 Task: Create Records for custom objects in PrisonConnect Pro.
Action: Mouse moved to (13, 72)
Screenshot: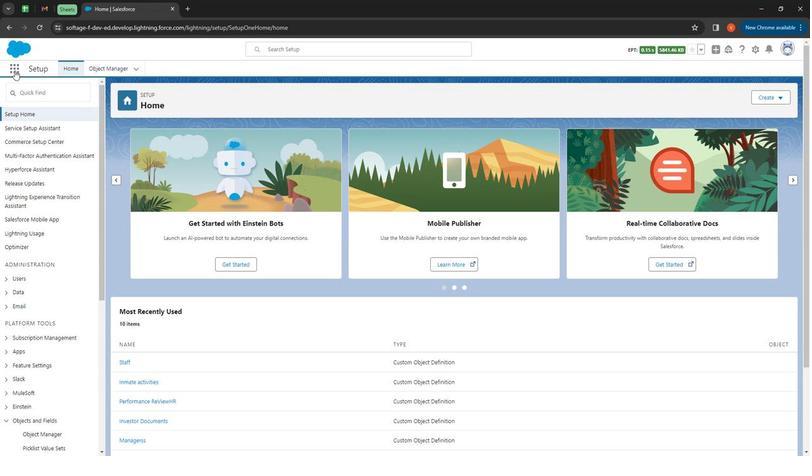 
Action: Mouse pressed left at (13, 72)
Screenshot: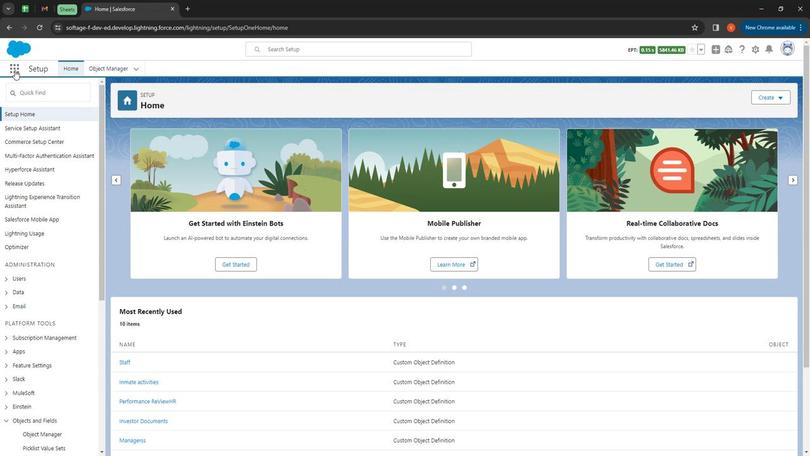 
Action: Mouse moved to (67, 103)
Screenshot: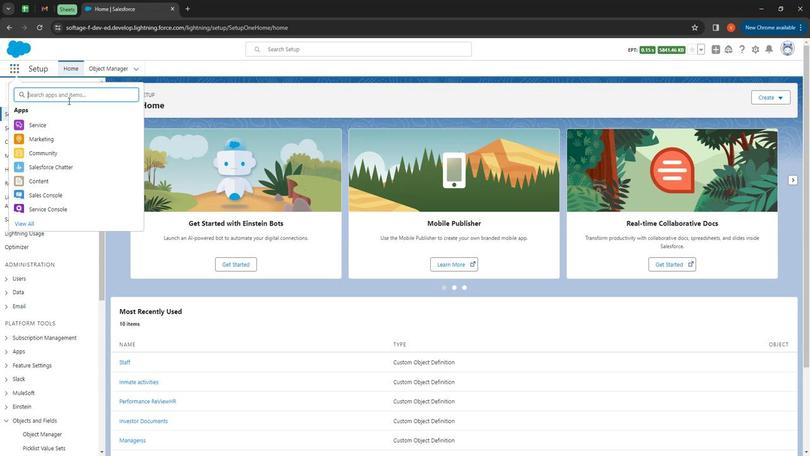 
Action: Key pressed <Key.shift>Inmates
Screenshot: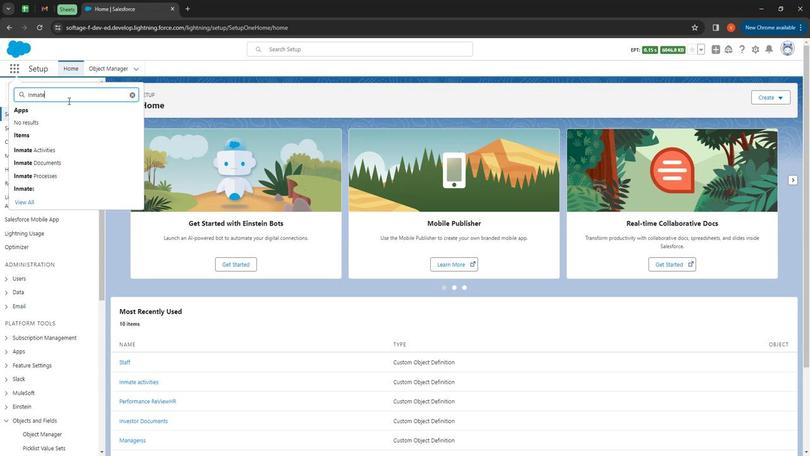 
Action: Mouse moved to (13, 155)
Screenshot: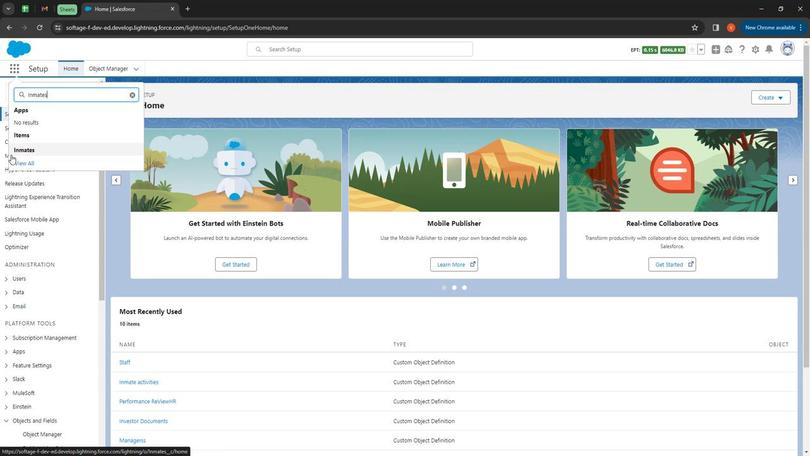 
Action: Mouse pressed left at (13, 155)
Screenshot: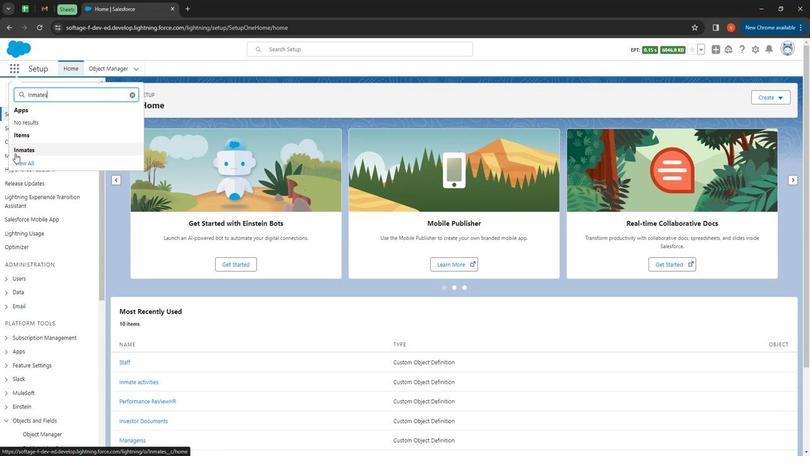 
Action: Mouse moved to (746, 98)
Screenshot: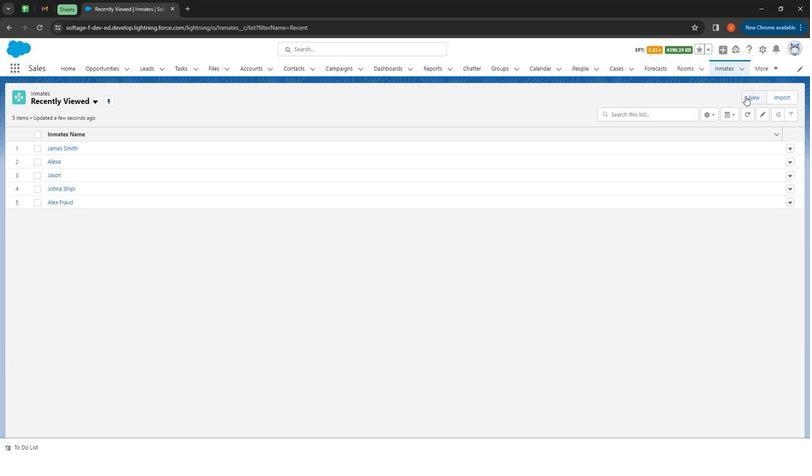 
Action: Mouse pressed left at (746, 98)
Screenshot: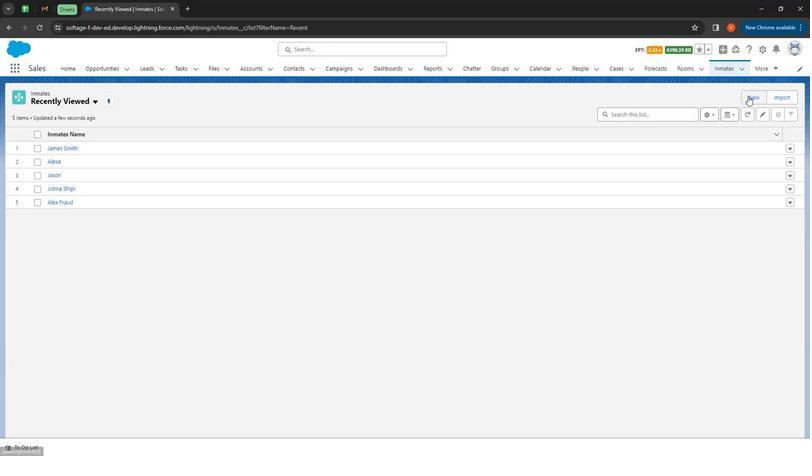 
Action: Mouse moved to (273, 143)
Screenshot: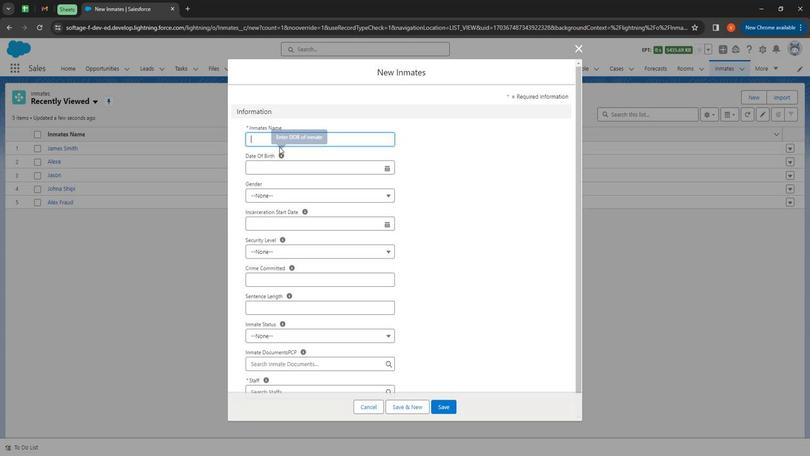 
Action: Mouse pressed left at (273, 143)
Screenshot: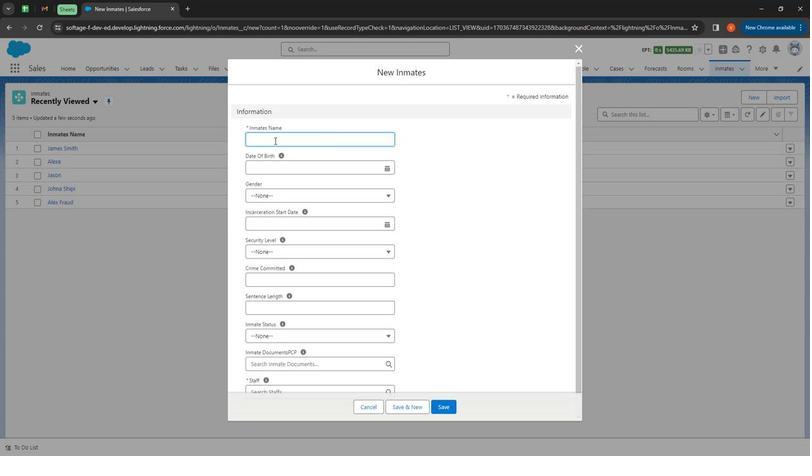 
Action: Key pressed <Key.shift><Key.shift><Key.shift><Key.shift><Key.shift><Key.shift><Key.shift><Key.shift>Benjamin
Screenshot: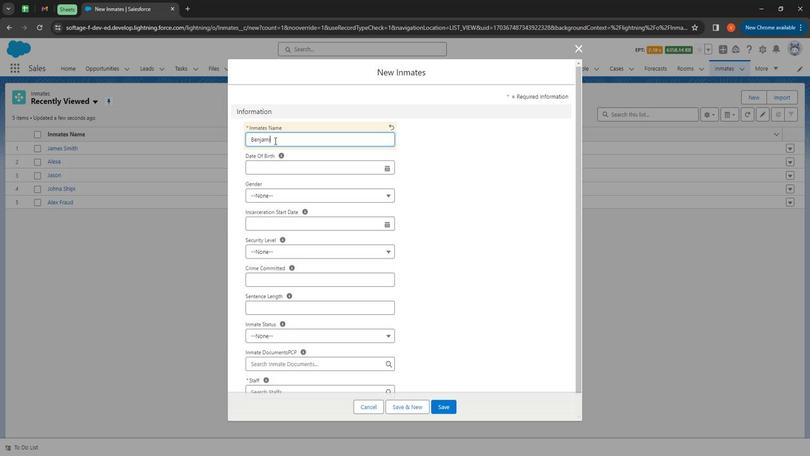 
Action: Mouse moved to (298, 172)
Screenshot: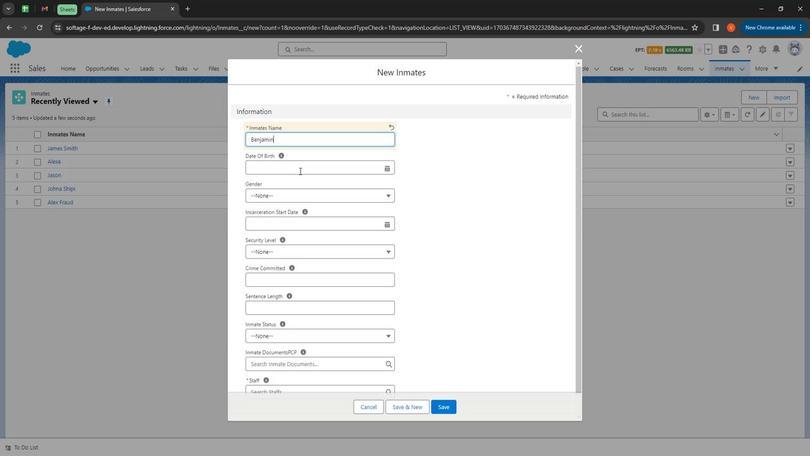 
Action: Mouse pressed left at (298, 172)
Screenshot: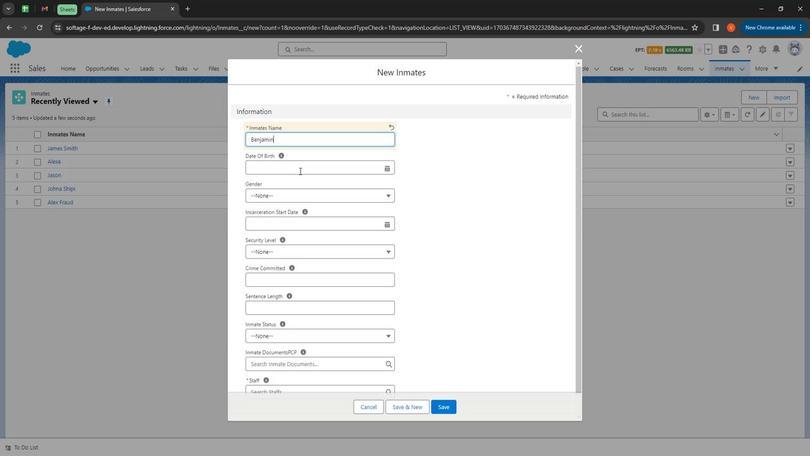 
Action: Mouse moved to (377, 187)
Screenshot: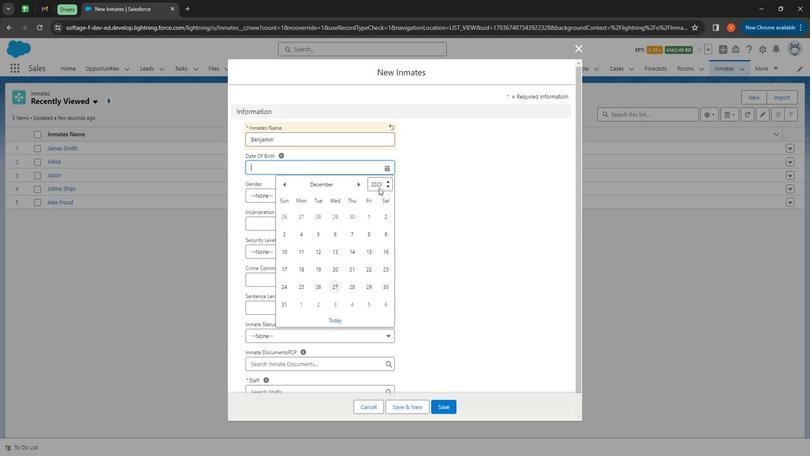 
Action: Mouse pressed left at (377, 187)
Screenshot: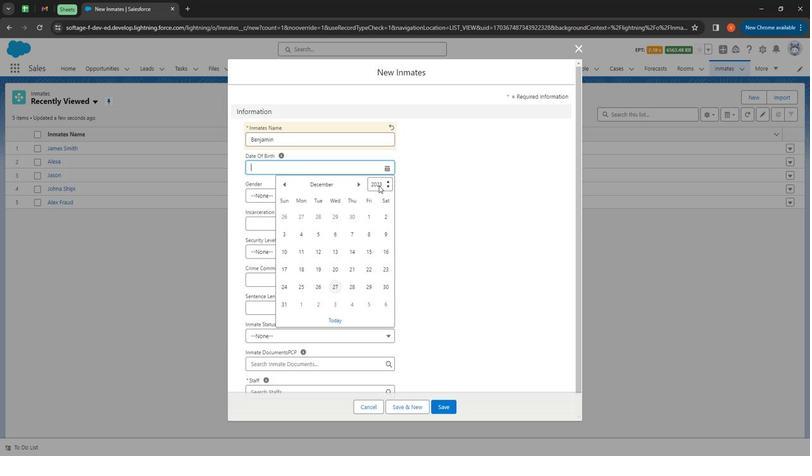 
Action: Mouse moved to (378, 247)
Screenshot: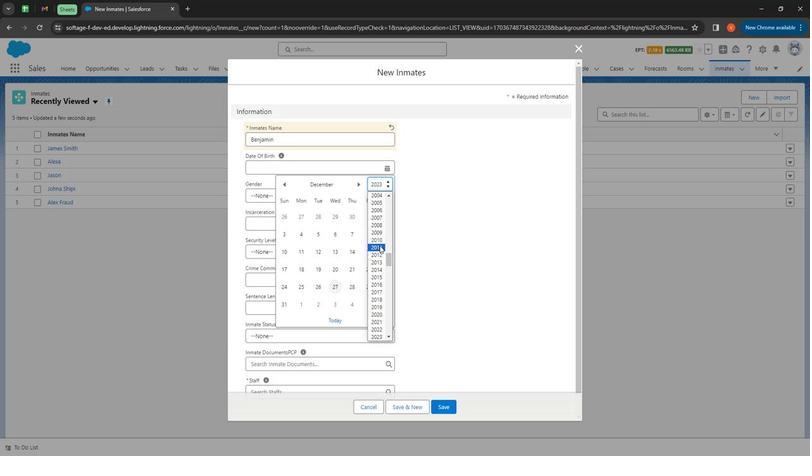 
Action: Mouse pressed left at (378, 247)
Screenshot: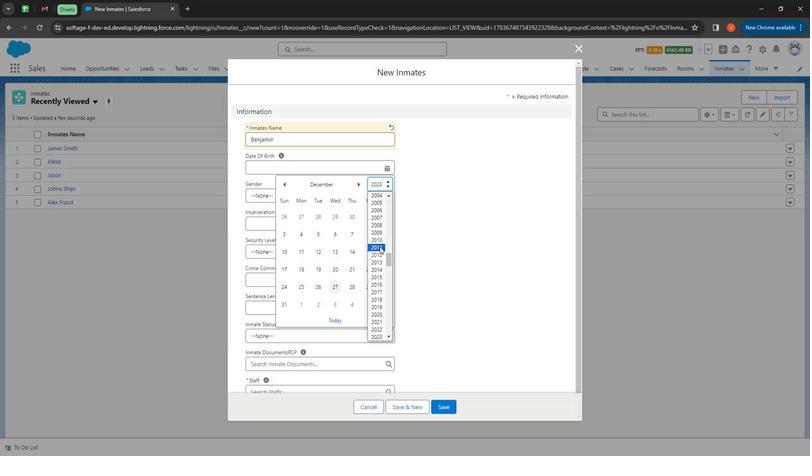
Action: Mouse moved to (286, 182)
Screenshot: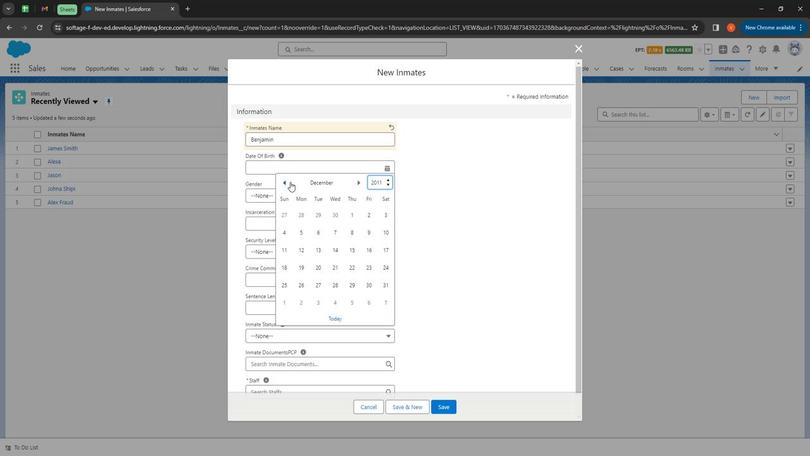 
Action: Mouse pressed left at (286, 182)
Screenshot: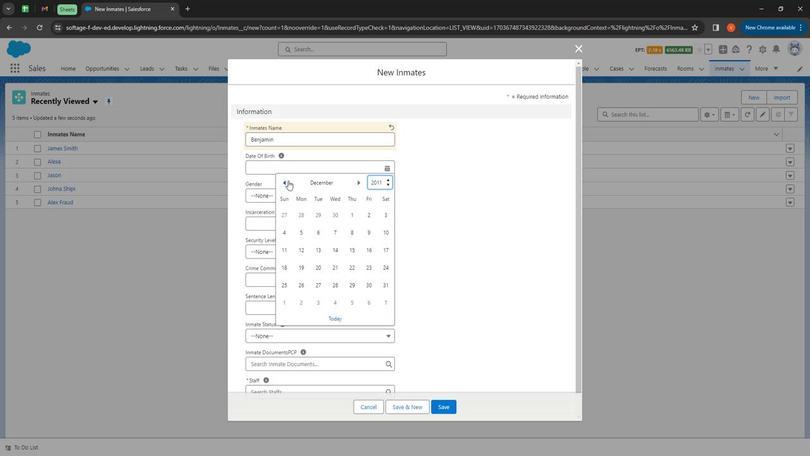 
Action: Mouse pressed left at (286, 182)
Screenshot: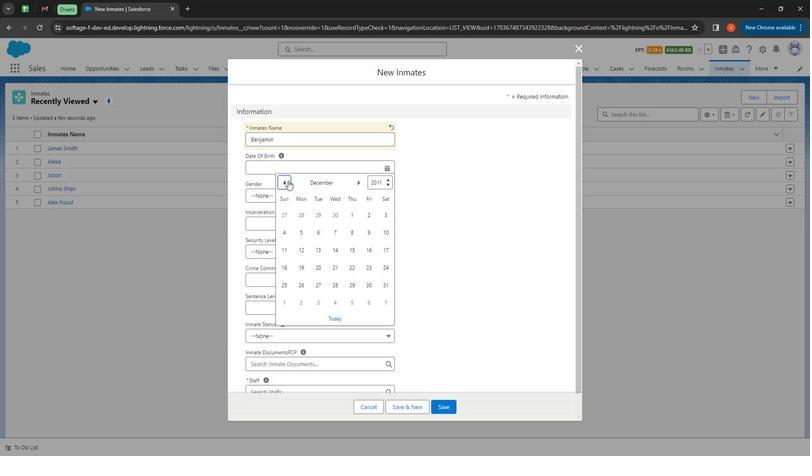 
Action: Mouse pressed left at (286, 182)
Screenshot: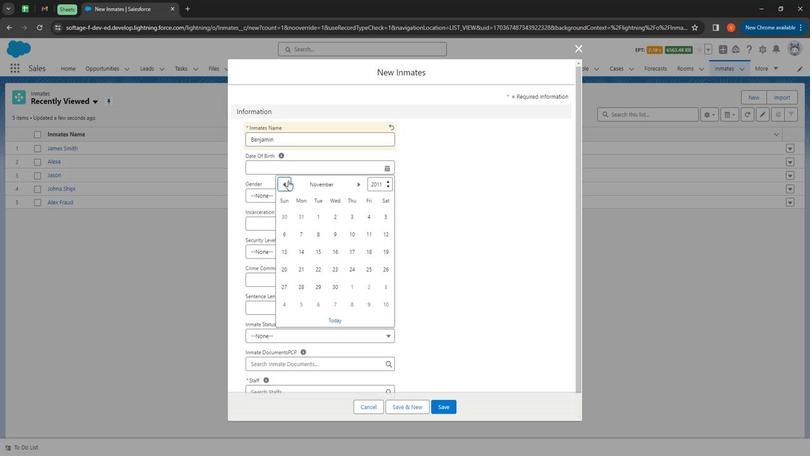
Action: Mouse pressed left at (286, 182)
Screenshot: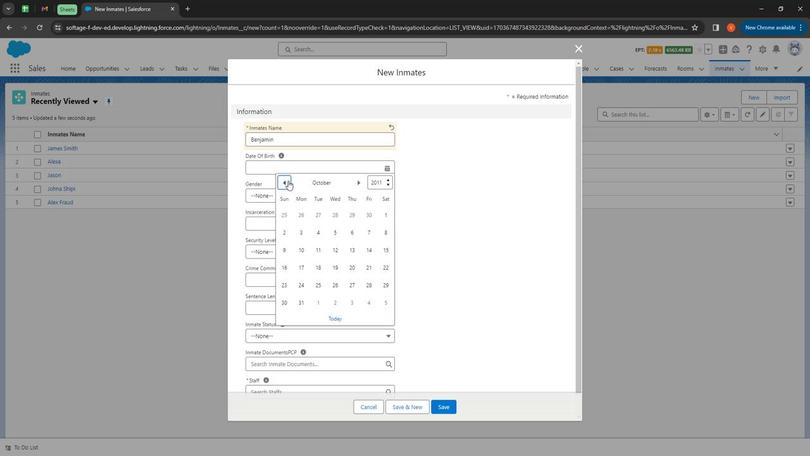 
Action: Mouse moved to (338, 231)
Screenshot: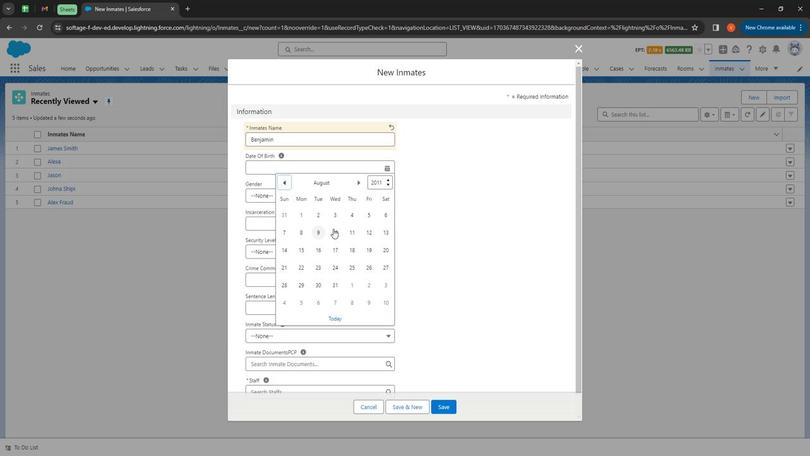 
Action: Mouse pressed left at (338, 231)
Screenshot: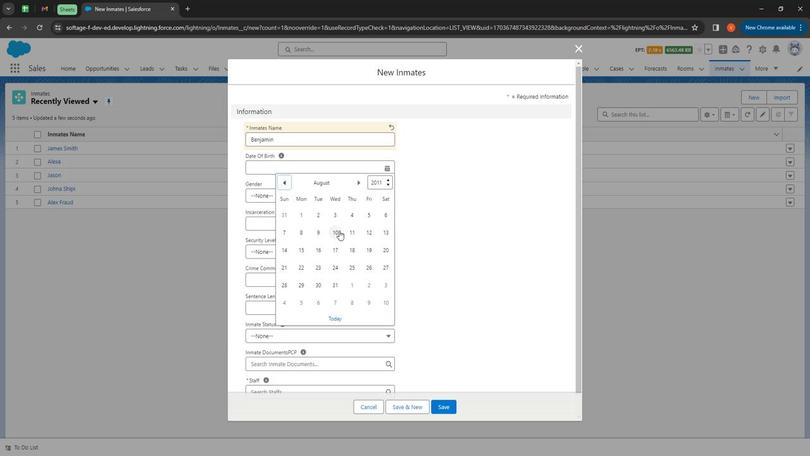 
Action: Mouse moved to (264, 198)
Screenshot: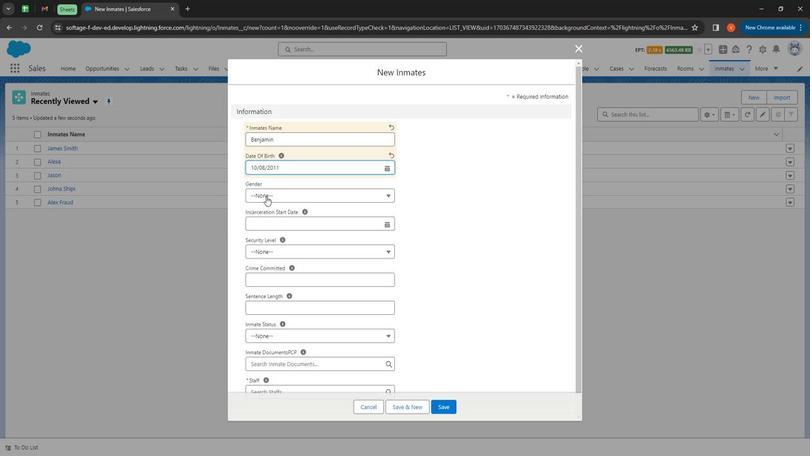 
Action: Mouse pressed left at (264, 198)
Screenshot: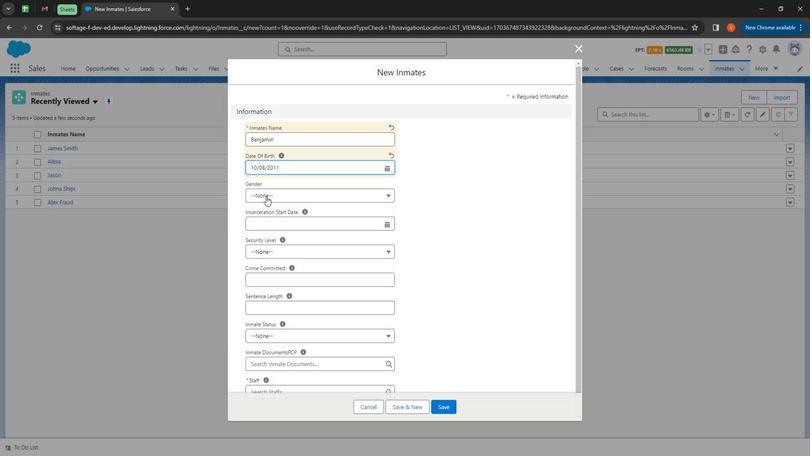 
Action: Mouse moved to (279, 229)
Screenshot: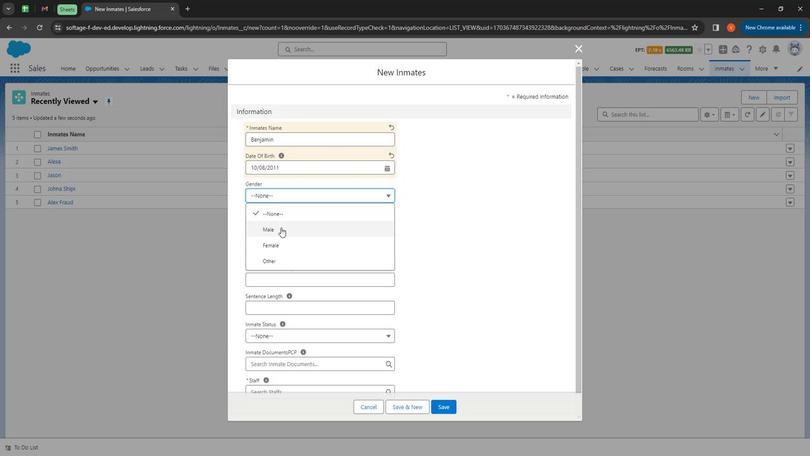 
Action: Mouse pressed left at (279, 229)
Screenshot: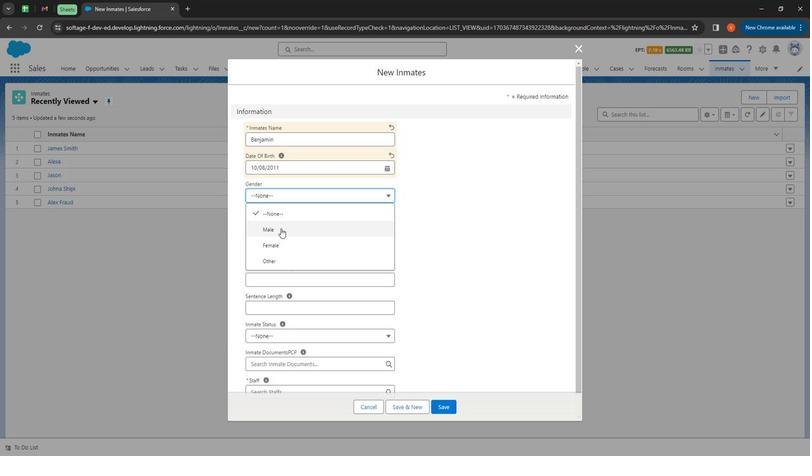 
Action: Mouse moved to (274, 226)
Screenshot: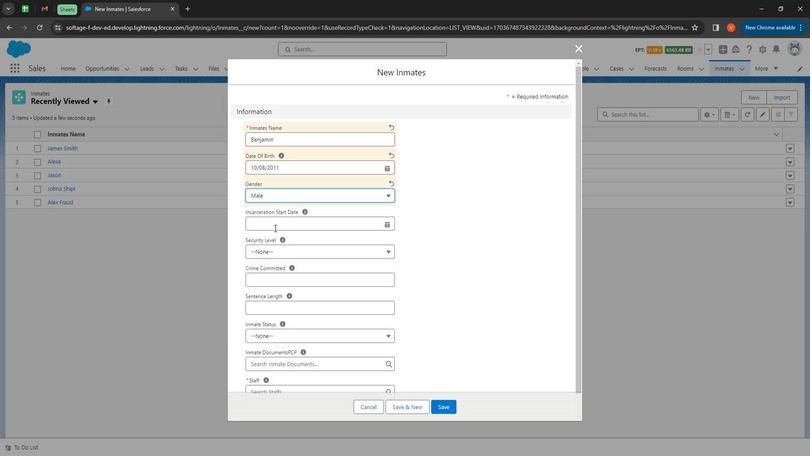 
Action: Mouse pressed left at (274, 226)
Screenshot: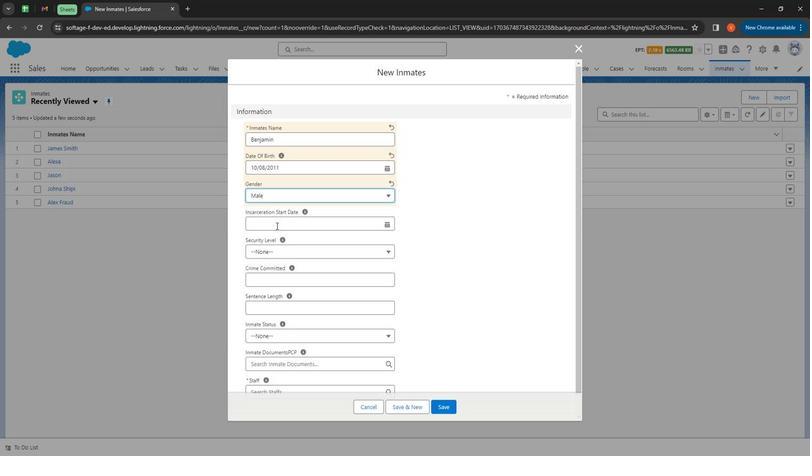 
Action: Mouse moved to (366, 295)
Screenshot: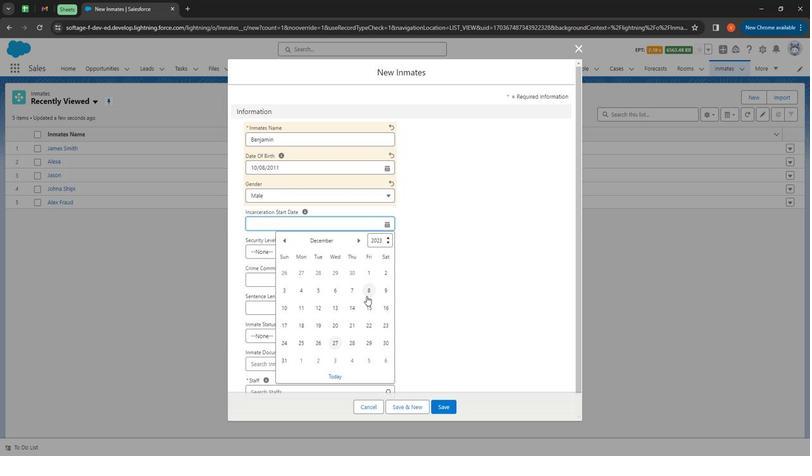 
Action: Mouse pressed left at (366, 295)
Screenshot: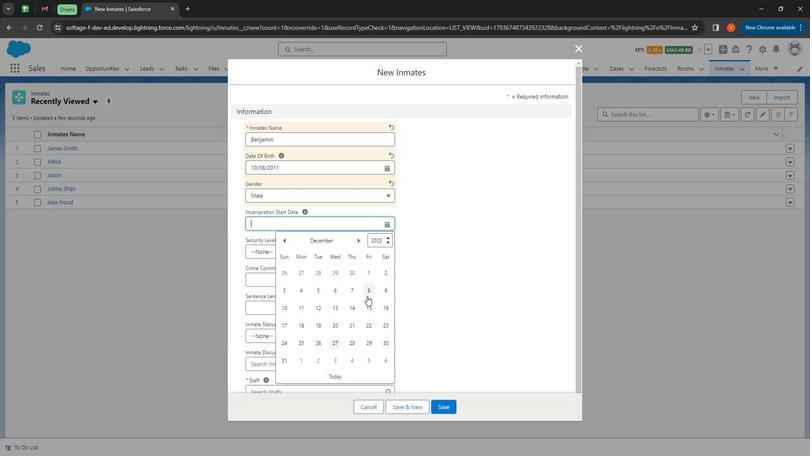 
Action: Mouse moved to (268, 253)
Screenshot: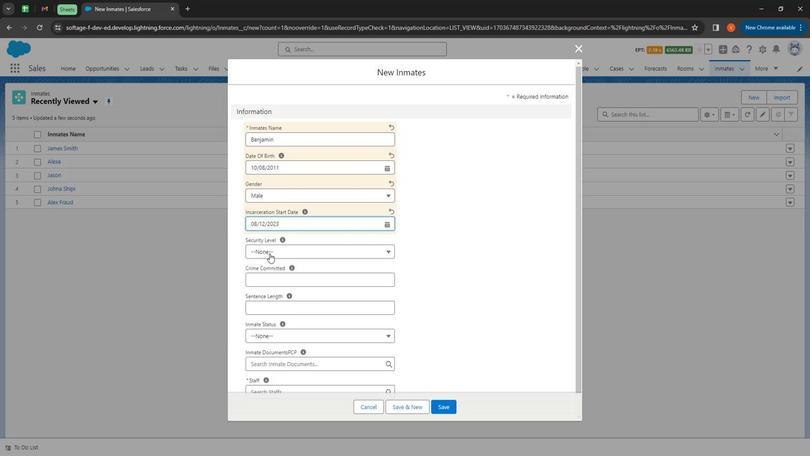 
Action: Mouse pressed left at (268, 253)
Screenshot: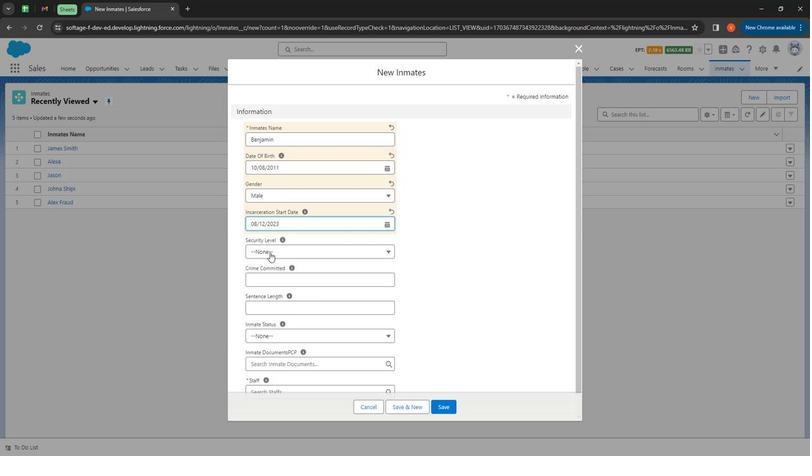 
Action: Mouse moved to (277, 297)
Screenshot: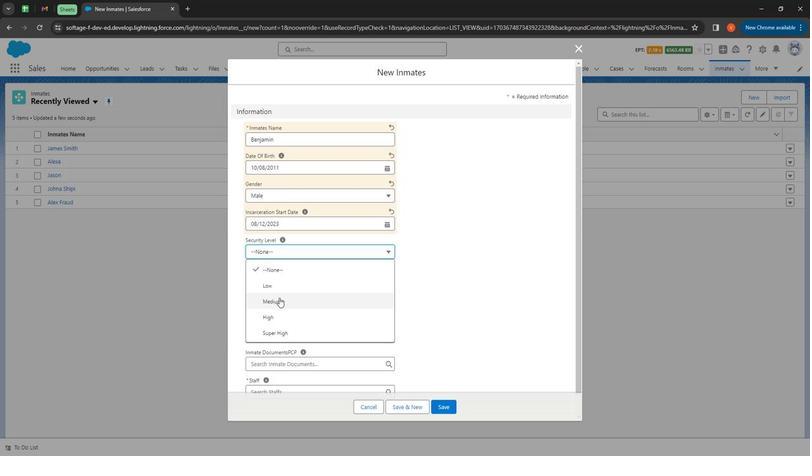 
Action: Mouse pressed left at (277, 297)
Screenshot: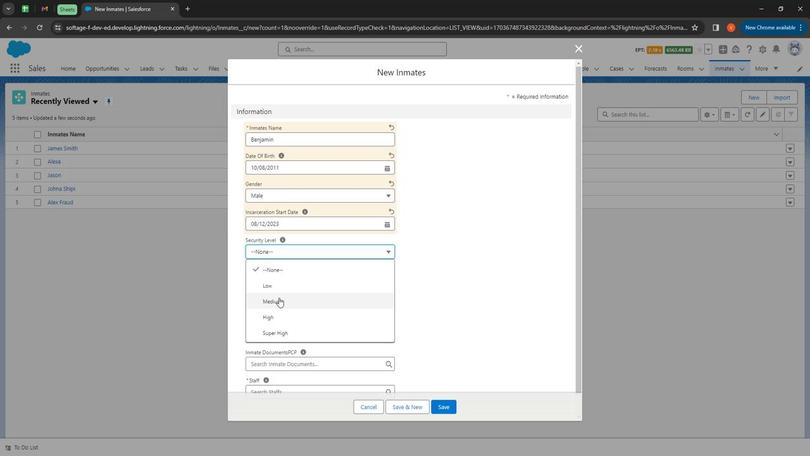 
Action: Mouse moved to (262, 279)
Screenshot: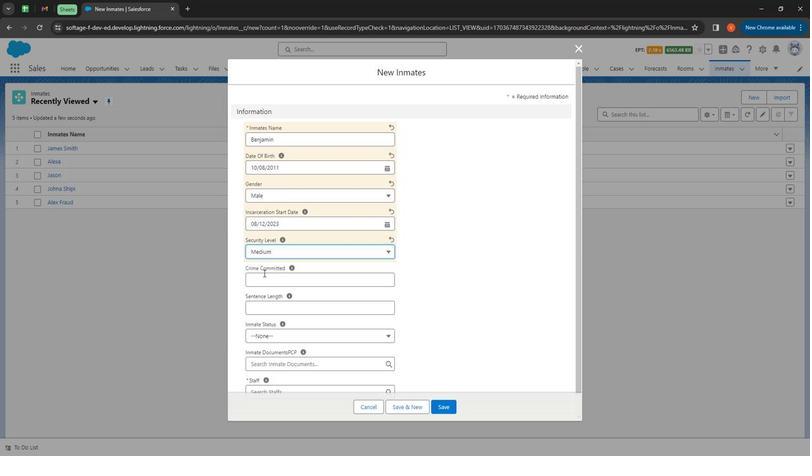
Action: Mouse pressed left at (262, 279)
Screenshot: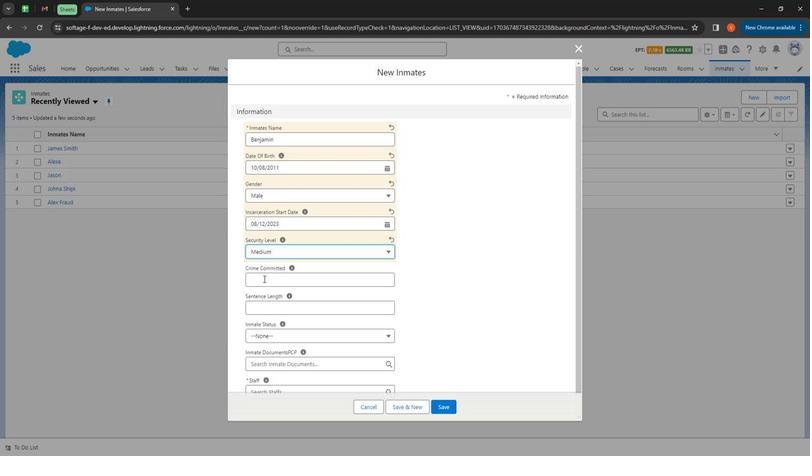 
Action: Mouse moved to (266, 280)
Screenshot: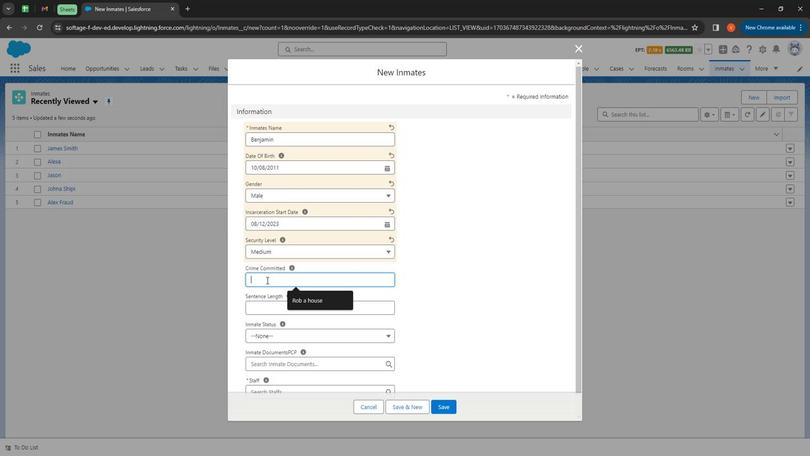 
Action: Key pressed rob<Key.space>a<Key.space>bycycle
Screenshot: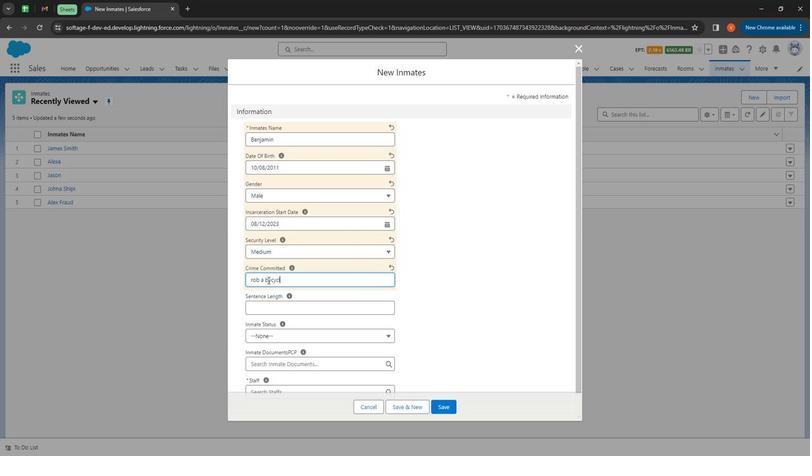 
Action: Mouse moved to (271, 280)
Screenshot: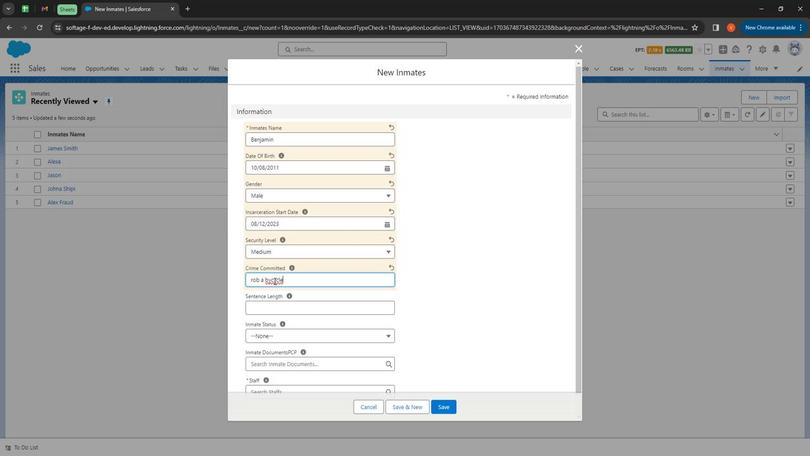 
Action: Mouse pressed right at (271, 280)
Screenshot: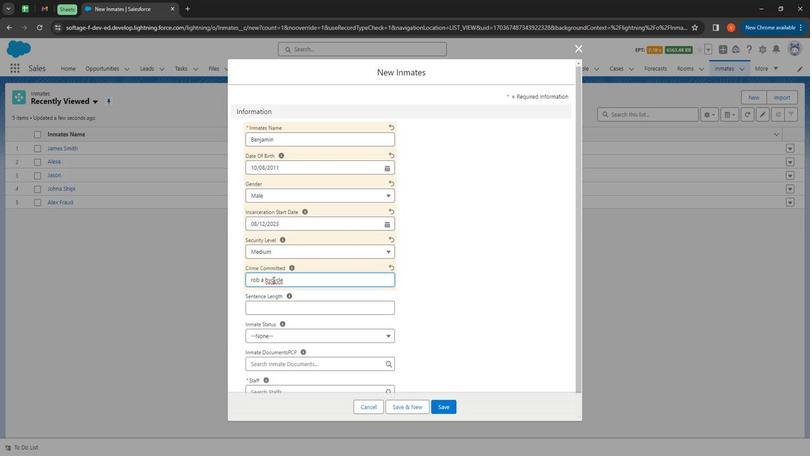 
Action: Mouse moved to (307, 114)
Screenshot: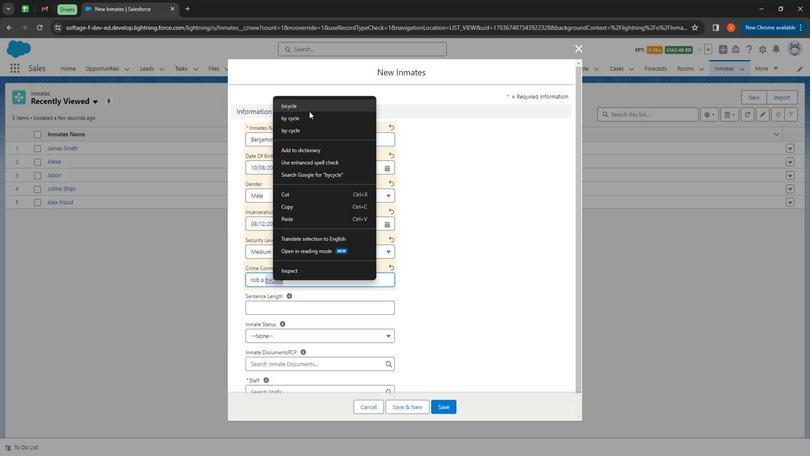 
Action: Mouse pressed left at (307, 114)
Screenshot: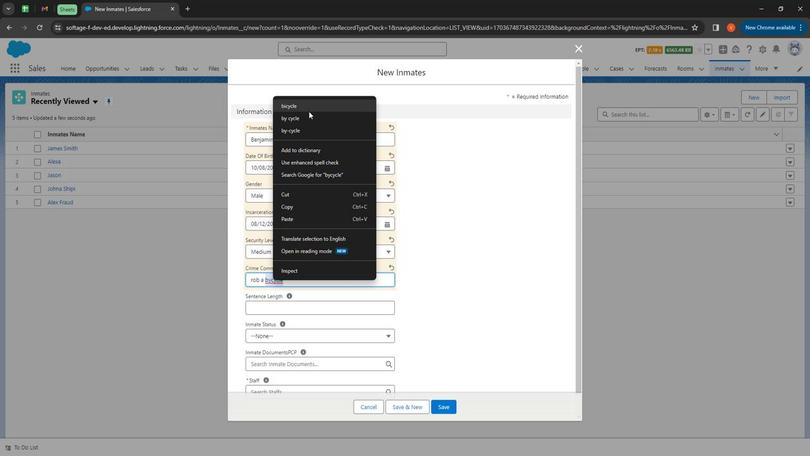 
Action: Mouse moved to (301, 308)
Screenshot: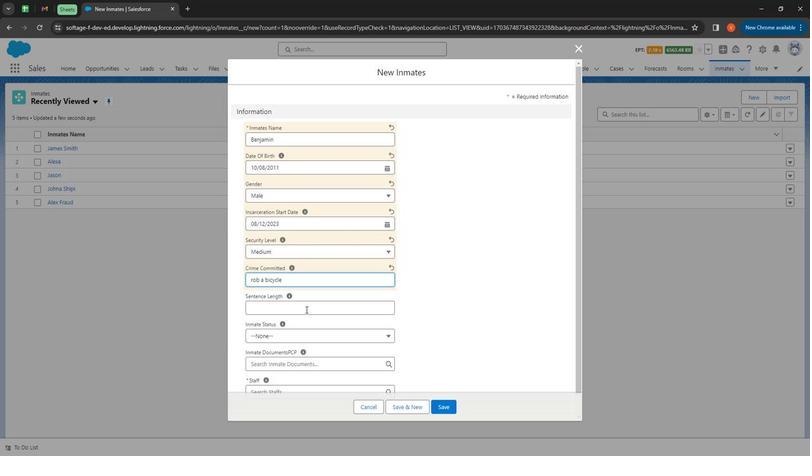 
Action: Mouse pressed left at (301, 308)
Screenshot: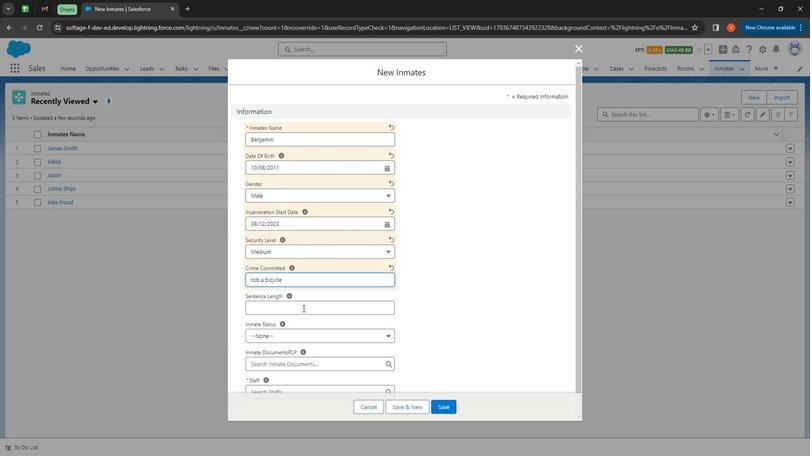
Action: Mouse moved to (307, 314)
Screenshot: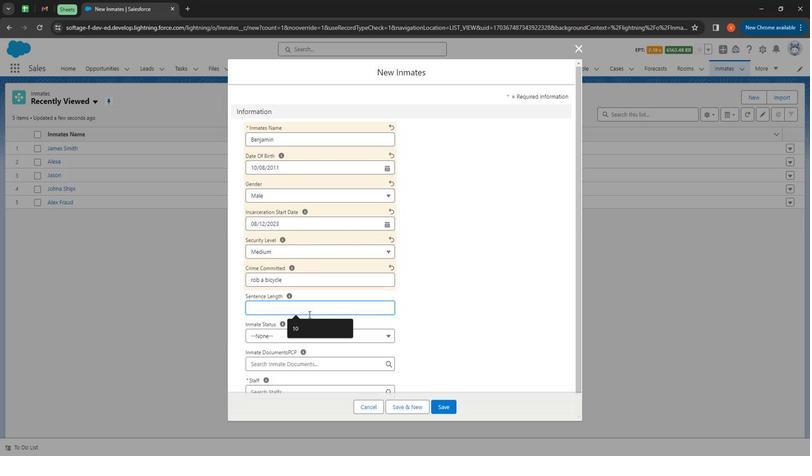 
Action: Key pressed 2
Screenshot: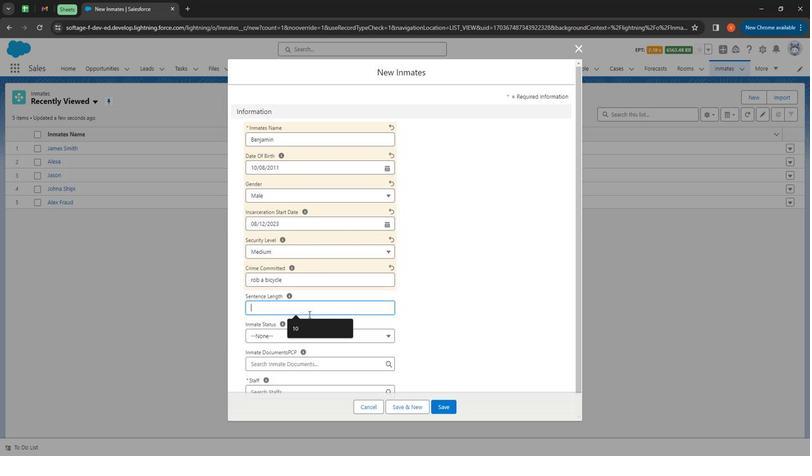 
Action: Mouse moved to (288, 336)
Screenshot: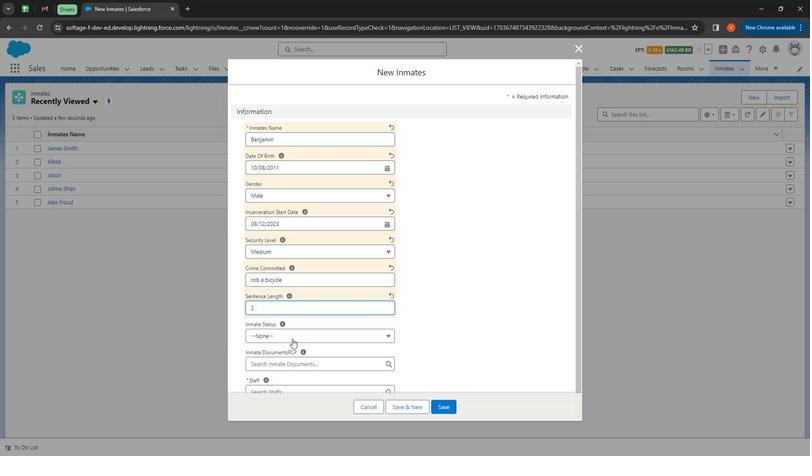 
Action: Mouse pressed left at (288, 336)
Screenshot: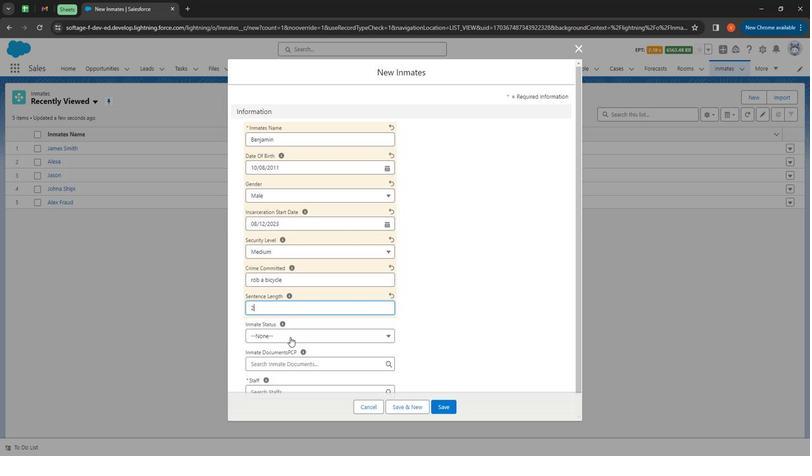 
Action: Mouse moved to (290, 383)
Screenshot: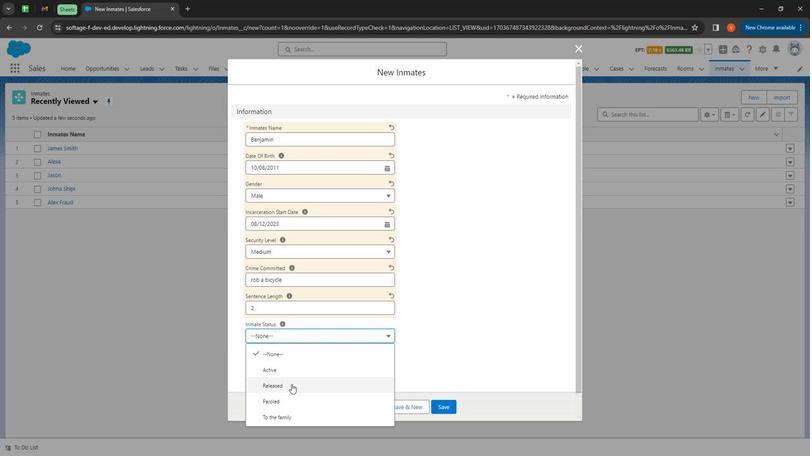 
Action: Mouse pressed left at (290, 383)
Screenshot: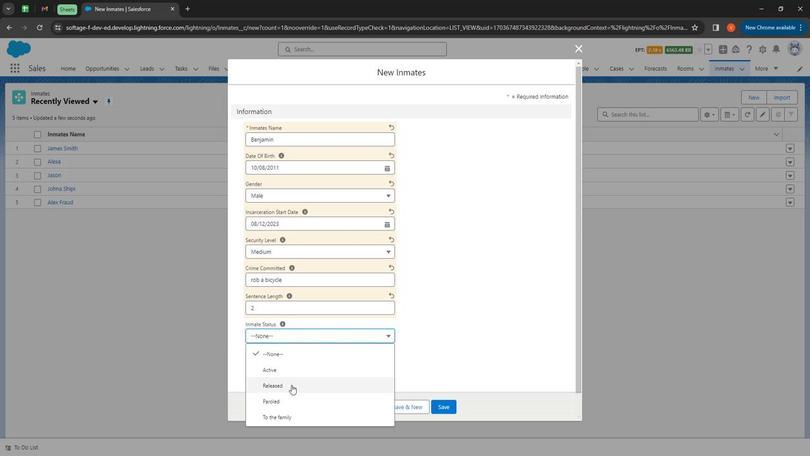 
Action: Mouse moved to (278, 363)
Screenshot: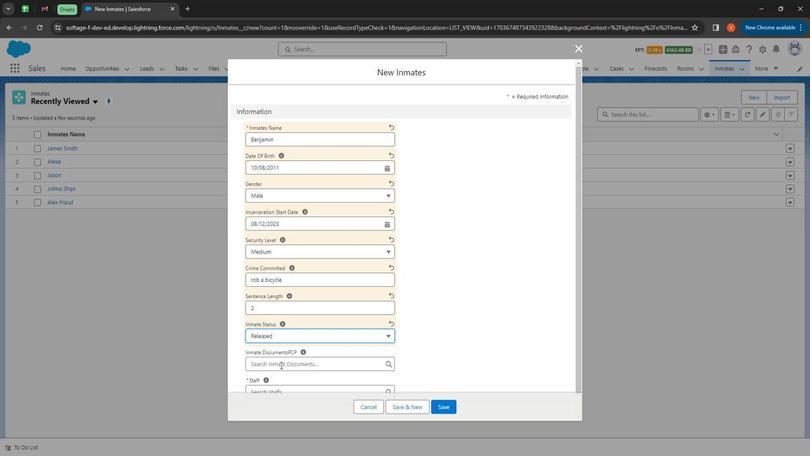
Action: Mouse pressed left at (278, 363)
Screenshot: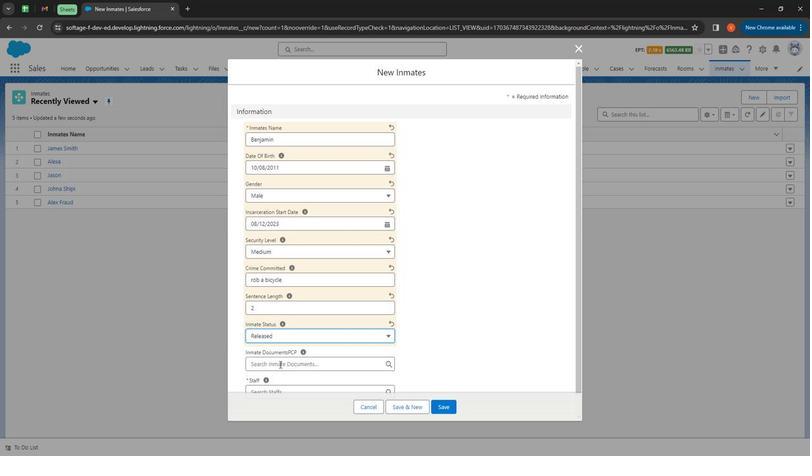 
Action: Mouse moved to (296, 321)
Screenshot: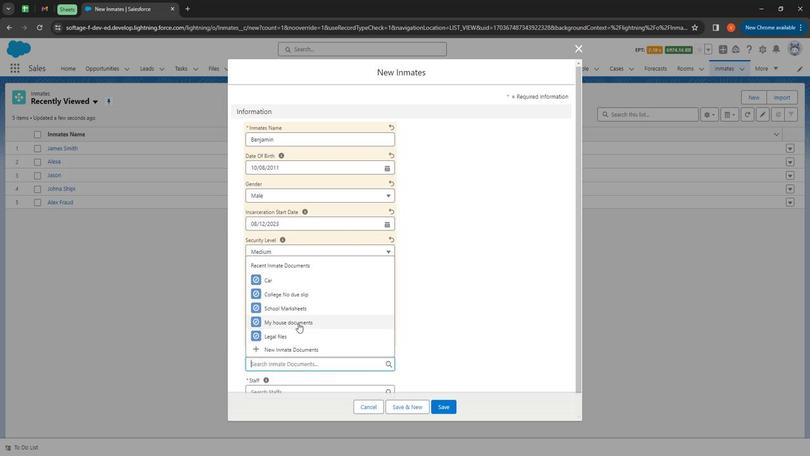 
Action: Mouse pressed left at (296, 321)
Screenshot: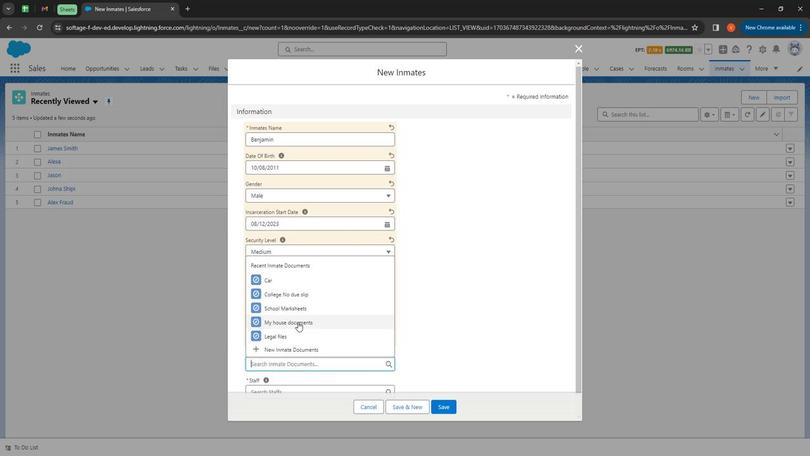 
Action: Mouse moved to (309, 340)
Screenshot: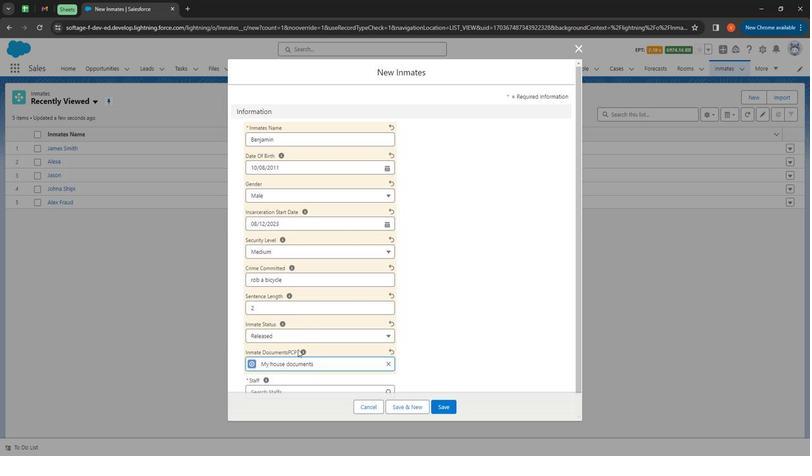 
Action: Mouse scrolled (309, 340) with delta (0, 0)
Screenshot: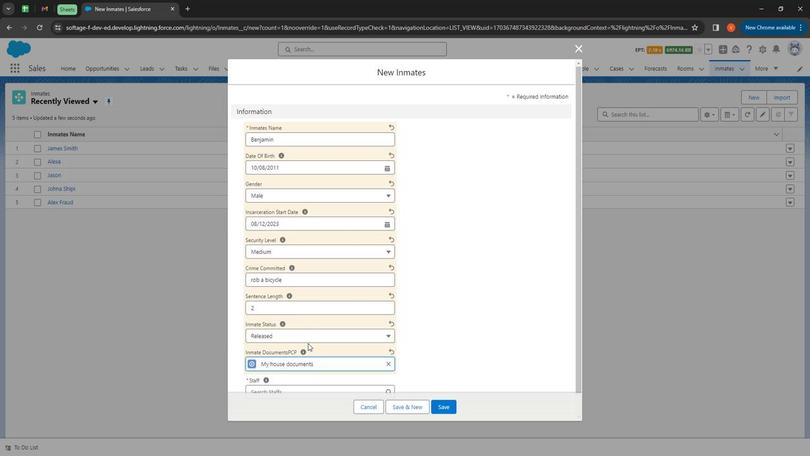 
Action: Mouse scrolled (309, 340) with delta (0, 0)
Screenshot: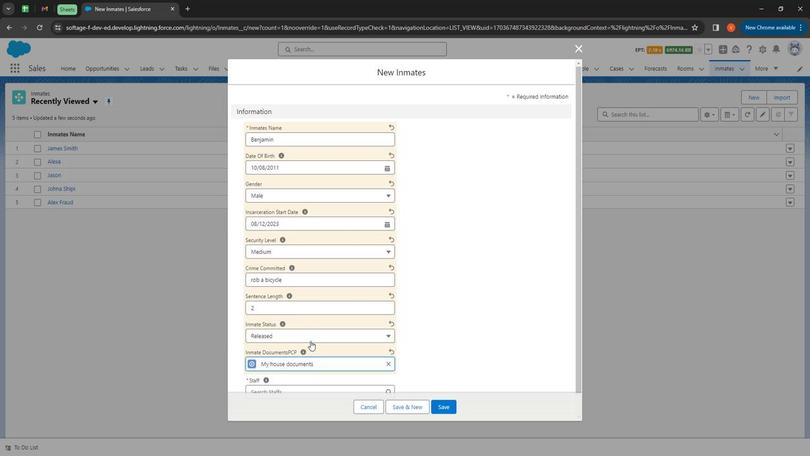 
Action: Mouse moved to (315, 340)
Screenshot: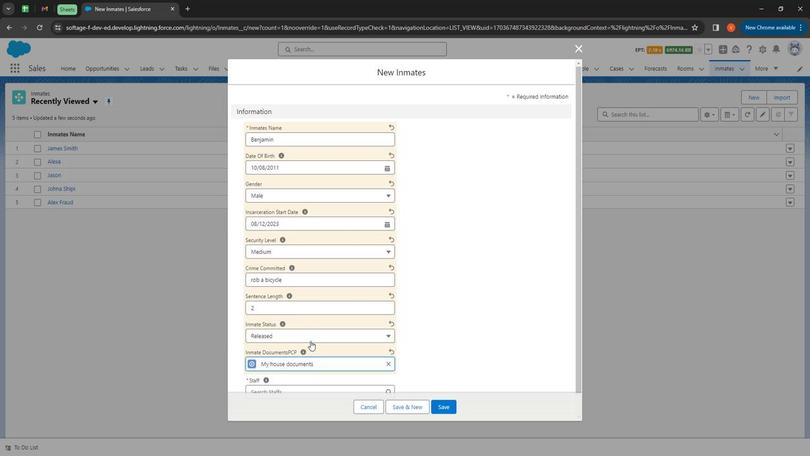 
Action: Mouse scrolled (315, 339) with delta (0, 0)
Screenshot: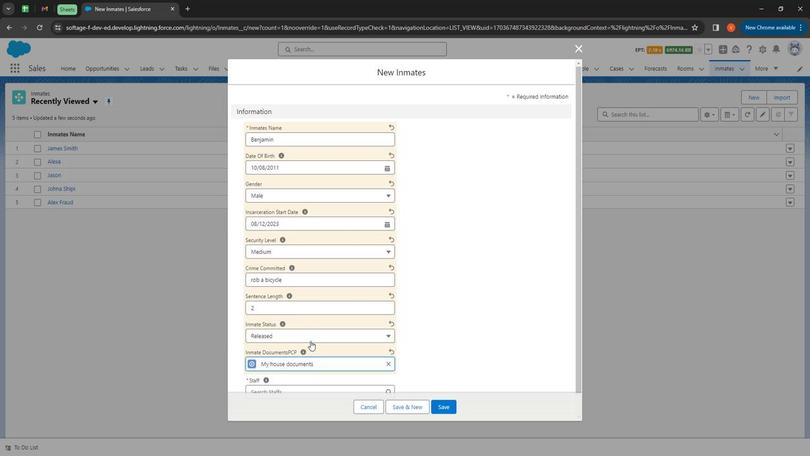 
Action: Mouse moved to (323, 337)
Screenshot: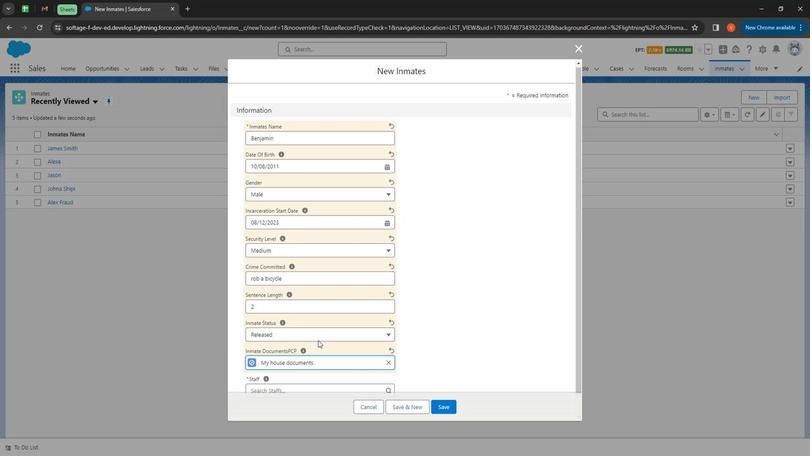 
Action: Mouse scrolled (323, 336) with delta (0, 0)
Screenshot: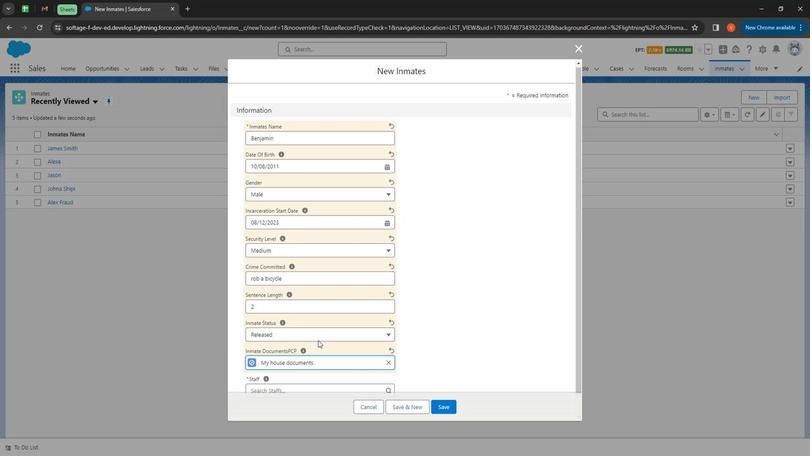 
Action: Mouse moved to (302, 372)
Screenshot: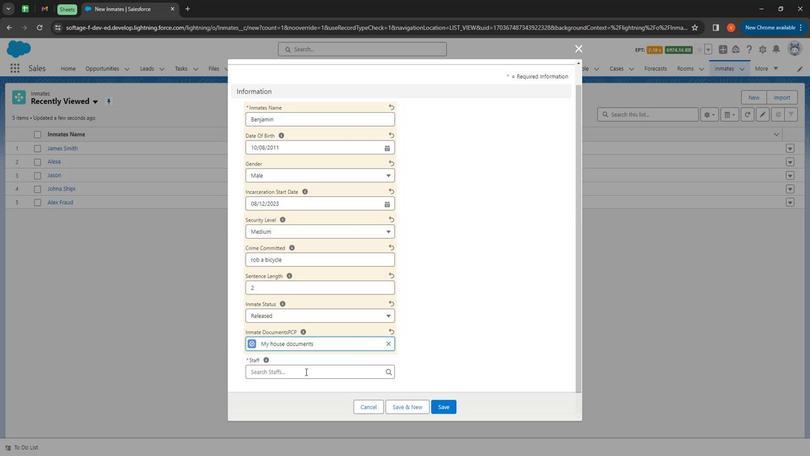 
Action: Mouse pressed left at (302, 372)
Screenshot: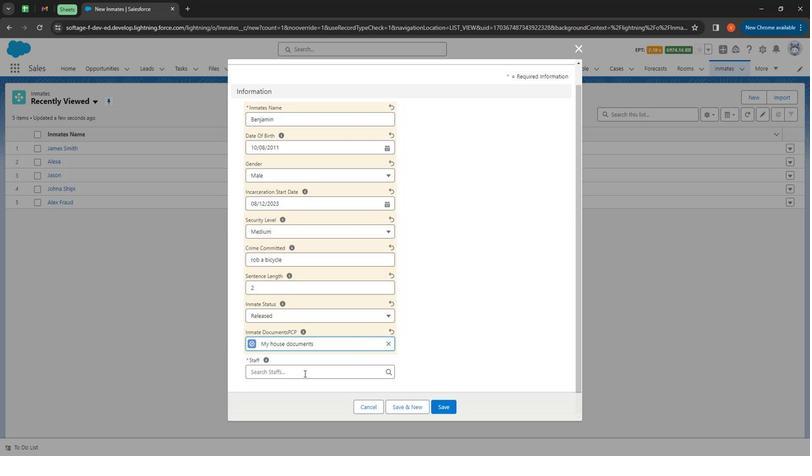 
Action: Mouse moved to (272, 290)
Screenshot: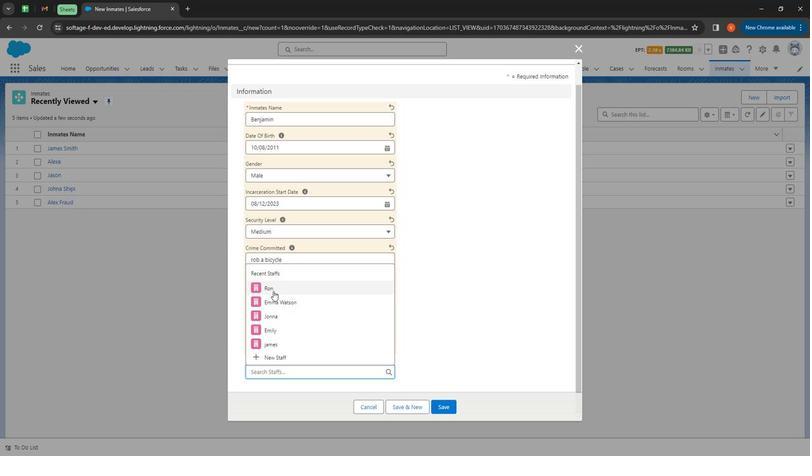 
Action: Mouse pressed left at (272, 290)
Screenshot: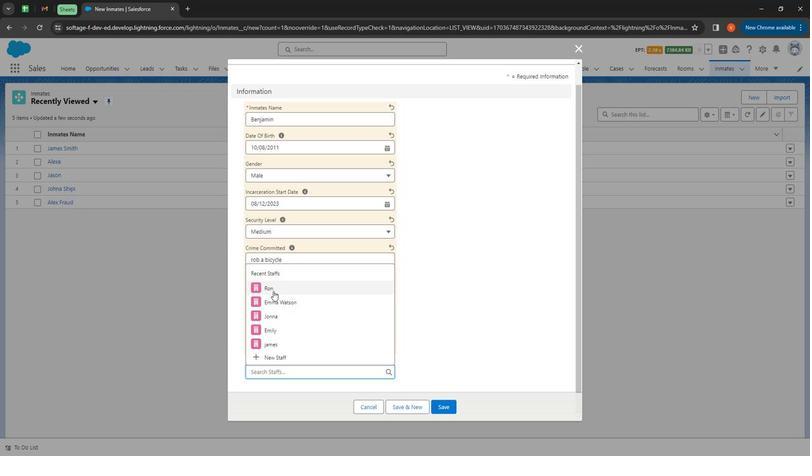 
Action: Mouse moved to (442, 404)
Screenshot: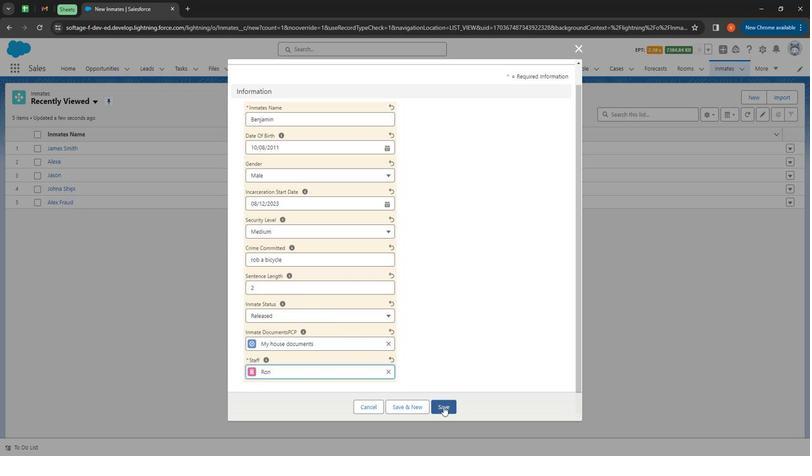 
Action: Mouse pressed left at (442, 404)
Screenshot: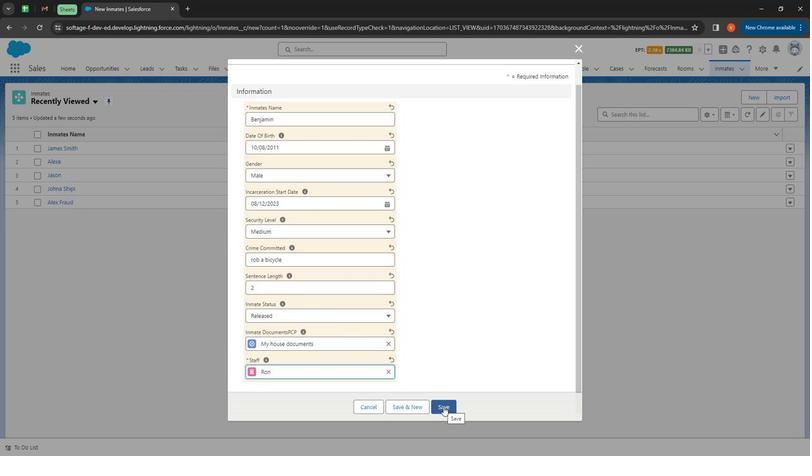 
Action: Mouse moved to (719, 69)
Screenshot: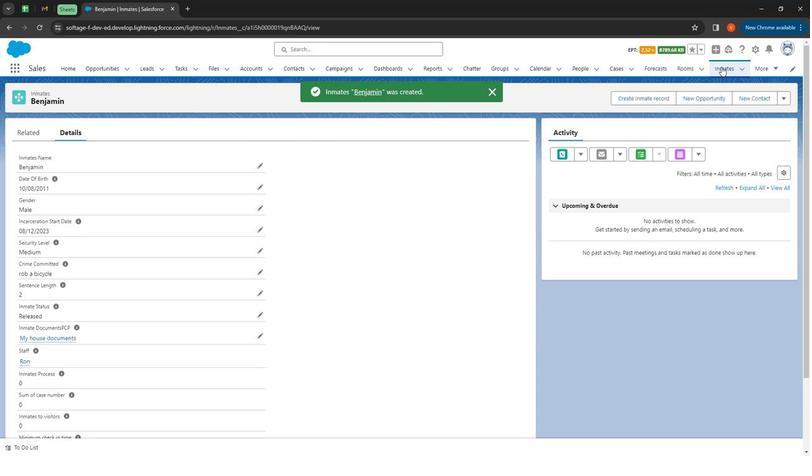 
Action: Mouse pressed left at (719, 69)
Screenshot: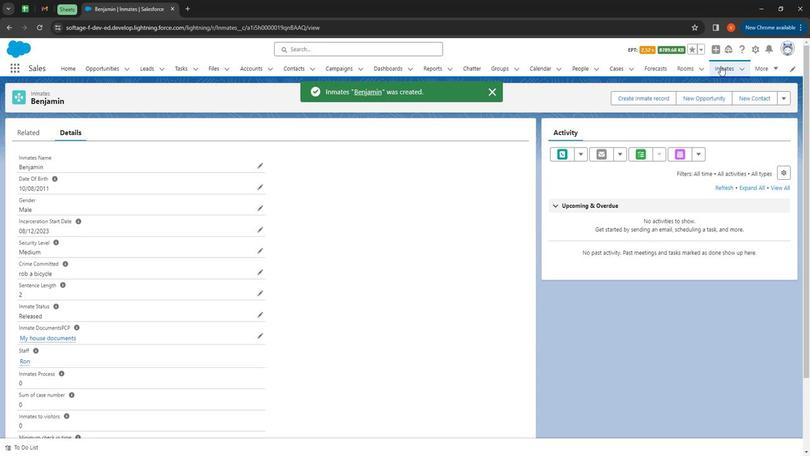 
Action: Mouse moved to (749, 100)
Screenshot: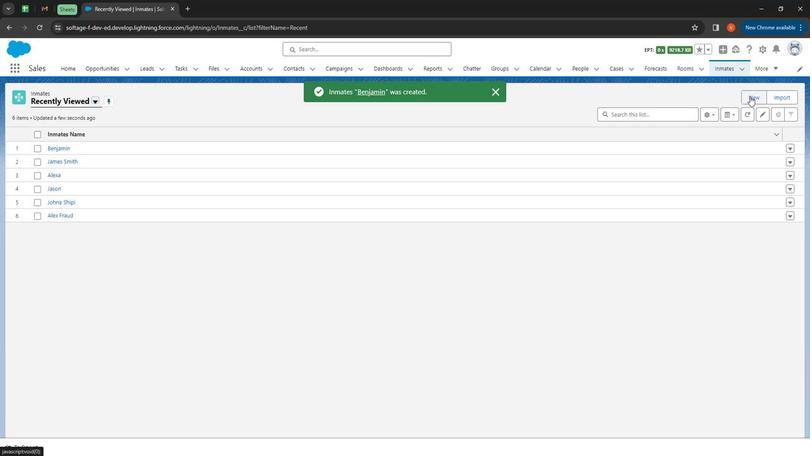
Action: Mouse pressed left at (749, 100)
Screenshot: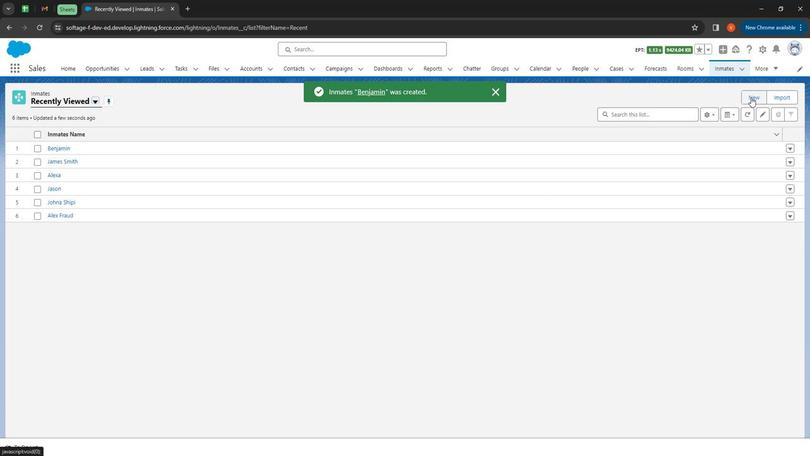 
Action: Mouse moved to (314, 138)
Screenshot: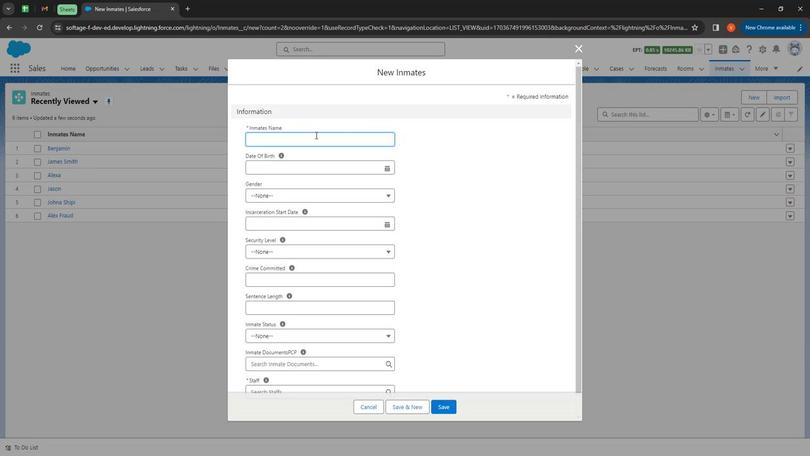 
Action: Mouse pressed left at (314, 138)
Screenshot: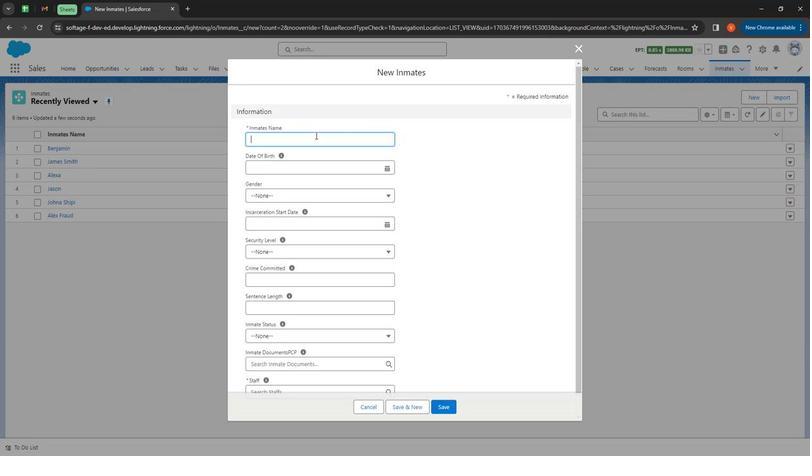 
Action: Mouse moved to (314, 138)
Screenshot: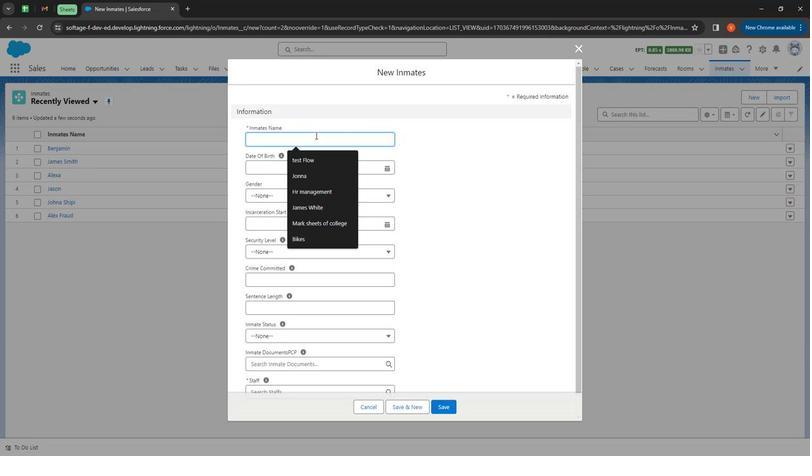 
Action: Key pressed <Key.shift><Key.shift><Key.shift><Key.shift><Key.shift><Key.shift><Key.shift><Key.shift><Key.shift><Key.shift>Olivia
Screenshot: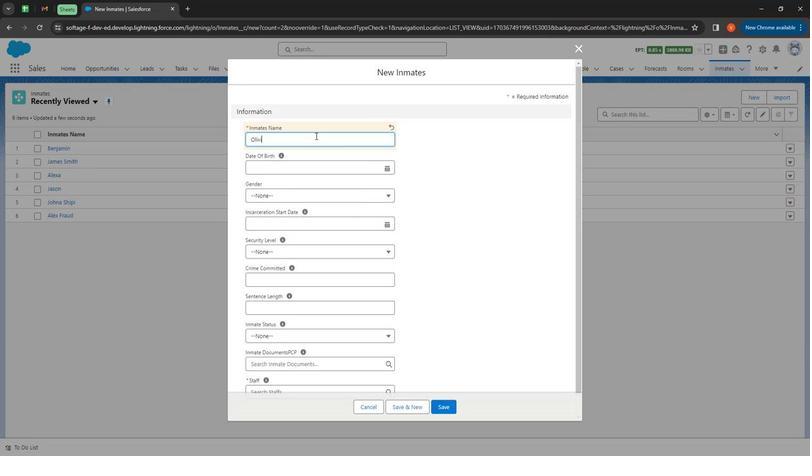 
Action: Mouse moved to (324, 169)
Screenshot: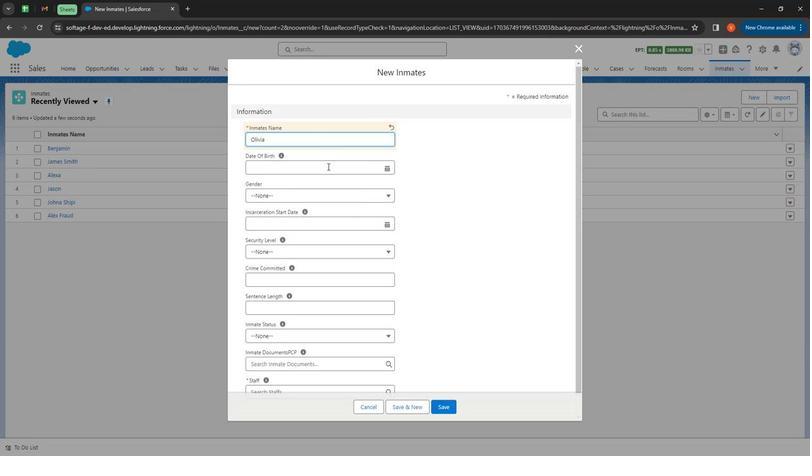 
Action: Mouse pressed left at (324, 169)
Screenshot: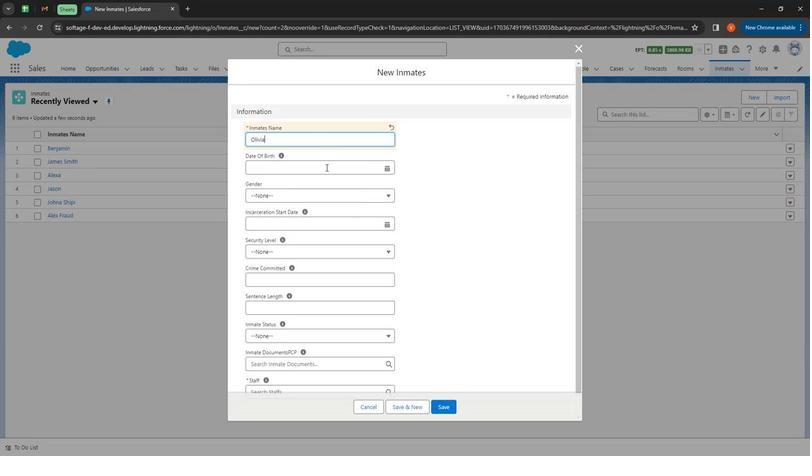 
Action: Mouse moved to (382, 186)
Screenshot: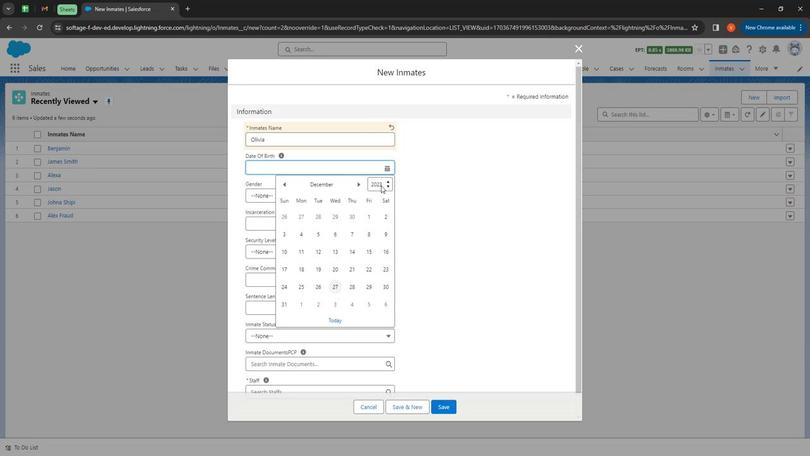 
Action: Mouse pressed left at (382, 186)
Screenshot: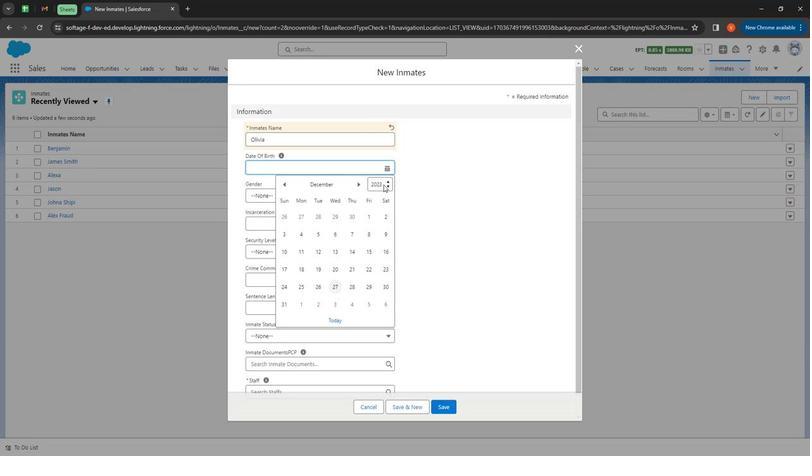 
Action: Mouse moved to (378, 220)
Screenshot: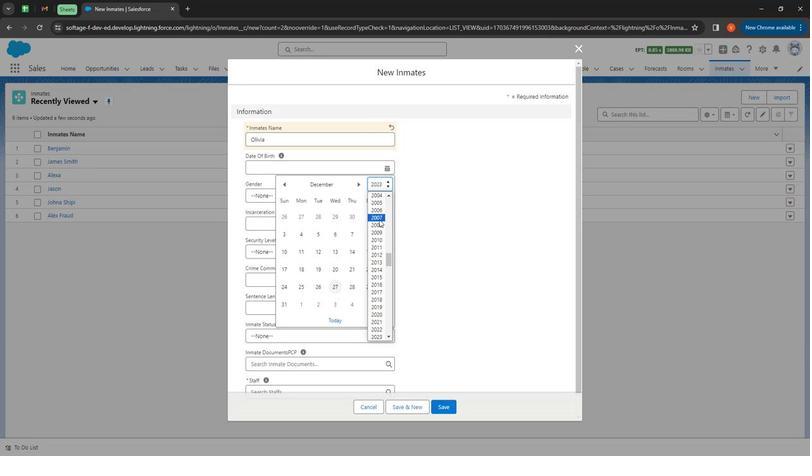 
Action: Mouse scrolled (378, 221) with delta (0, 0)
Screenshot: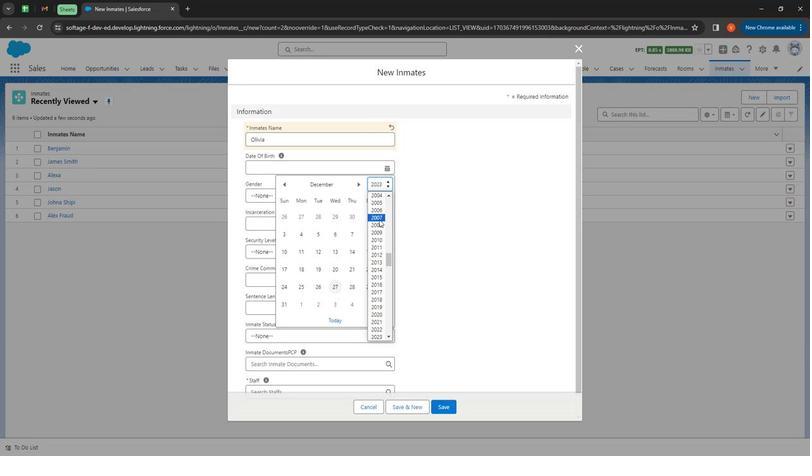 
Action: Mouse moved to (378, 221)
Screenshot: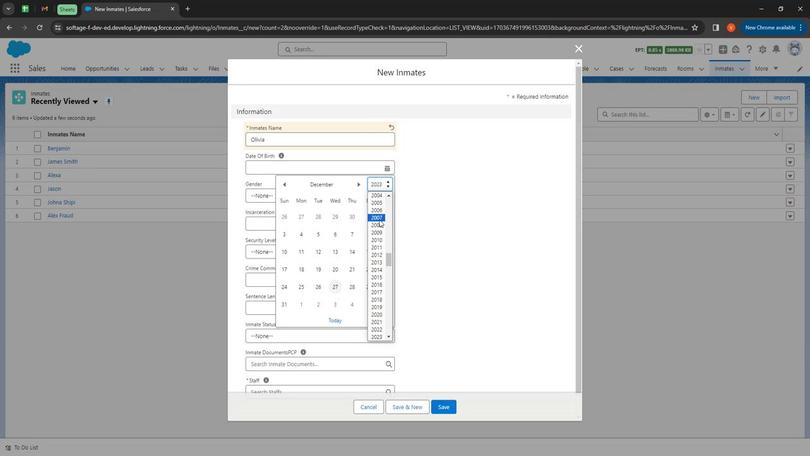 
Action: Mouse scrolled (378, 221) with delta (0, 0)
Screenshot: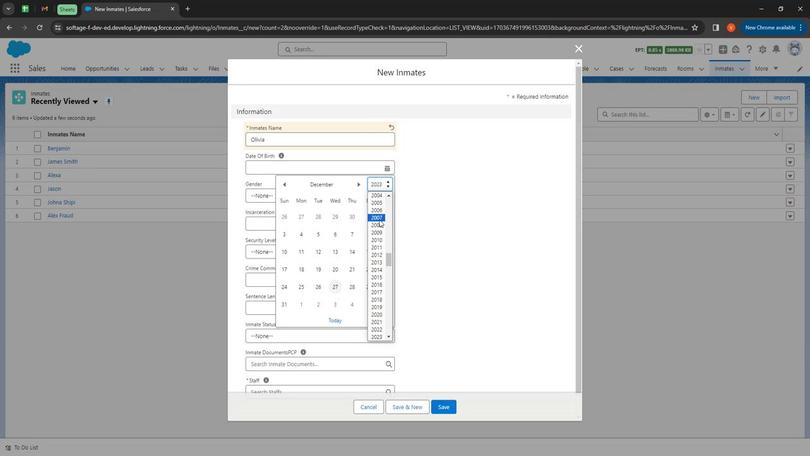 
Action: Mouse moved to (378, 226)
Screenshot: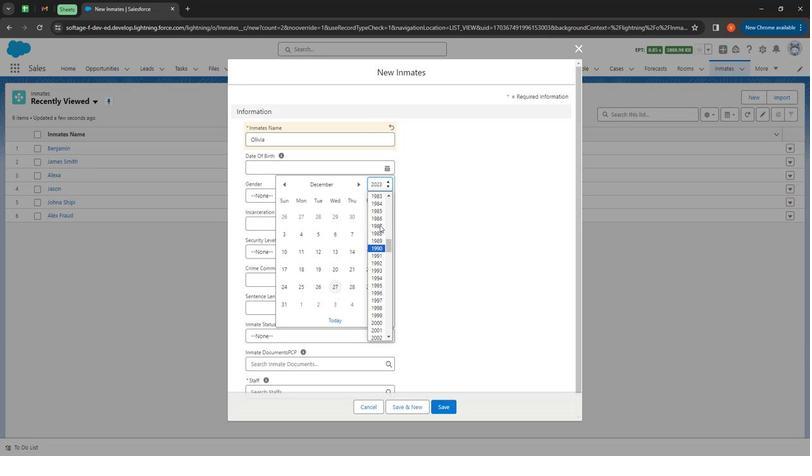 
Action: Mouse pressed left at (378, 226)
Screenshot: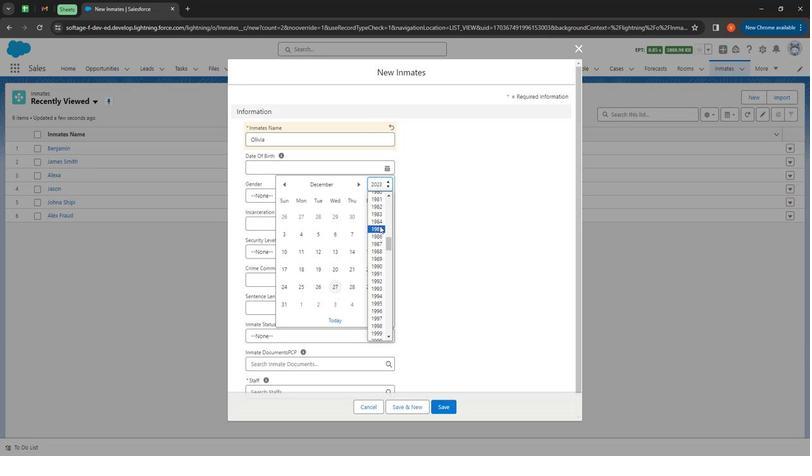 
Action: Mouse moved to (319, 259)
Screenshot: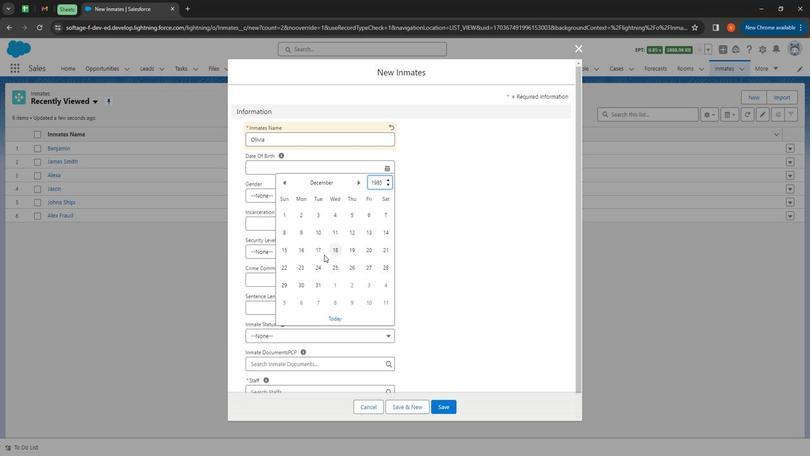 
Action: Mouse pressed left at (319, 259)
Screenshot: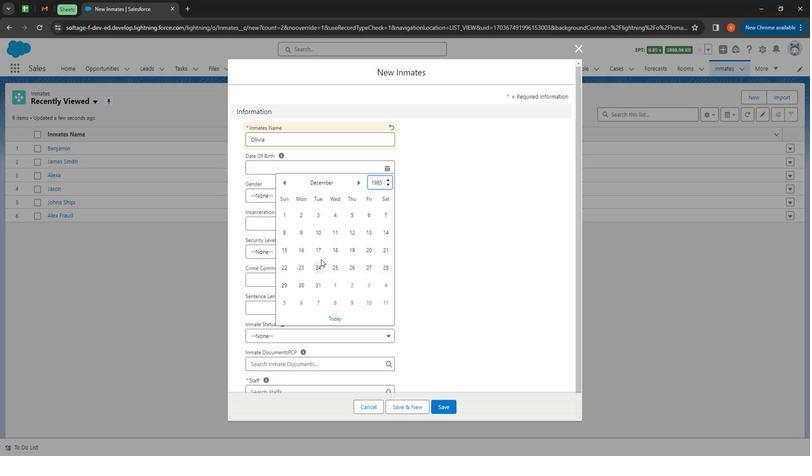 
Action: Mouse moved to (316, 264)
Screenshot: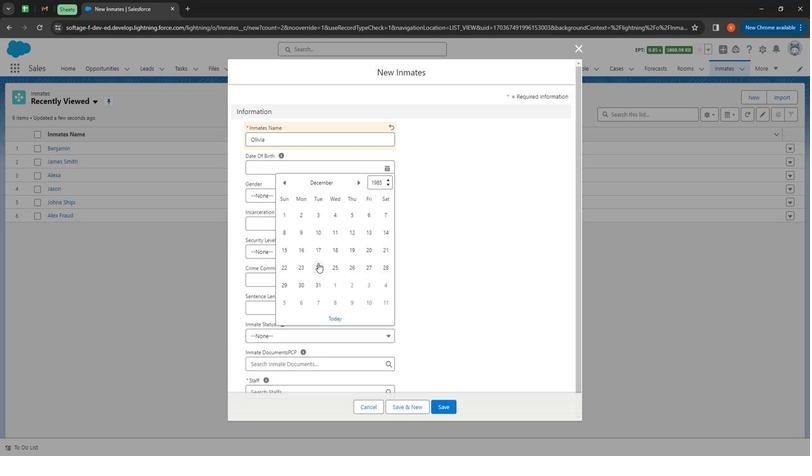 
Action: Mouse pressed left at (316, 264)
Screenshot: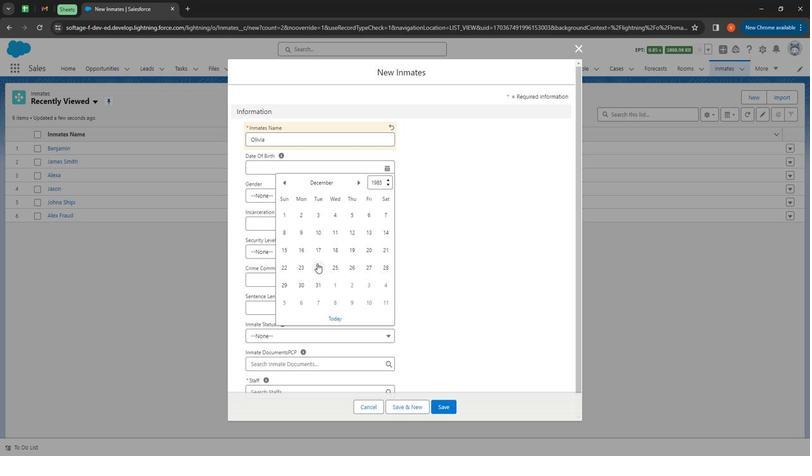 
Action: Mouse moved to (267, 193)
Screenshot: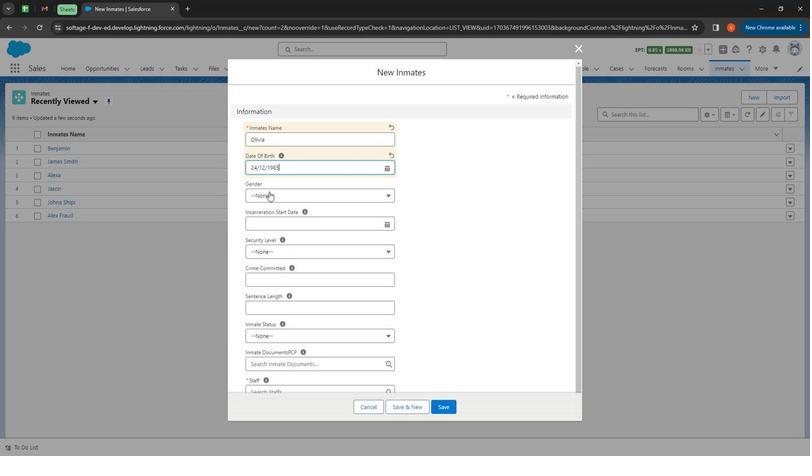 
Action: Mouse pressed left at (267, 193)
Screenshot: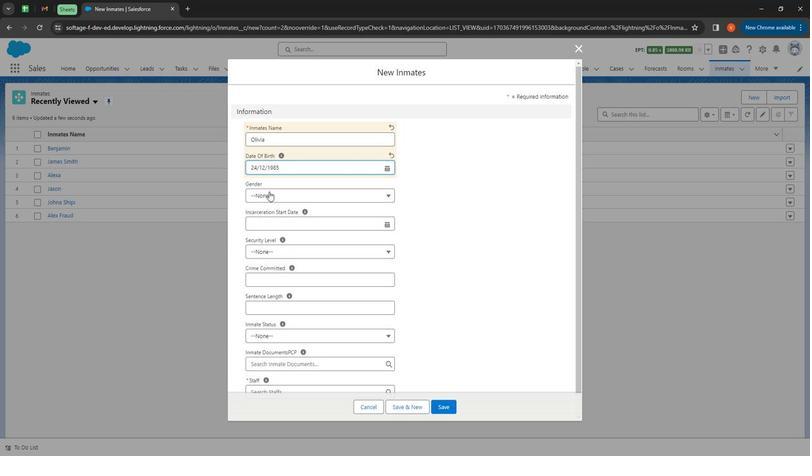 
Action: Mouse moved to (275, 247)
Screenshot: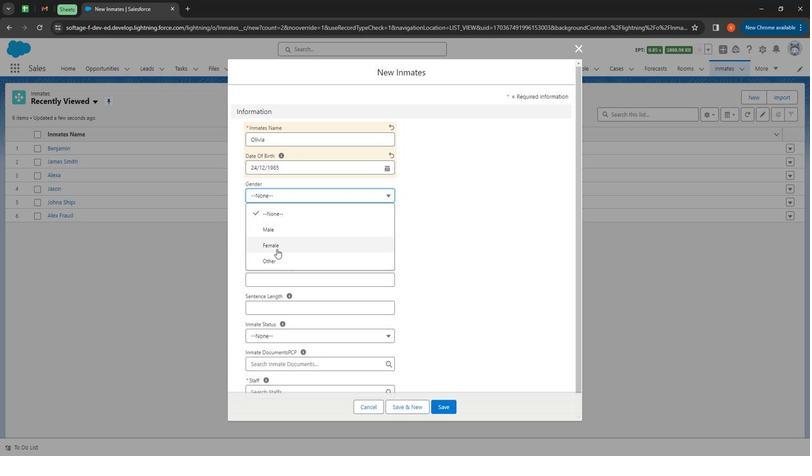 
Action: Mouse pressed left at (275, 247)
Screenshot: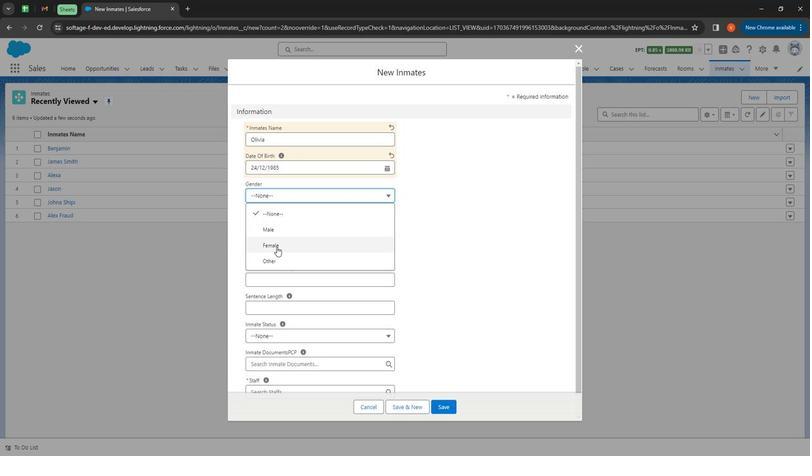 
Action: Mouse moved to (297, 225)
Screenshot: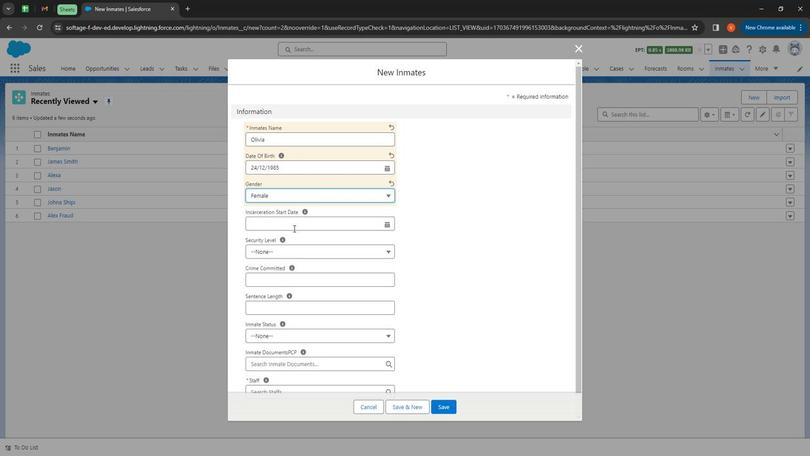 
Action: Mouse pressed left at (297, 225)
Screenshot: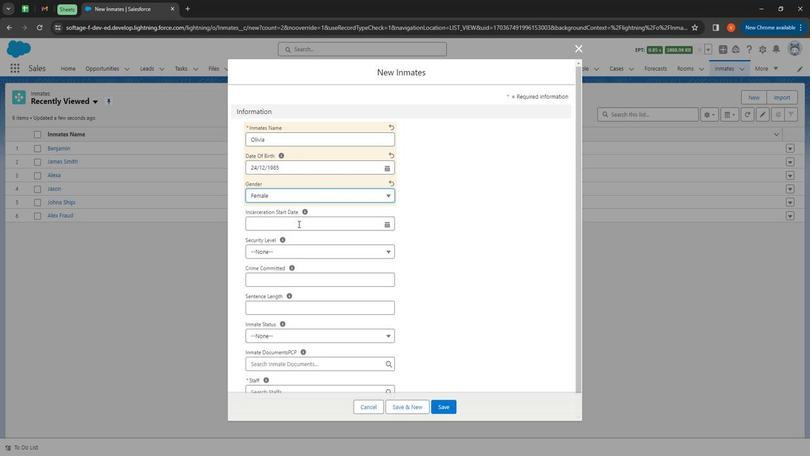
Action: Mouse moved to (378, 239)
Screenshot: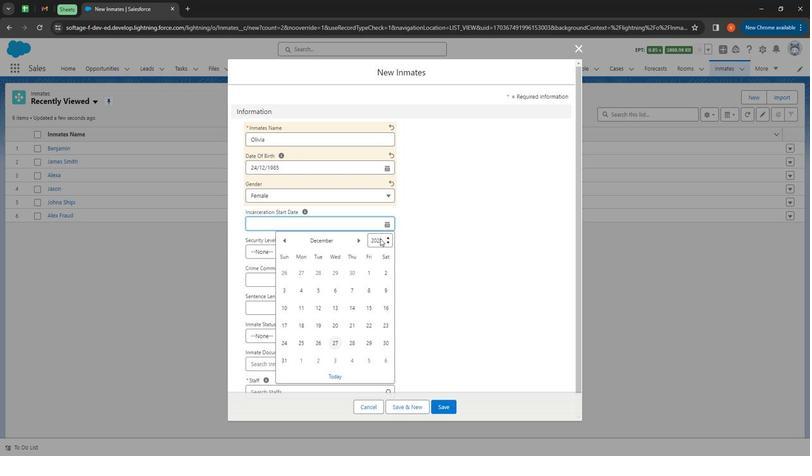 
Action: Mouse pressed left at (378, 239)
Screenshot: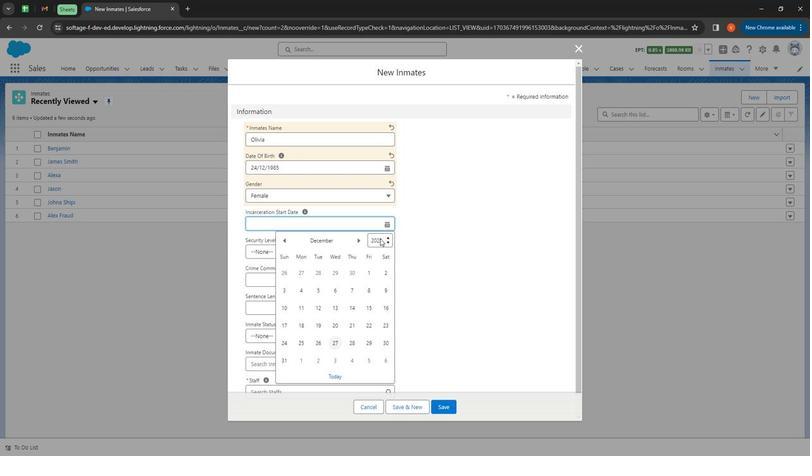 
Action: Mouse moved to (381, 339)
Screenshot: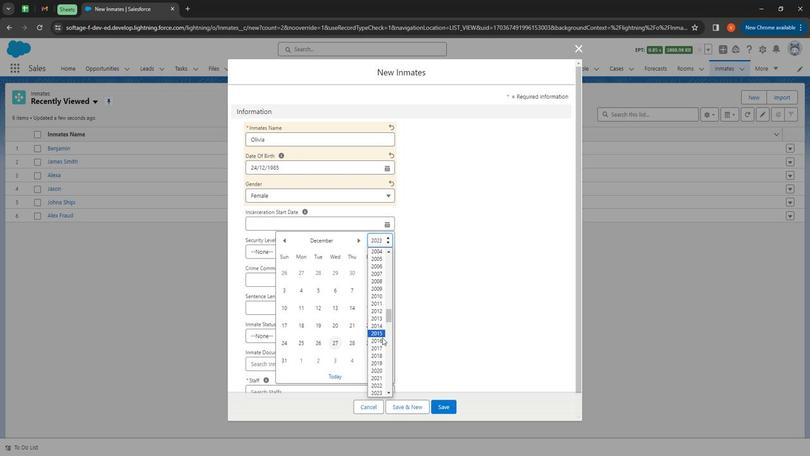 
Action: Mouse pressed left at (381, 339)
Screenshot: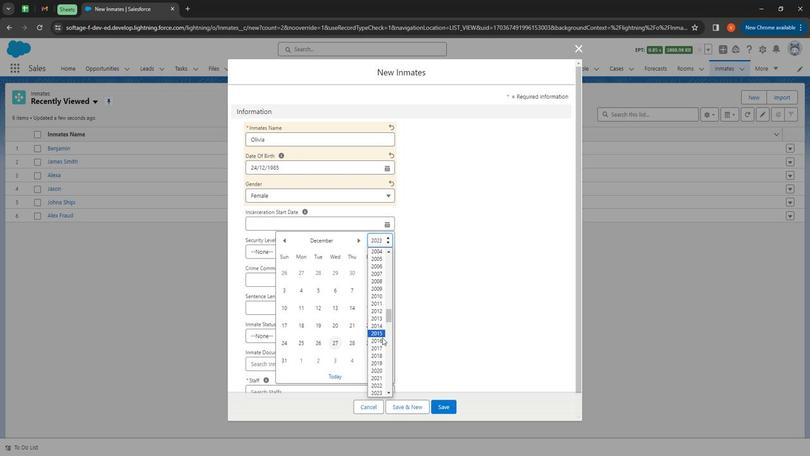 
Action: Mouse moved to (317, 273)
Screenshot: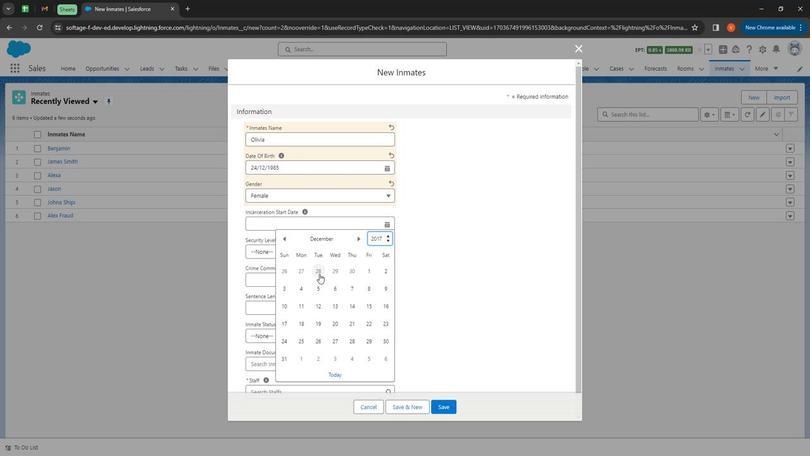 
Action: Mouse pressed left at (317, 273)
Screenshot: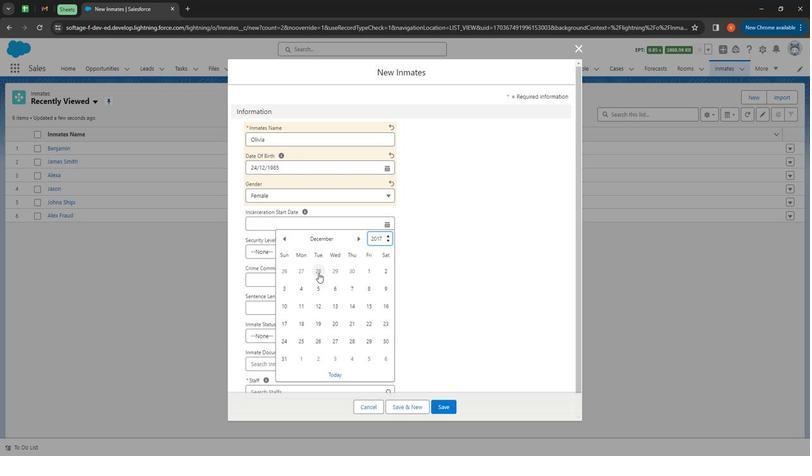 
Action: Mouse moved to (264, 250)
Screenshot: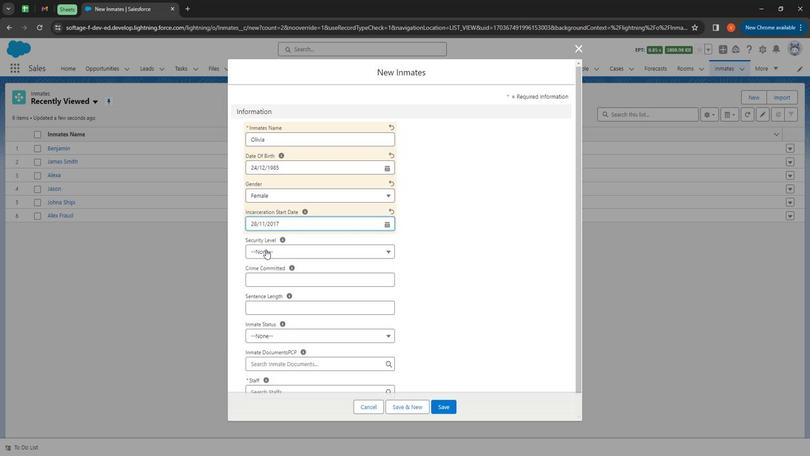 
Action: Mouse pressed left at (264, 250)
Screenshot: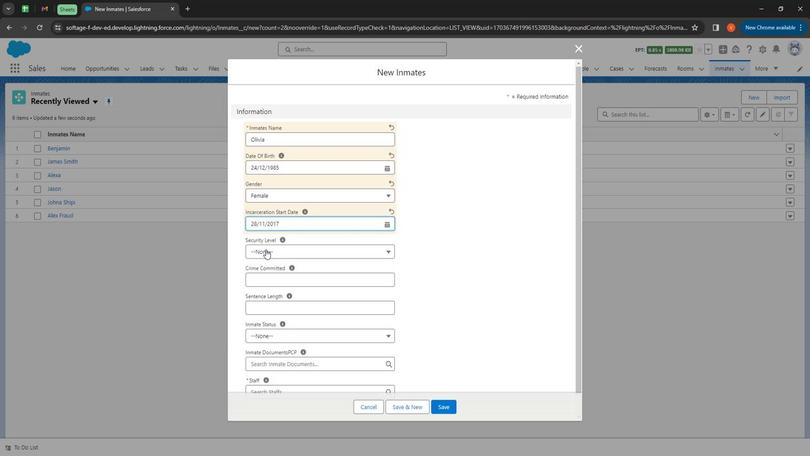 
Action: Mouse moved to (285, 314)
Screenshot: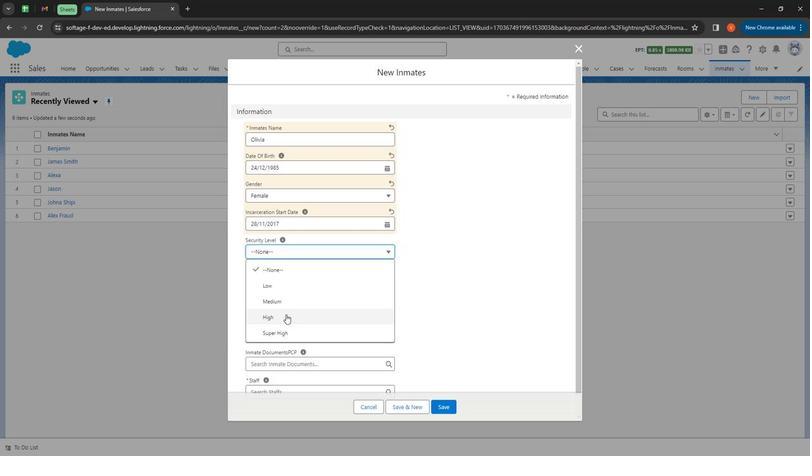 
Action: Mouse pressed left at (285, 314)
Screenshot: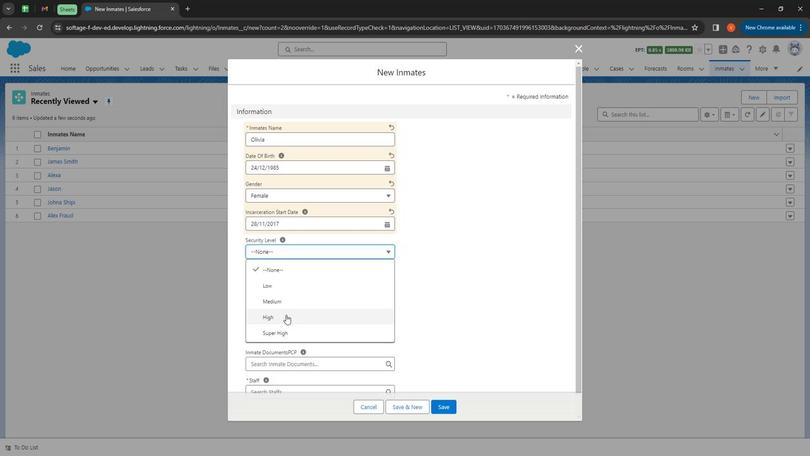 
Action: Mouse moved to (279, 281)
Screenshot: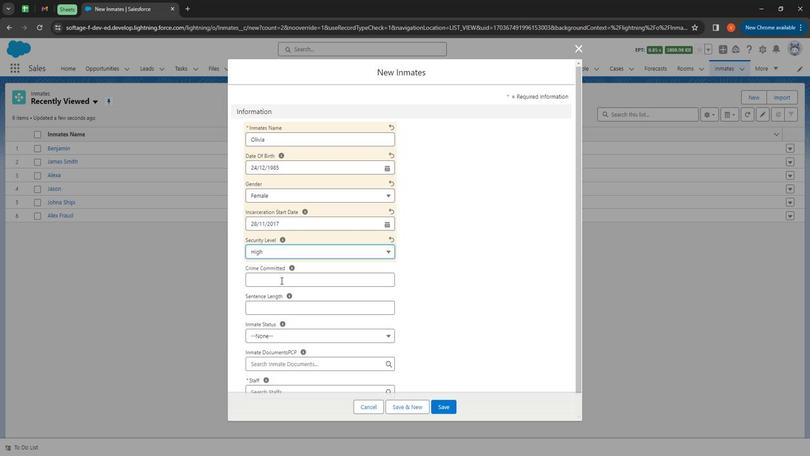 
Action: Mouse pressed left at (279, 281)
Screenshot: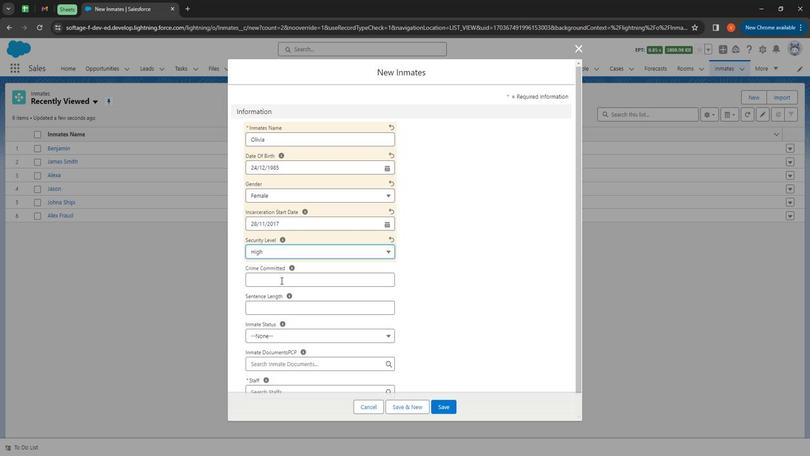 
Action: Mouse moved to (364, 279)
Screenshot: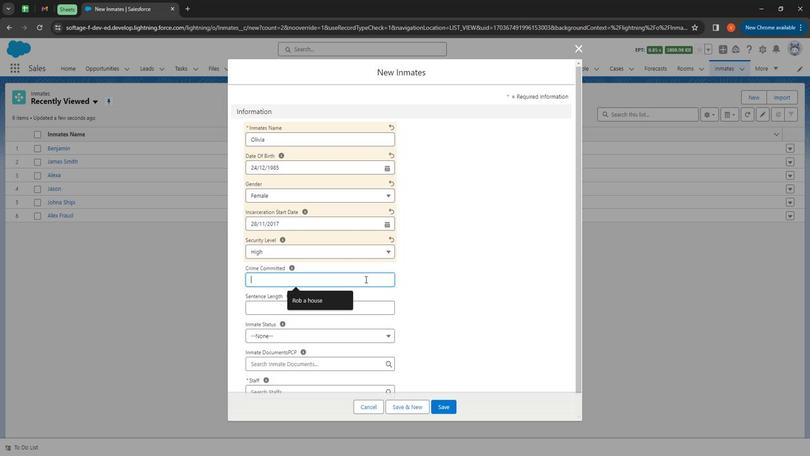 
Action: Key pressed <Key.shift>Rob<Key.space><Key.shift><Key.shift><Key.shift><Key.shift><Key.shift><Key.shift><Key.shift><Key.shift><Key.shift><Key.shift><Key.shift><Key.shift><Key.shift><Key.shift><Key.shift><Key.shift><Key.shift><Key.shift><Key.shift><Key.shift><Key.shift><Key.shift><Key.shift><Key.shift><Key.shift><Key.shift><Key.shift><Key.shift><Key.shift><Key.shift><Key.shift><Key.shift><Key.shift><Key.shift><Key.shift><Key.shift><Key.shift>A<Key.space>bank
Screenshot: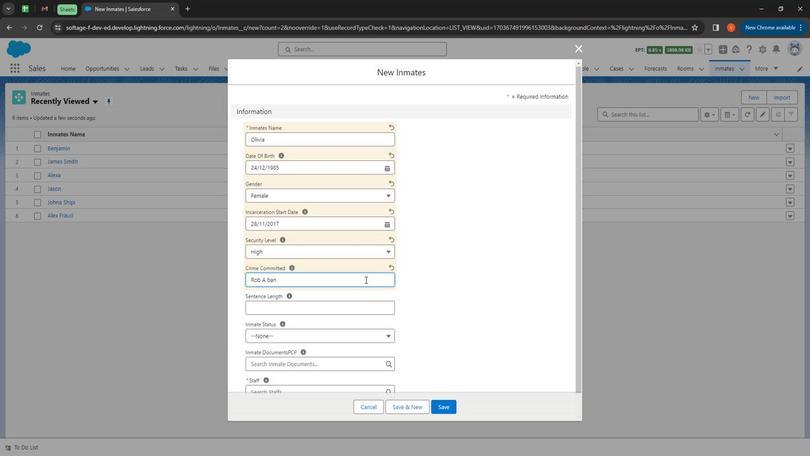 
Action: Mouse moved to (335, 305)
Screenshot: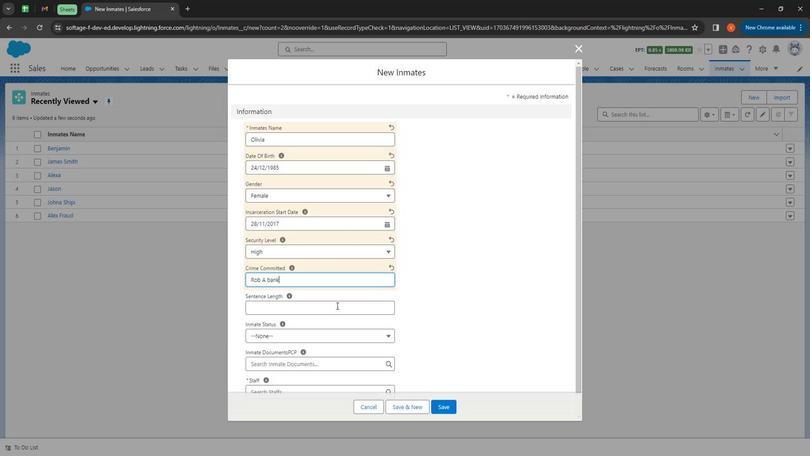 
Action: Mouse pressed left at (335, 305)
Screenshot: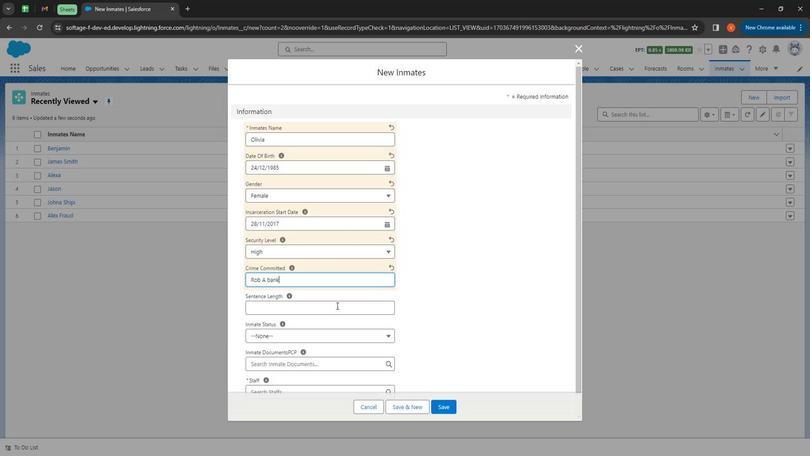 
Action: Mouse moved to (376, 305)
Screenshot: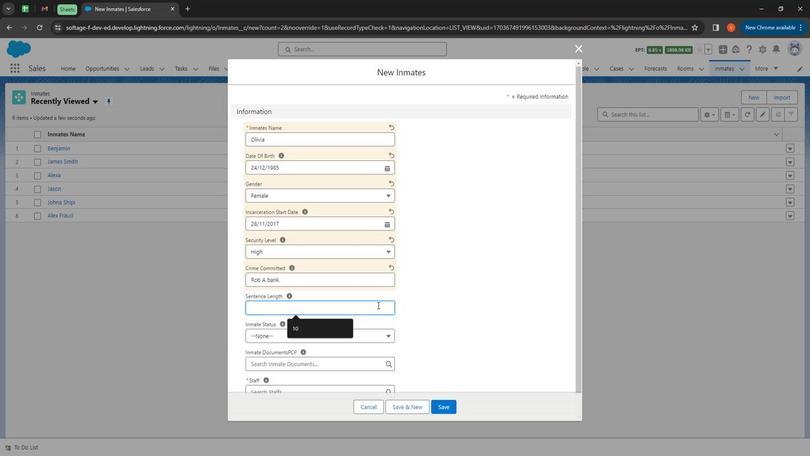 
Action: Key pressed 4
Screenshot: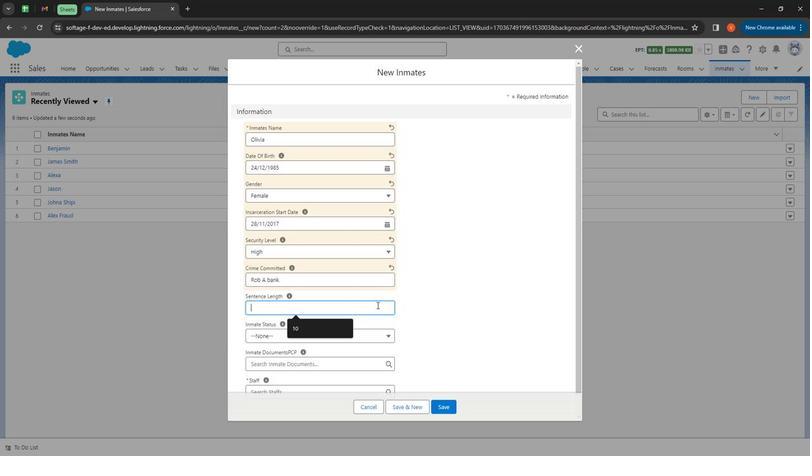 
Action: Mouse moved to (358, 335)
Screenshot: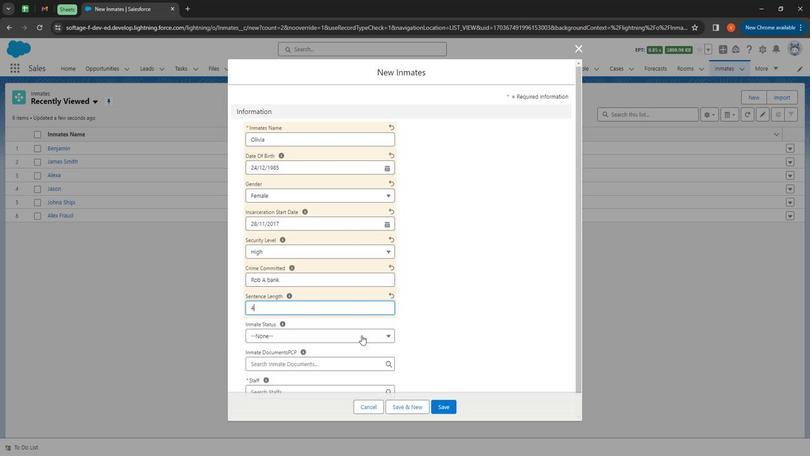 
Action: Mouse pressed left at (358, 335)
Screenshot: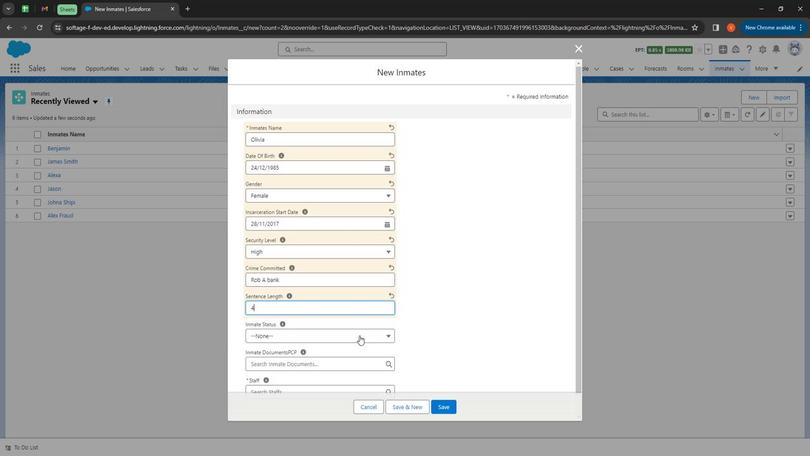 
Action: Mouse moved to (302, 412)
Screenshot: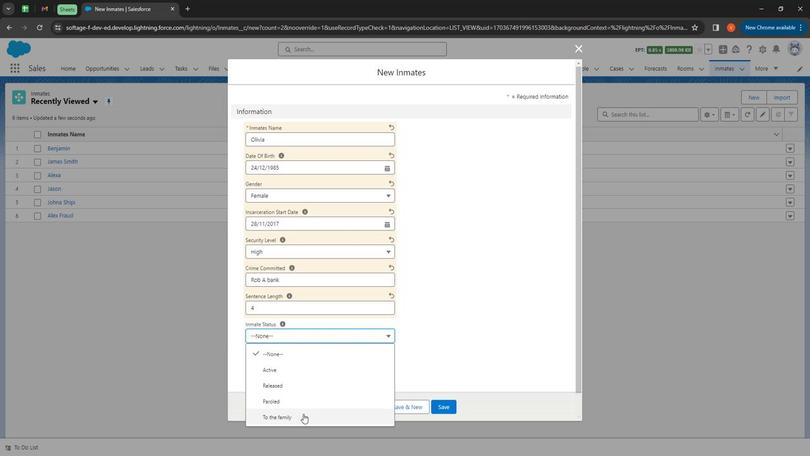 
Action: Mouse pressed left at (302, 412)
Screenshot: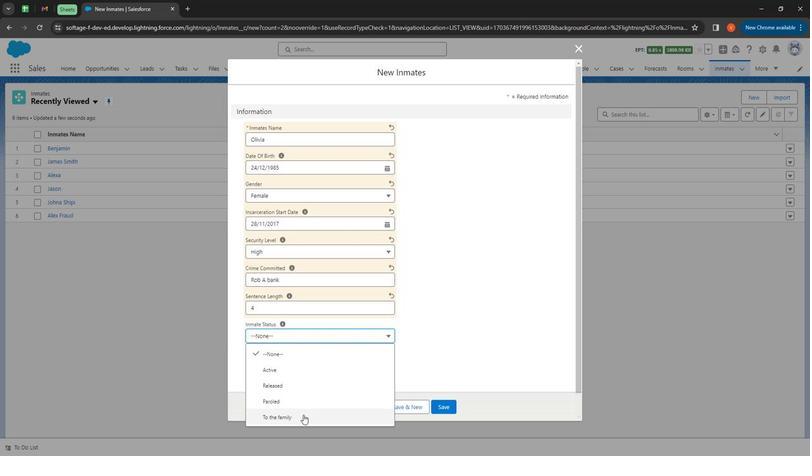 
Action: Mouse moved to (469, 308)
Screenshot: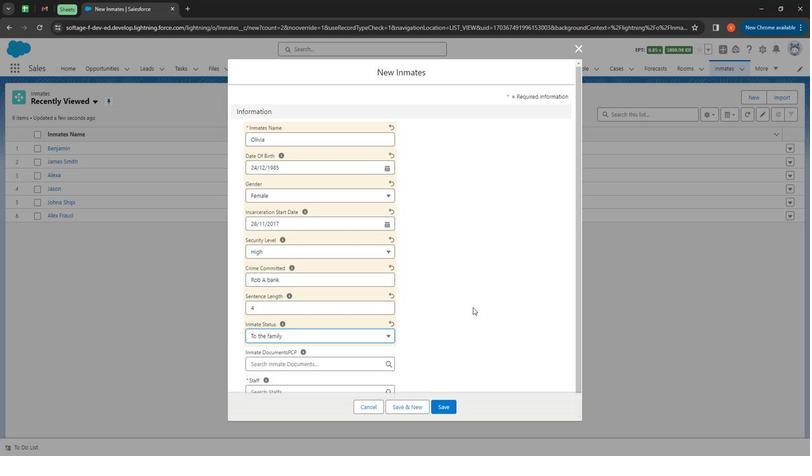 
Action: Mouse pressed left at (469, 308)
Screenshot: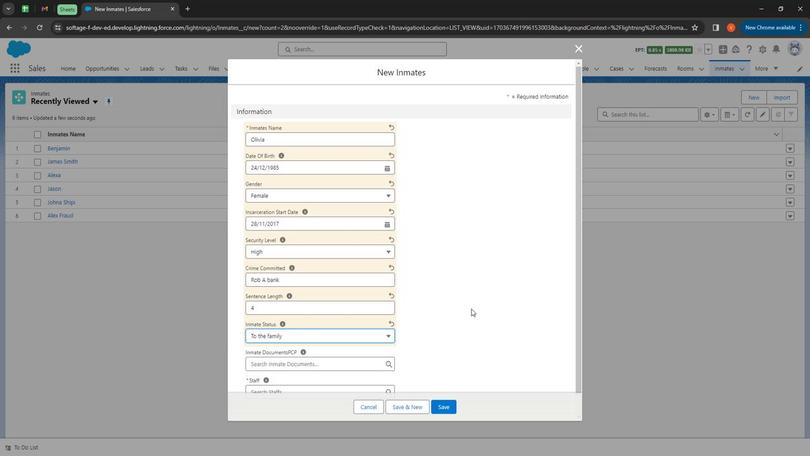 
Action: Mouse moved to (470, 310)
Screenshot: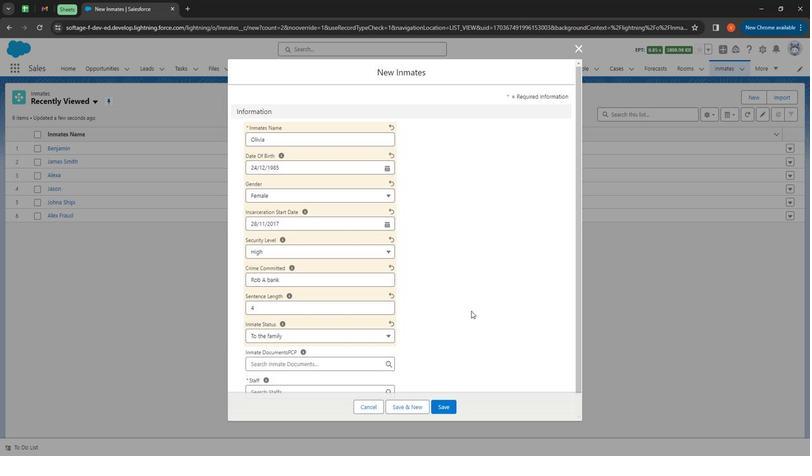 
Action: Mouse scrolled (470, 310) with delta (0, 0)
Screenshot: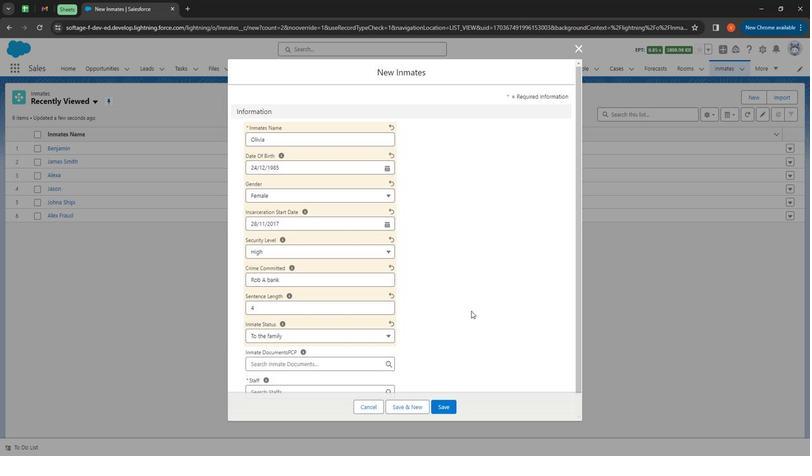 
Action: Mouse scrolled (470, 310) with delta (0, 0)
Screenshot: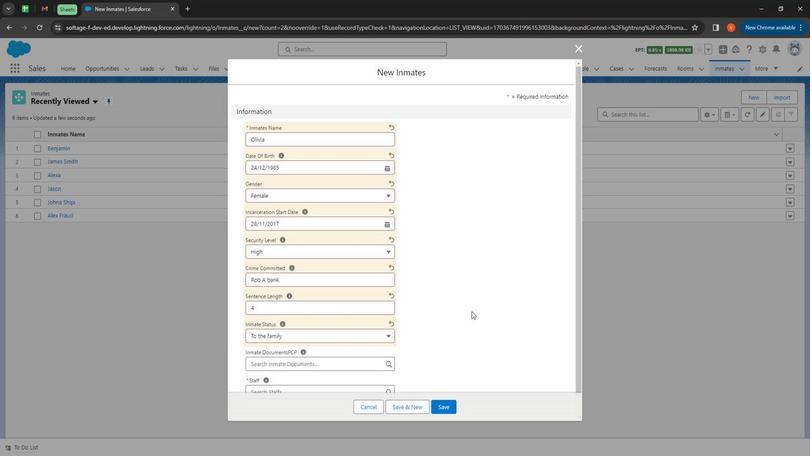 
Action: Mouse scrolled (470, 310) with delta (0, 0)
Screenshot: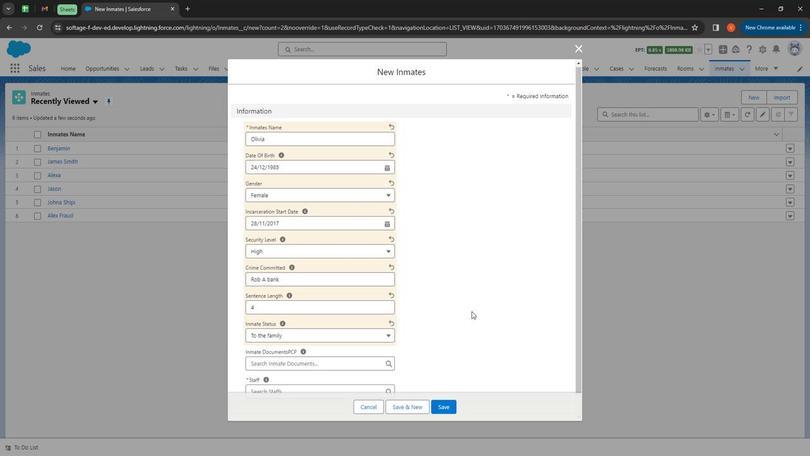 
Action: Mouse scrolled (470, 310) with delta (0, 0)
Screenshot: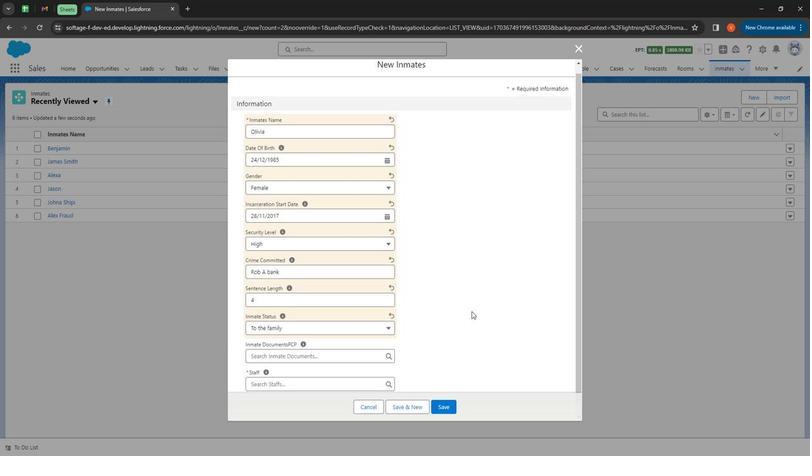 
Action: Mouse moved to (305, 340)
Screenshot: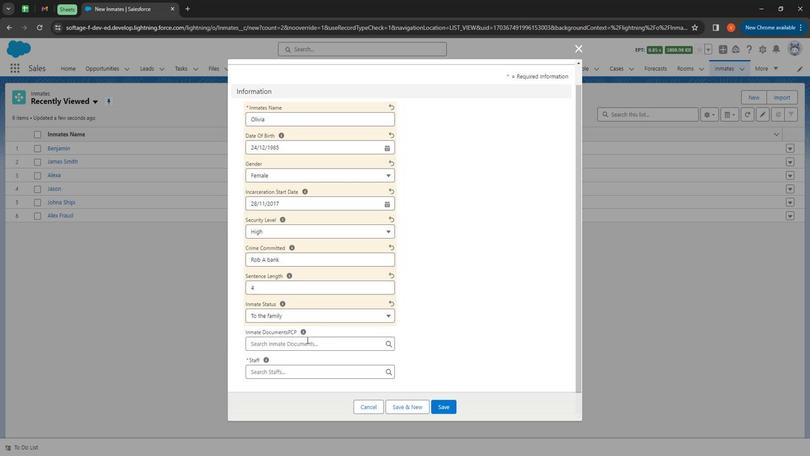 
Action: Mouse pressed left at (305, 340)
Screenshot: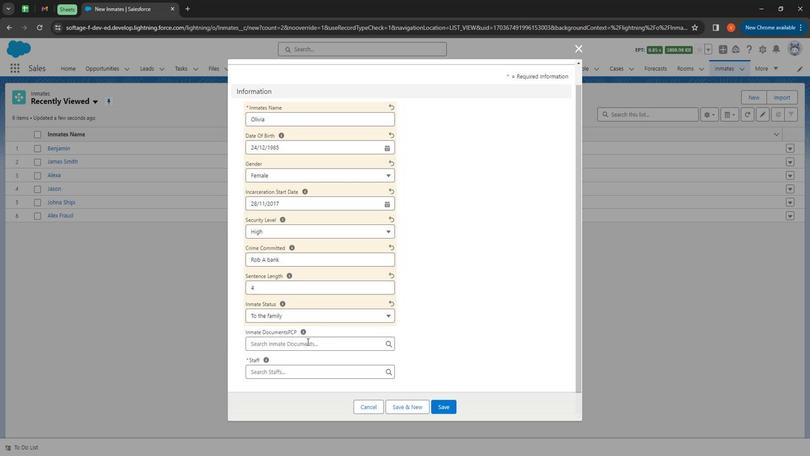
Action: Mouse moved to (291, 370)
Screenshot: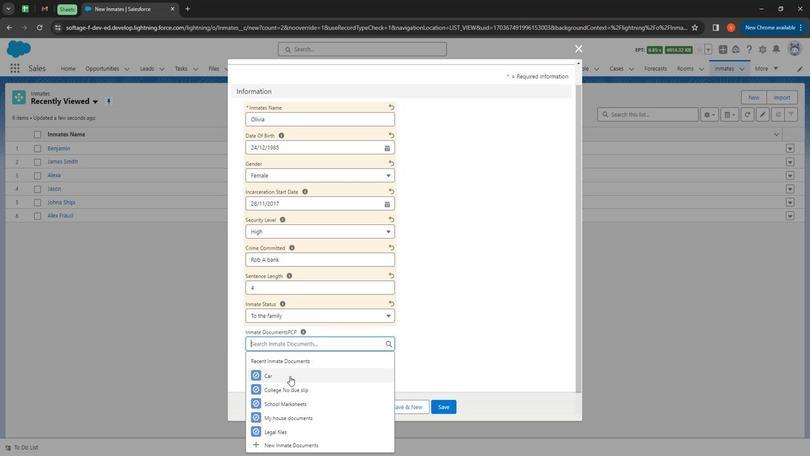 
Action: Mouse pressed left at (291, 370)
Screenshot: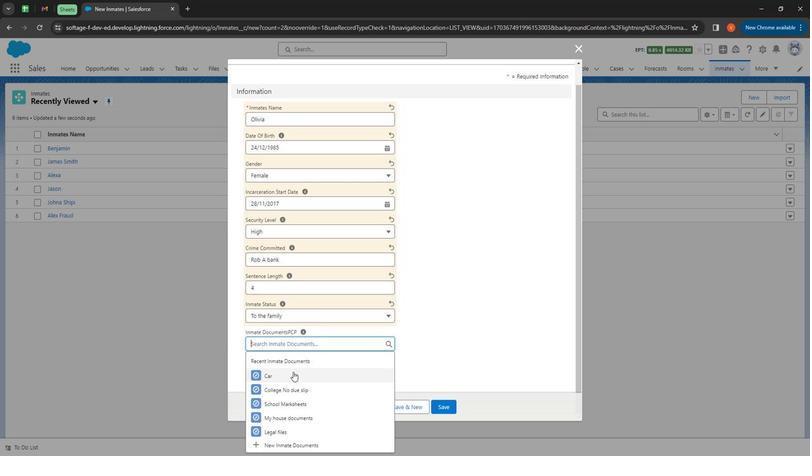 
Action: Mouse moved to (290, 370)
Screenshot: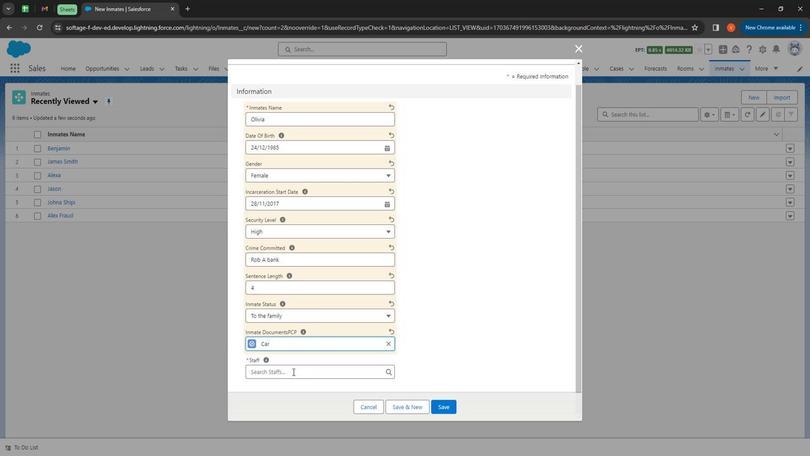 
Action: Mouse pressed left at (290, 370)
Screenshot: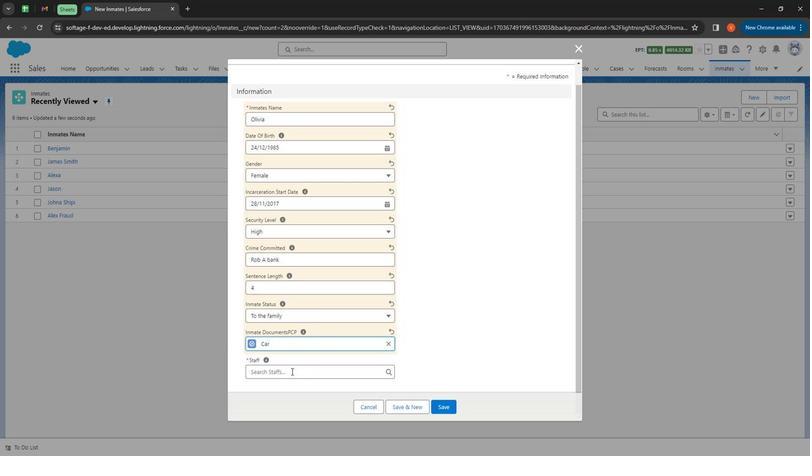 
Action: Mouse moved to (297, 328)
Screenshot: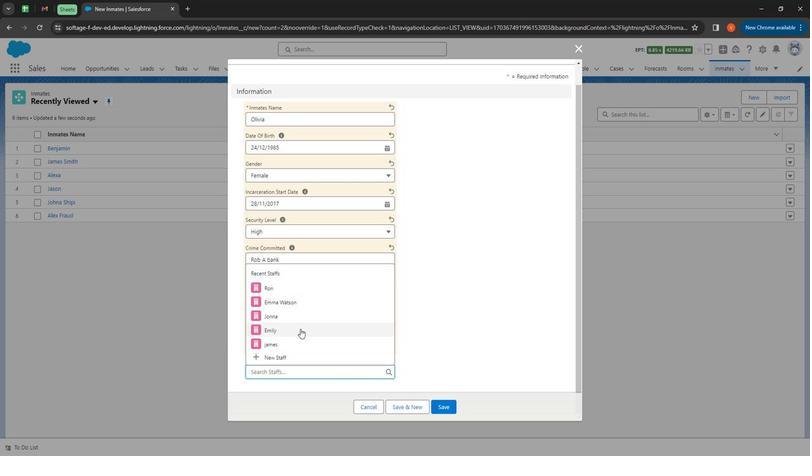 
Action: Mouse pressed left at (297, 328)
Screenshot: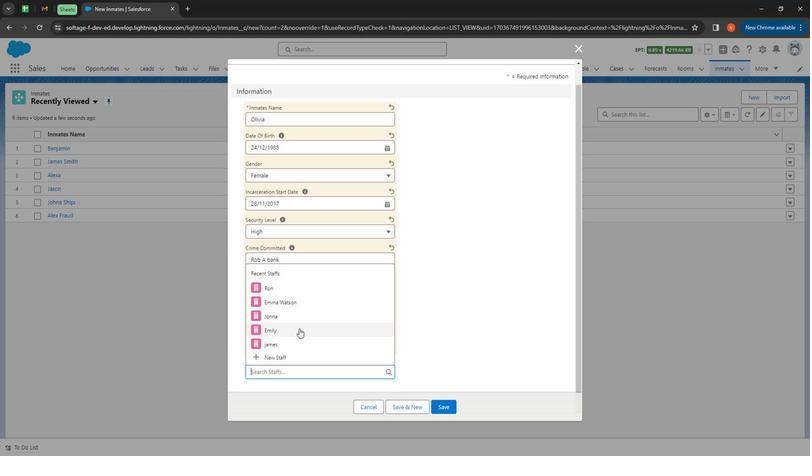 
Action: Mouse moved to (450, 402)
Screenshot: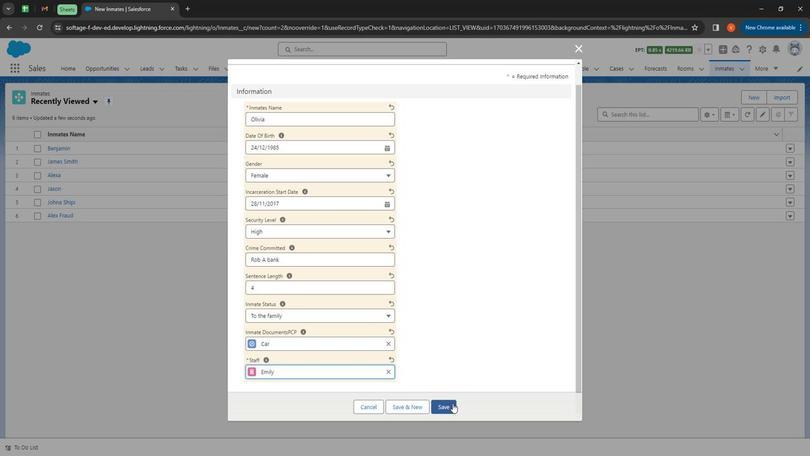 
Action: Mouse pressed left at (450, 402)
Screenshot: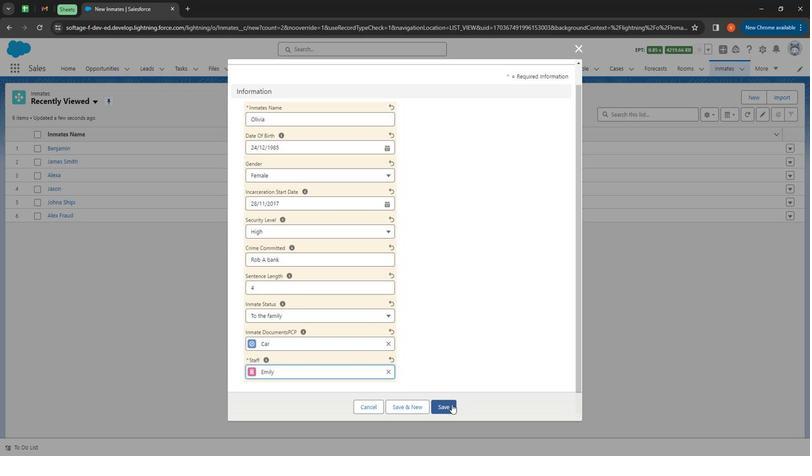 
Action: Mouse moved to (724, 72)
Screenshot: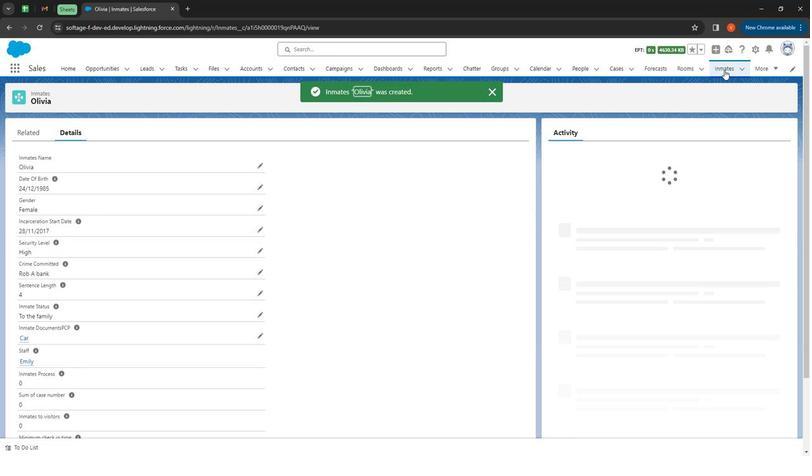 
Action: Mouse pressed left at (724, 72)
Screenshot: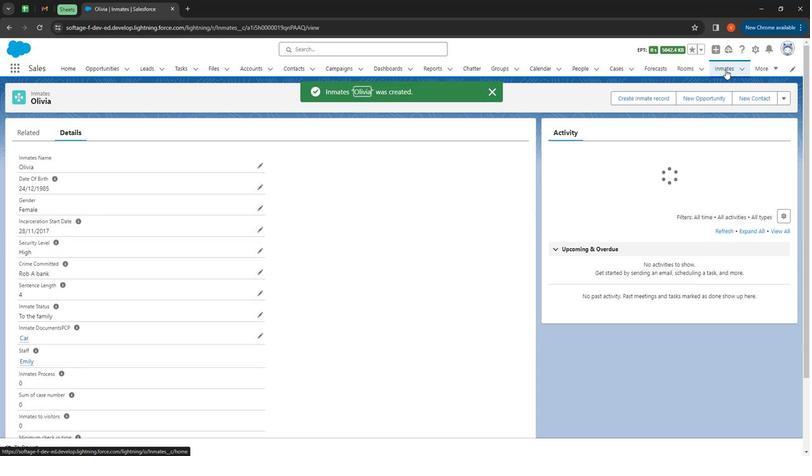 
Action: Mouse moved to (760, 100)
Screenshot: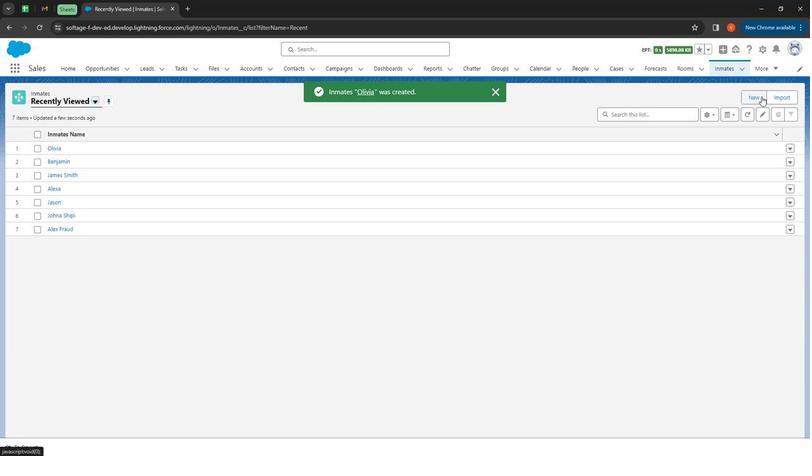 
Action: Mouse pressed left at (760, 100)
Screenshot: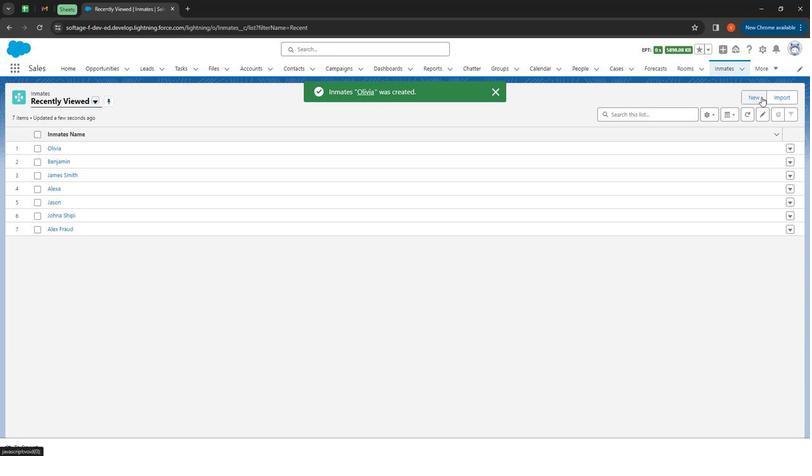 
Action: Mouse moved to (760, 98)
Screenshot: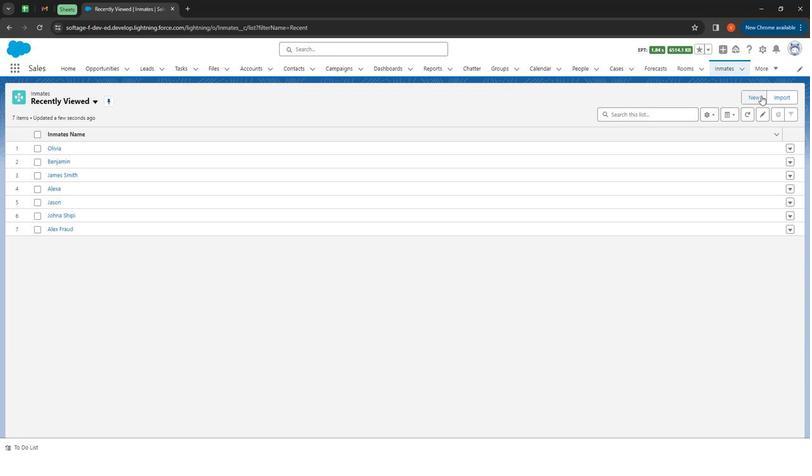 
Action: Mouse pressed left at (760, 98)
Screenshot: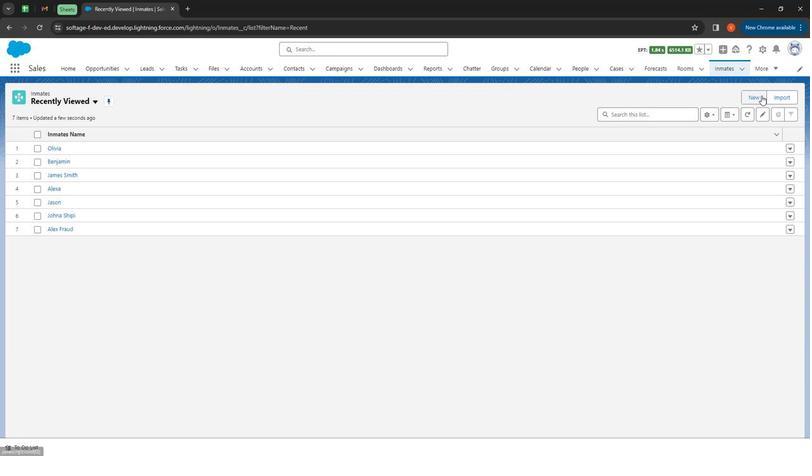 
Action: Mouse moved to (279, 141)
Screenshot: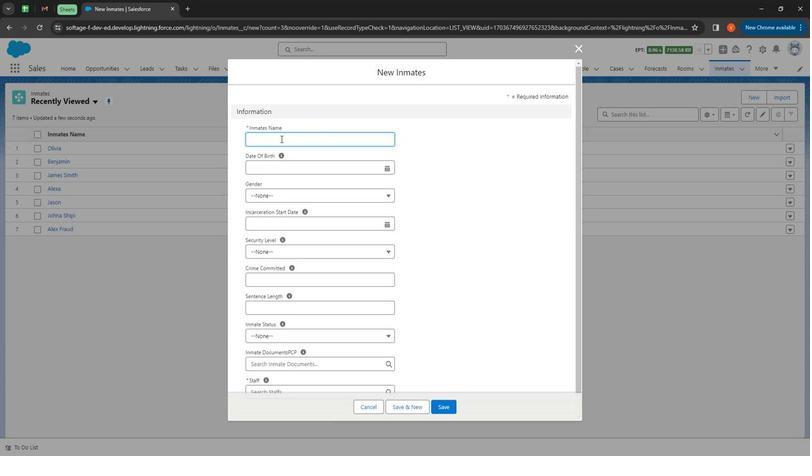 
Action: Mouse pressed left at (279, 141)
Screenshot: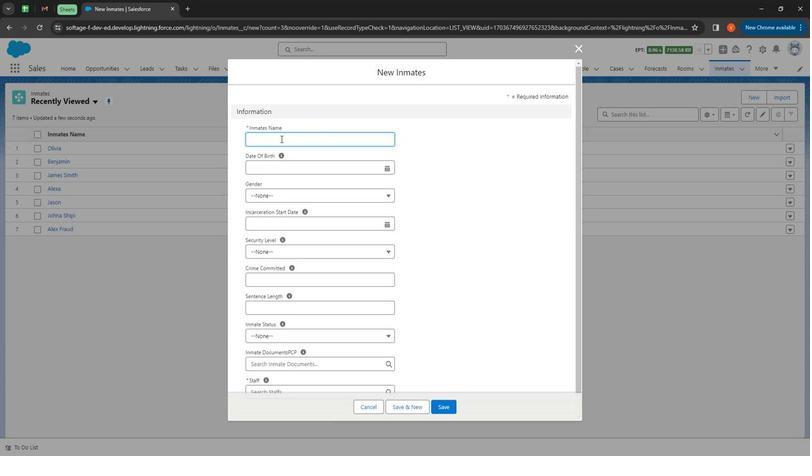 
Action: Mouse moved to (279, 141)
Screenshot: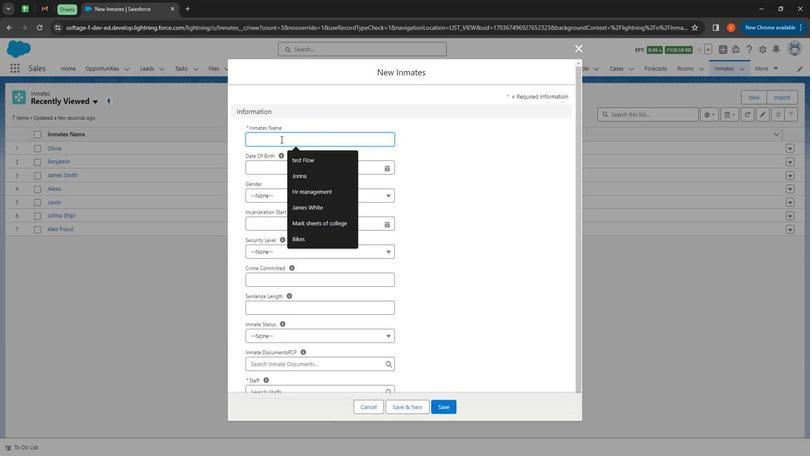 
Action: Key pressed <Key.shift><Key.shift><Key.shift><Key.shift><Key.shift><Key.shift><Key.shift><Key.shift><Key.shift><Key.shift><Key.shift>Mia
Screenshot: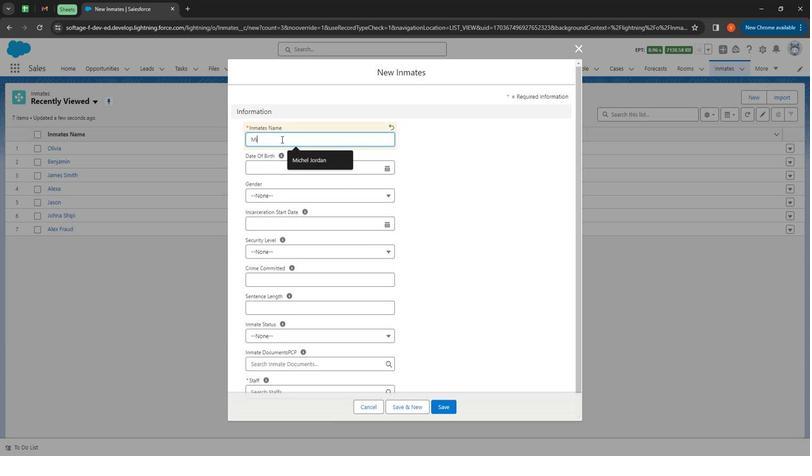 
Action: Mouse moved to (283, 171)
Screenshot: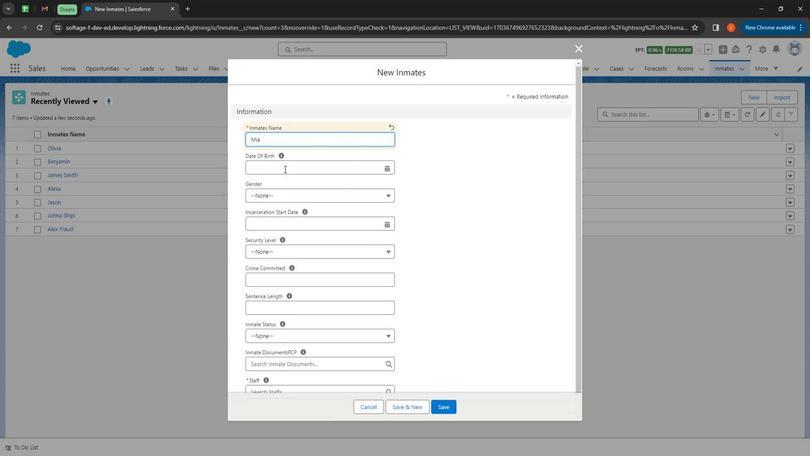 
Action: Mouse pressed left at (283, 171)
Screenshot: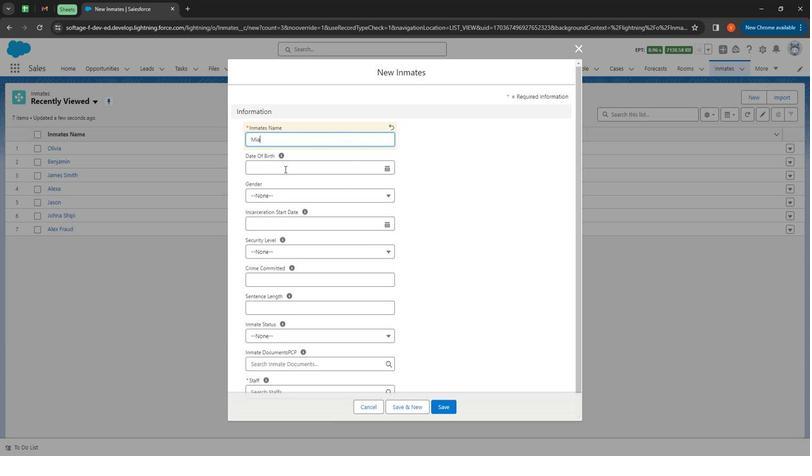 
Action: Mouse moved to (368, 231)
Screenshot: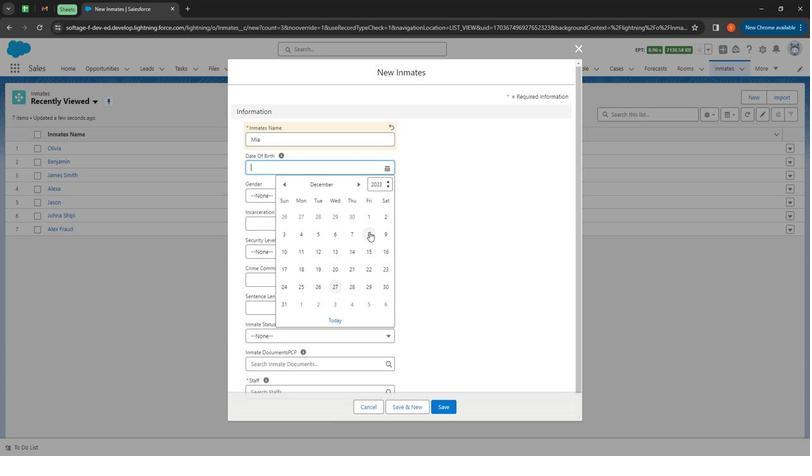 
Action: Mouse pressed left at (368, 231)
Screenshot: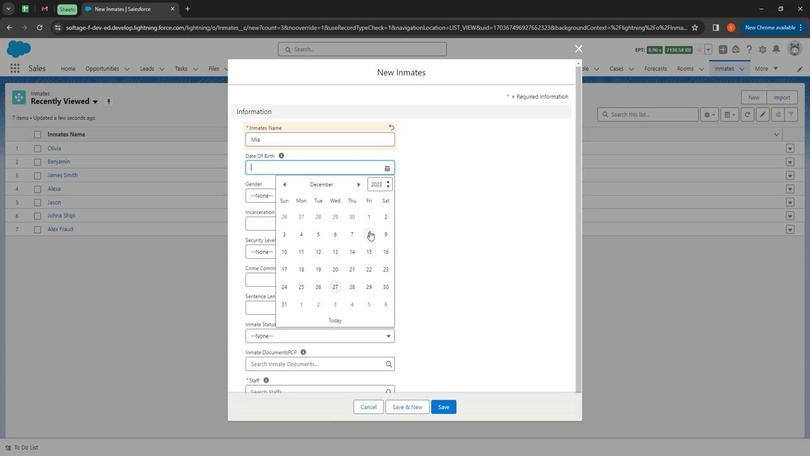 
Action: Mouse moved to (281, 199)
Screenshot: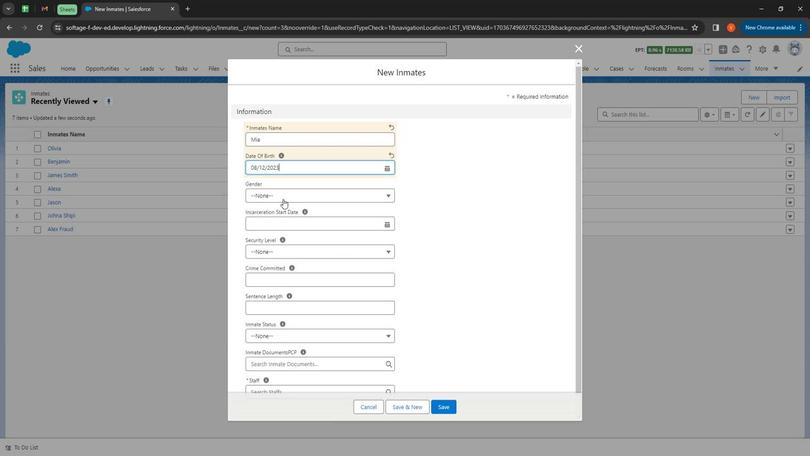
Action: Mouse pressed left at (281, 199)
Screenshot: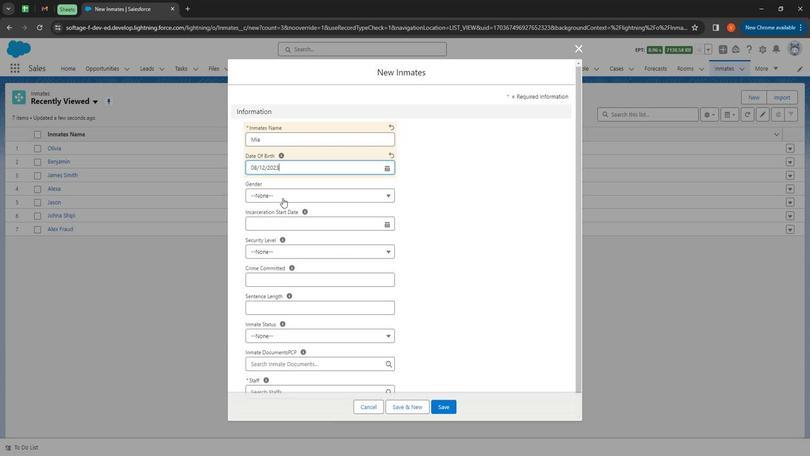 
Action: Mouse moved to (298, 267)
Screenshot: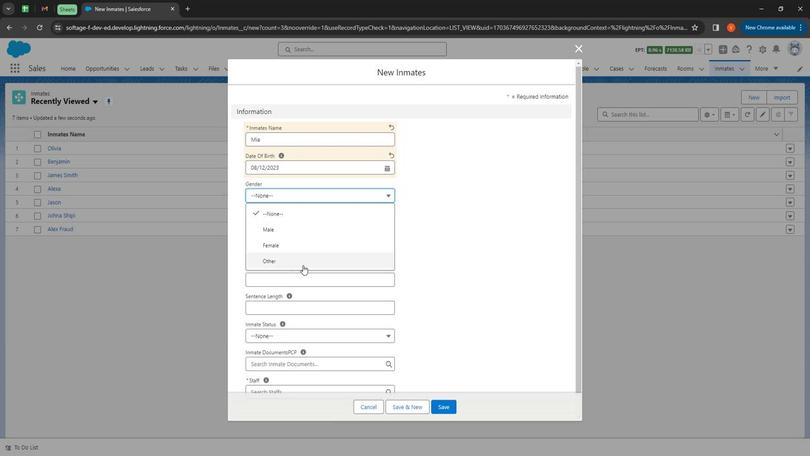 
Action: Mouse pressed left at (298, 267)
Screenshot: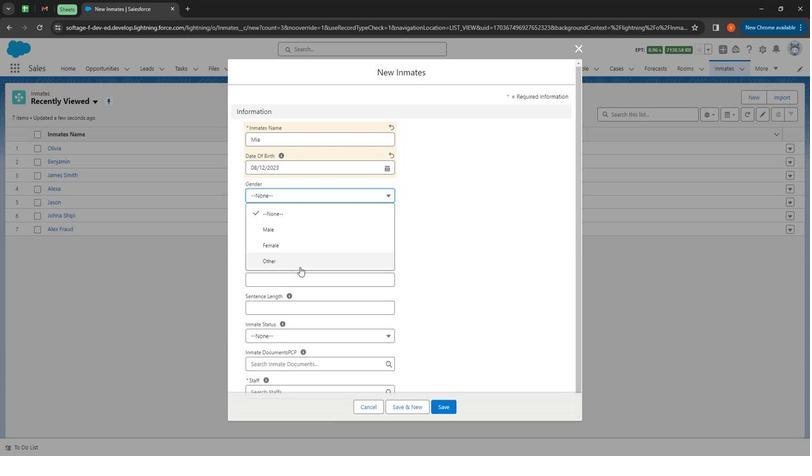 
Action: Mouse moved to (255, 213)
Screenshot: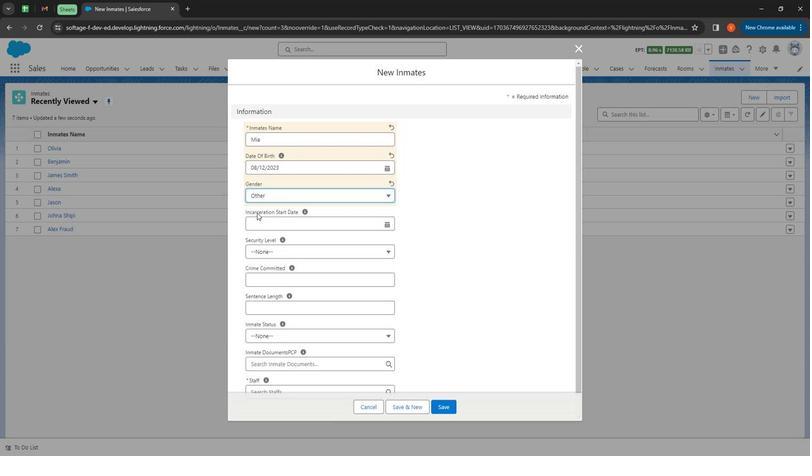 
Action: Mouse pressed left at (255, 213)
Screenshot: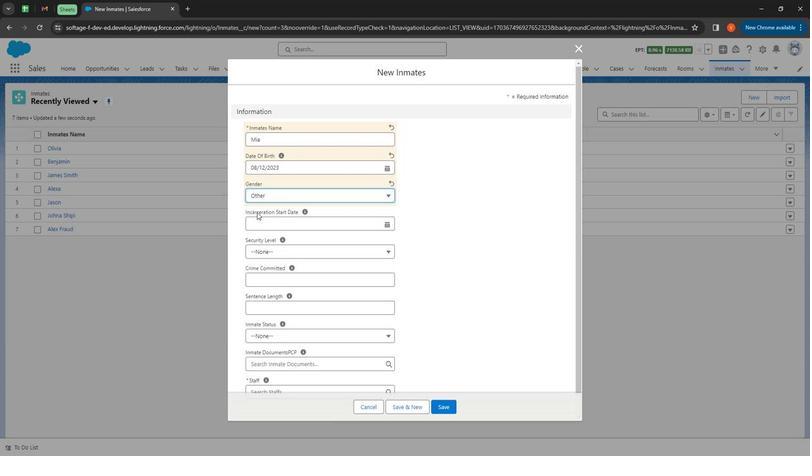 
Action: Mouse moved to (262, 219)
Screenshot: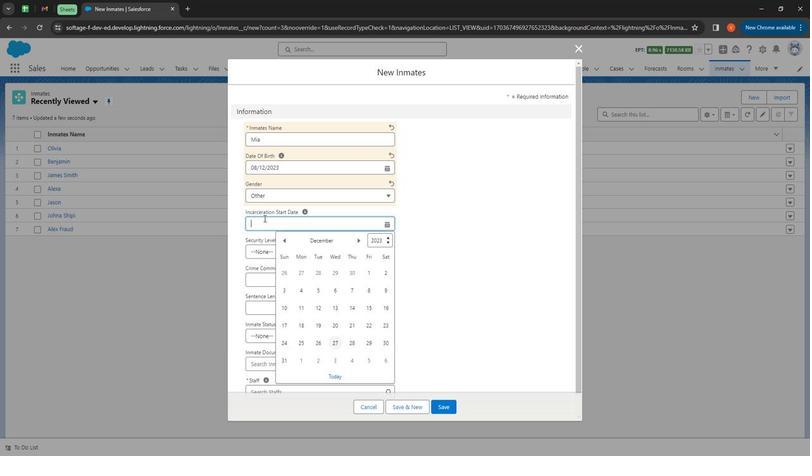 
Action: Mouse pressed left at (262, 219)
Screenshot: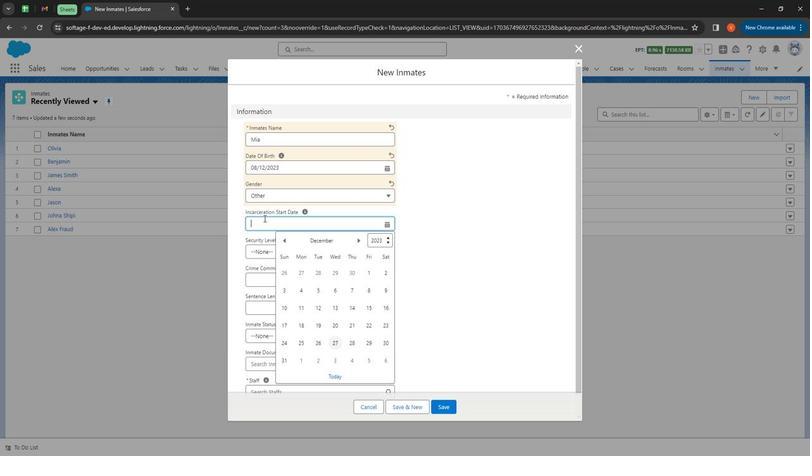 
Action: Mouse moved to (381, 241)
Screenshot: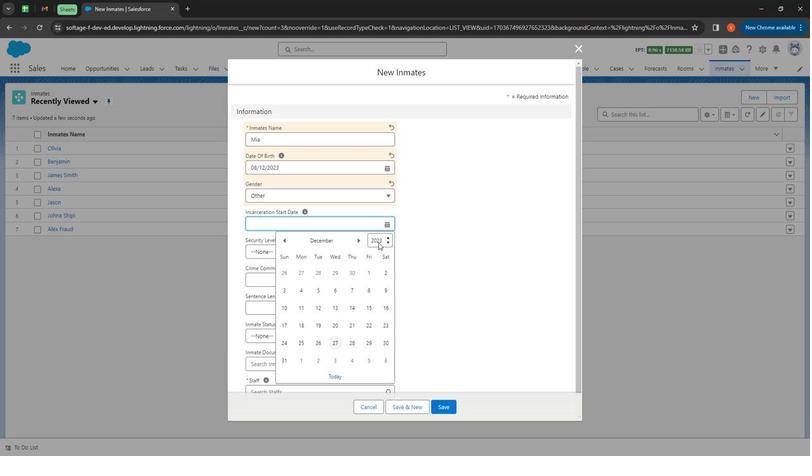 
Action: Mouse pressed left at (381, 241)
Screenshot: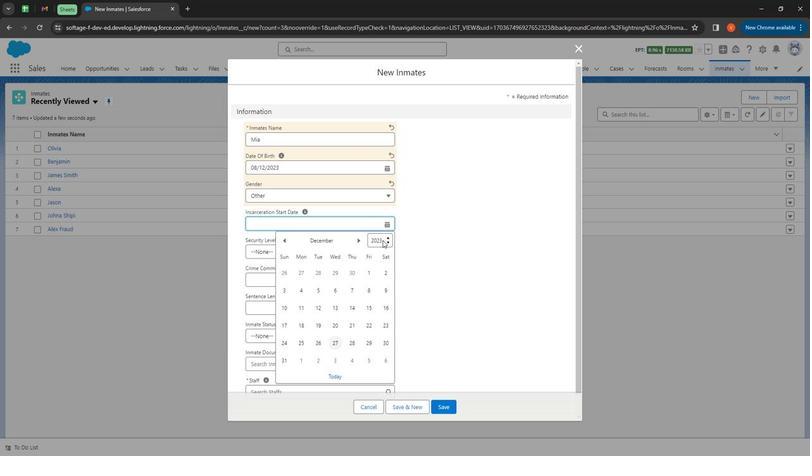 
Action: Mouse moved to (377, 285)
Screenshot: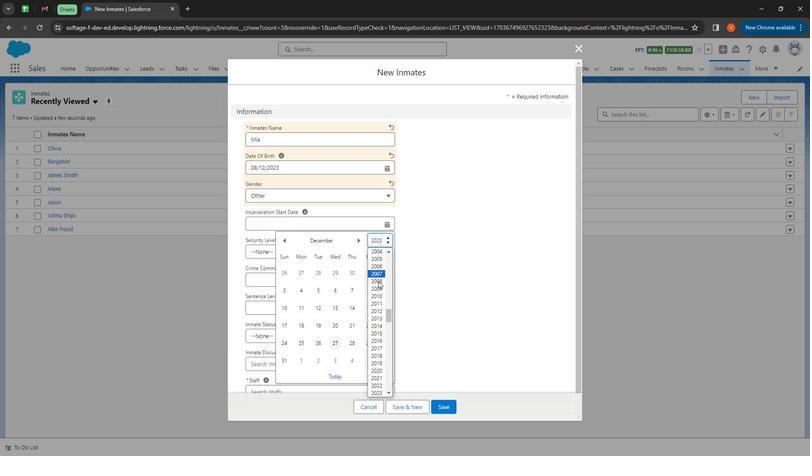 
Action: Mouse scrolled (377, 285) with delta (0, 0)
Screenshot: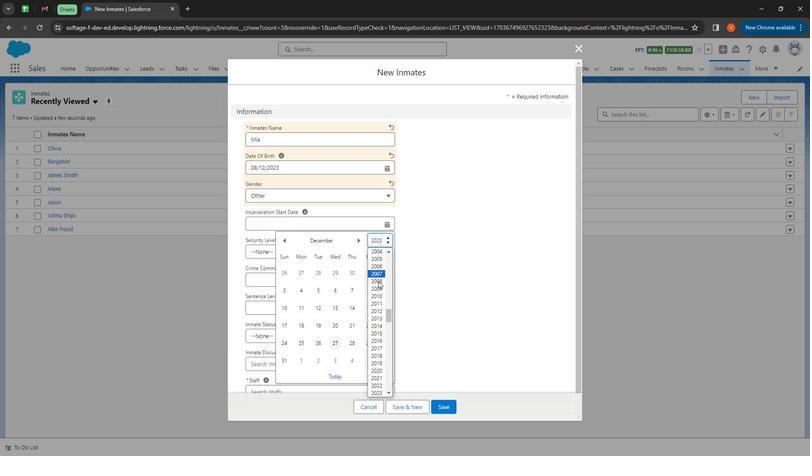 
Action: Mouse moved to (377, 288)
Screenshot: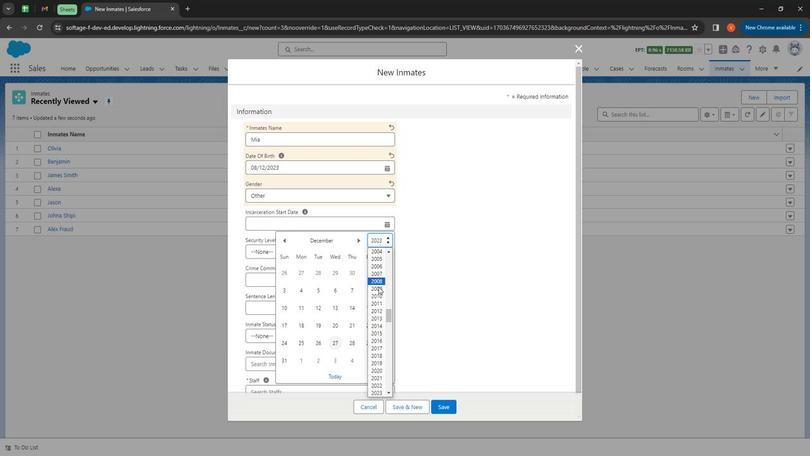 
Action: Mouse scrolled (377, 288) with delta (0, 0)
Screenshot: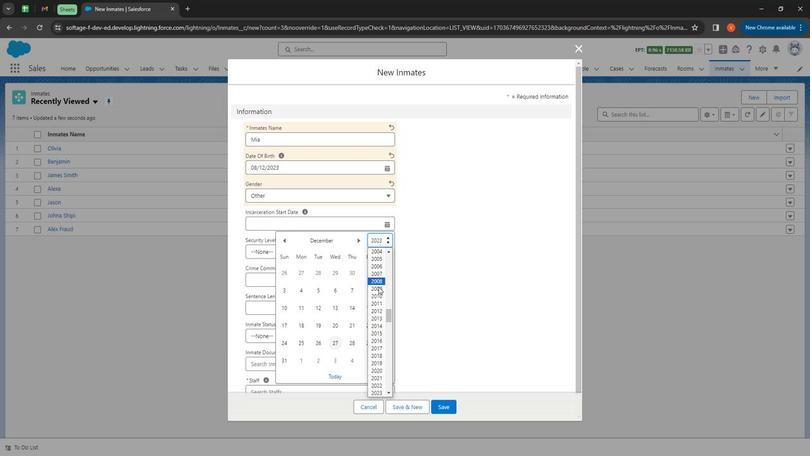 
Action: Mouse moved to (377, 291)
Screenshot: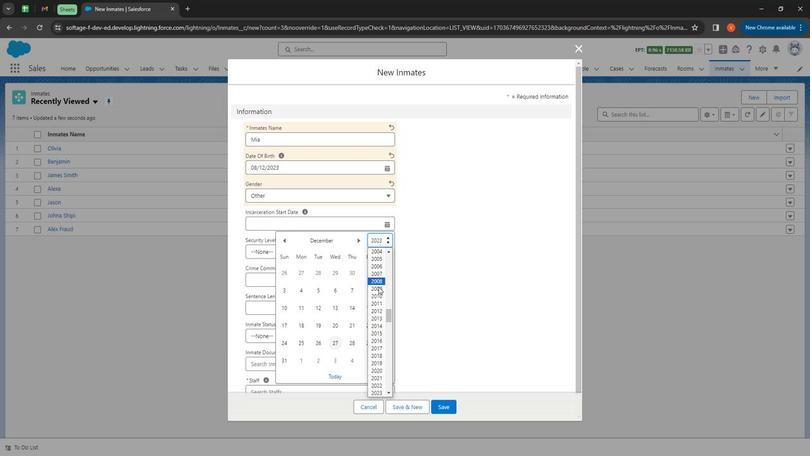 
Action: Mouse scrolled (377, 292) with delta (0, 0)
Screenshot: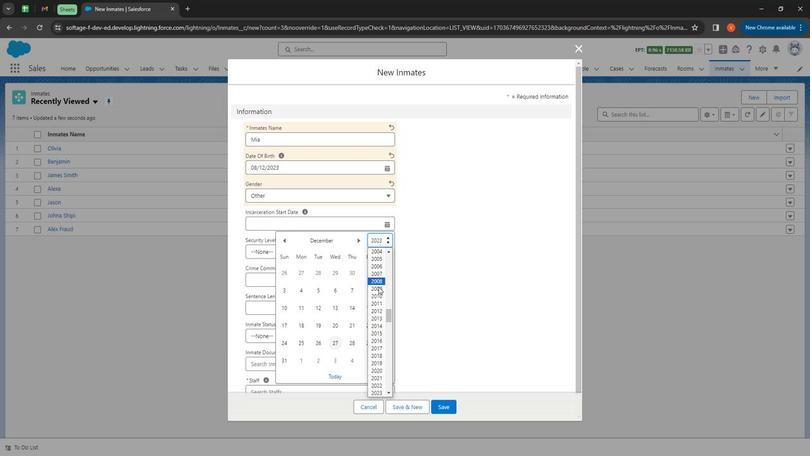 
Action: Mouse moved to (380, 298)
Screenshot: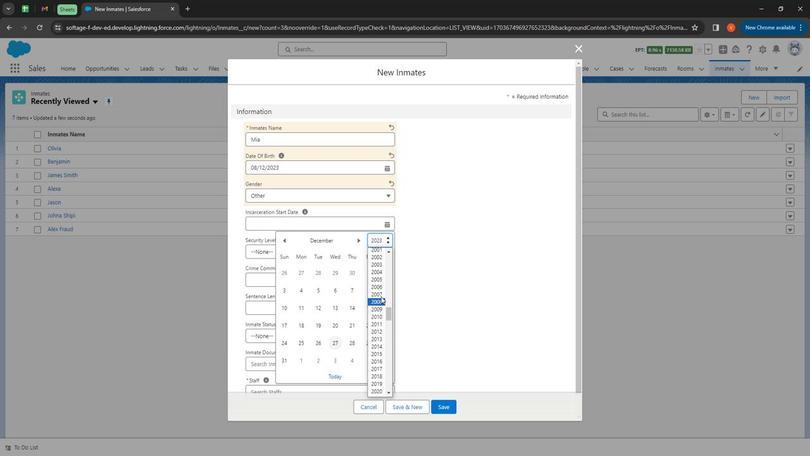 
Action: Mouse scrolled (380, 298) with delta (0, 0)
Screenshot: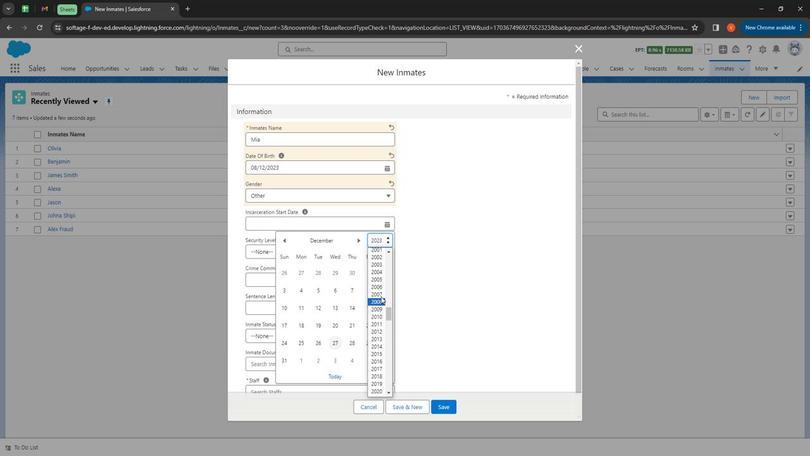 
Action: Mouse moved to (380, 298)
Screenshot: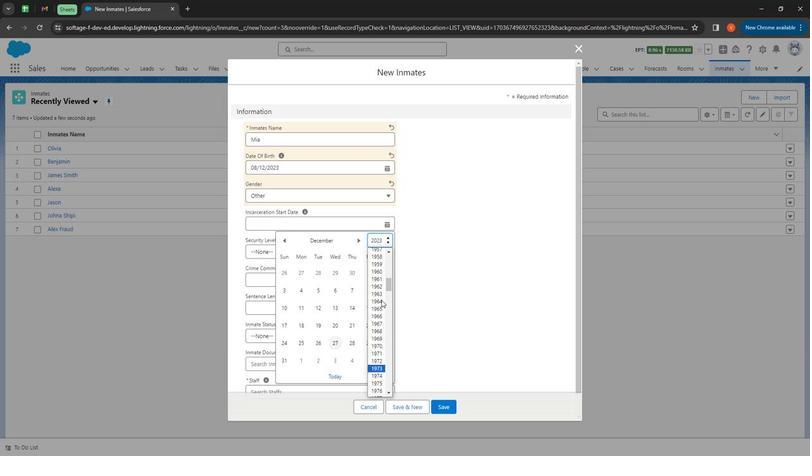 
Action: Mouse pressed left at (380, 298)
Screenshot: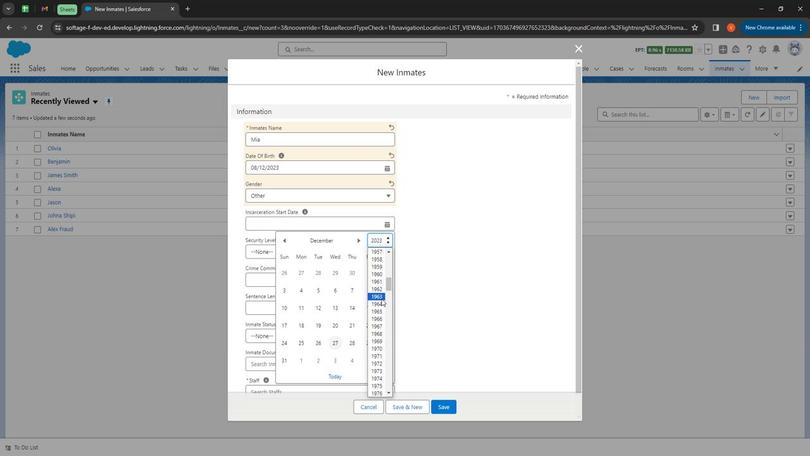 
Action: Mouse moved to (316, 292)
Screenshot: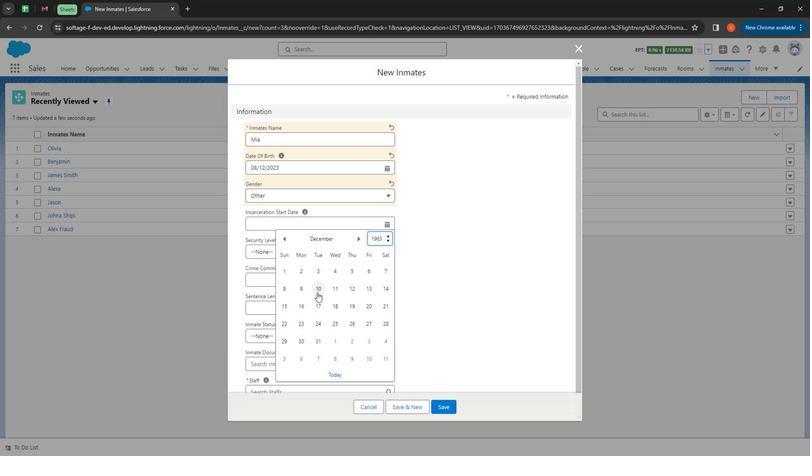 
Action: Mouse pressed left at (316, 292)
Screenshot: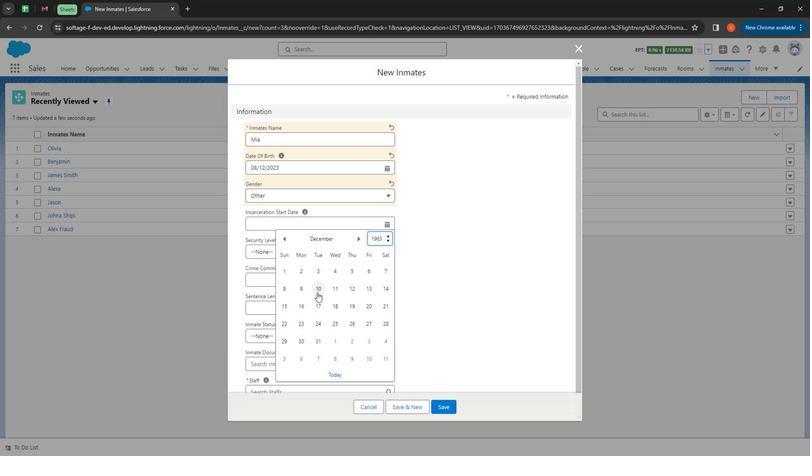 
Action: Mouse moved to (272, 250)
Screenshot: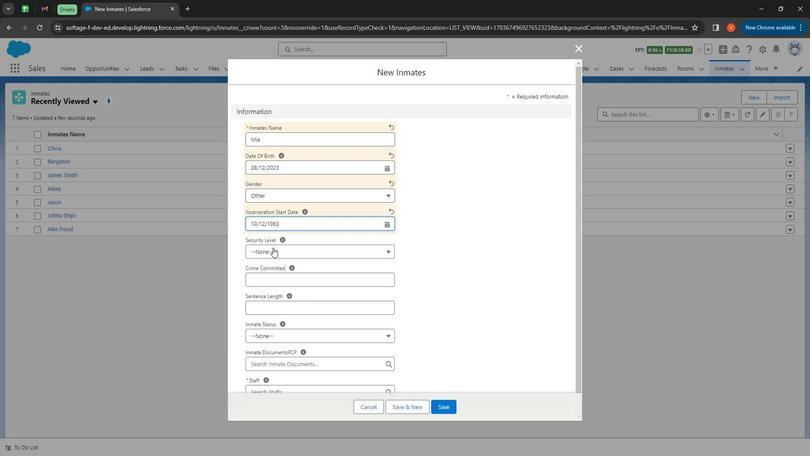 
Action: Mouse pressed left at (272, 250)
Screenshot: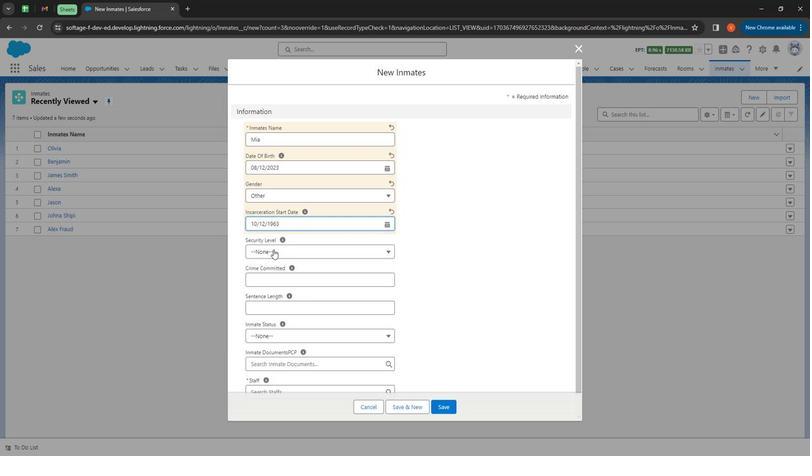
Action: Mouse moved to (295, 314)
Screenshot: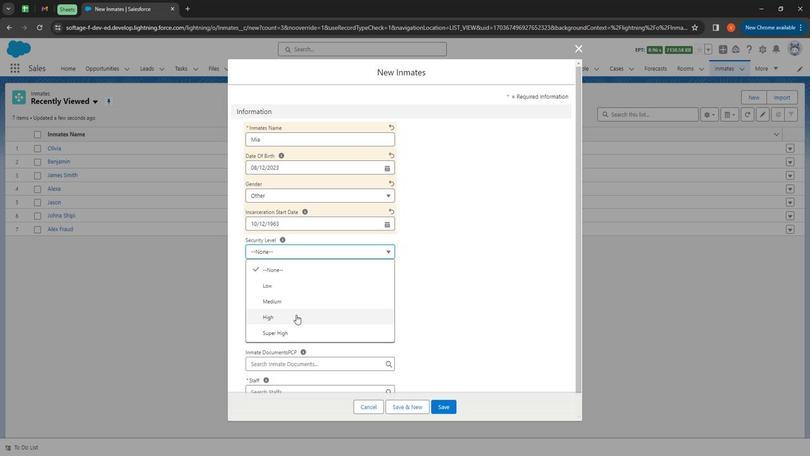 
Action: Mouse pressed left at (295, 314)
Screenshot: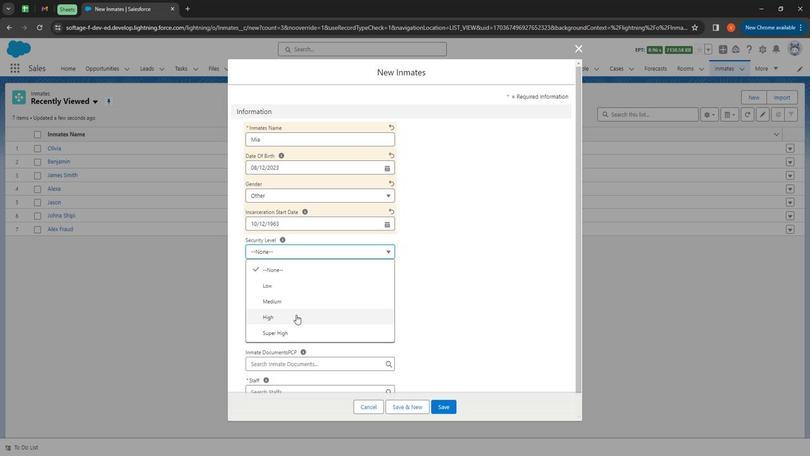 
Action: Mouse moved to (355, 282)
Screenshot: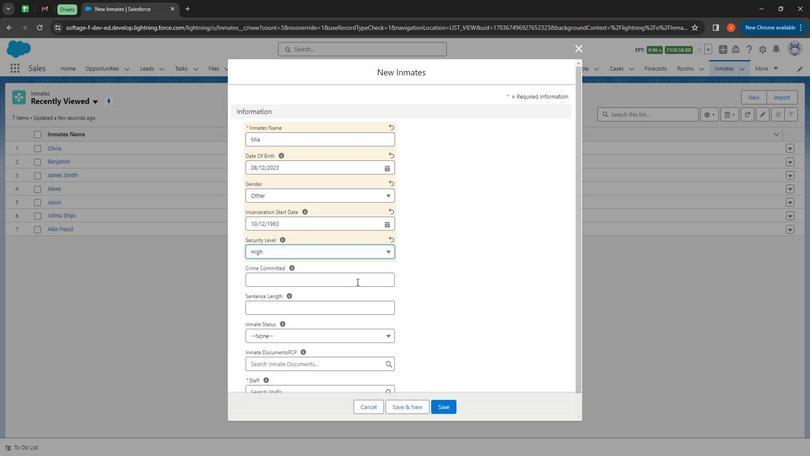 
Action: Mouse pressed left at (355, 282)
Screenshot: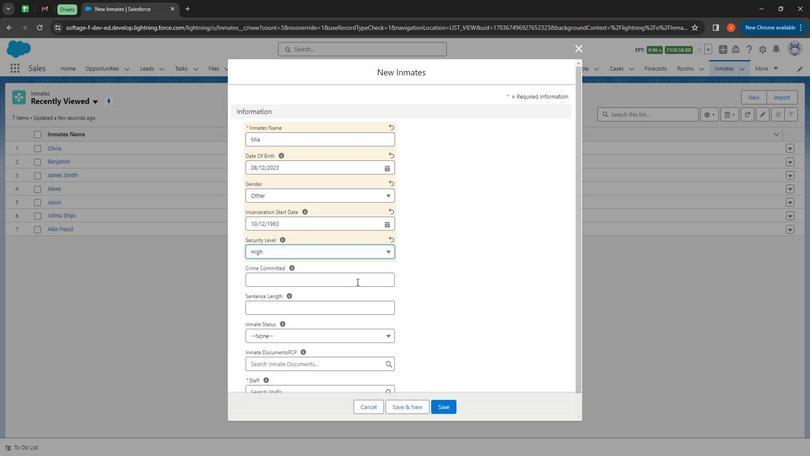 
Action: Mouse moved to (423, 224)
Screenshot: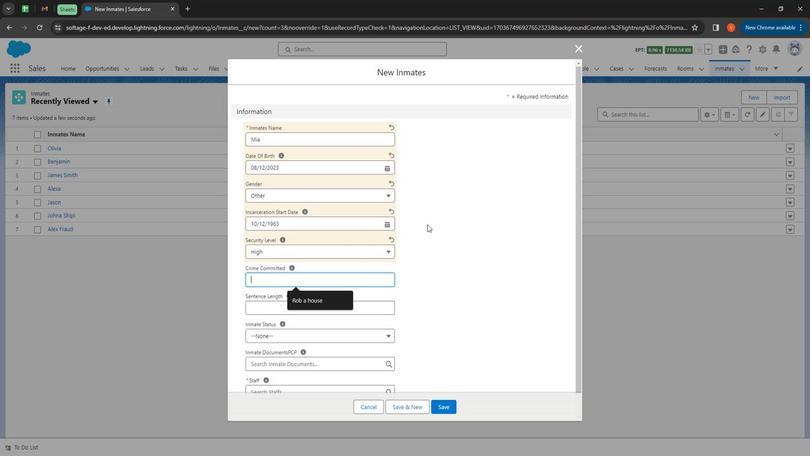 
Action: Key pressed <Key.shift>Rob<Key.space>a<Key.space>car
Screenshot: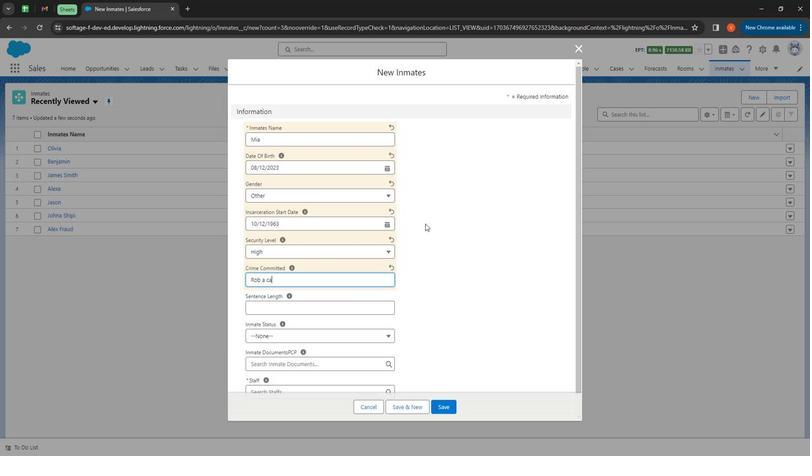 
Action: Mouse moved to (272, 309)
Screenshot: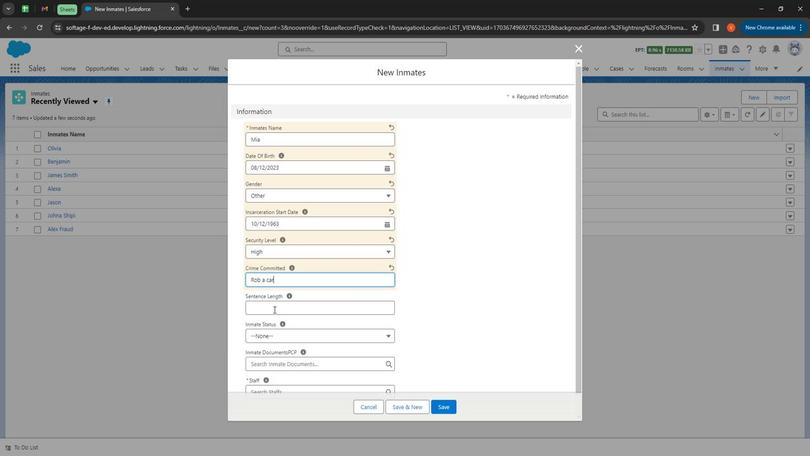 
Action: Mouse pressed left at (272, 309)
Screenshot: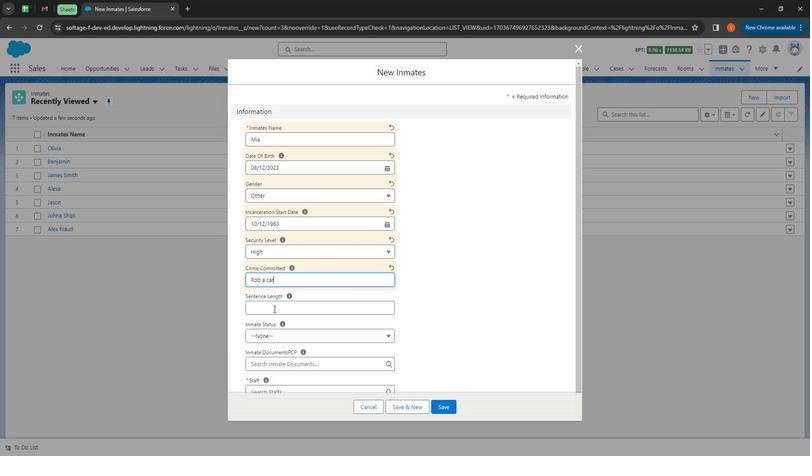 
Action: Mouse moved to (578, 308)
Screenshot: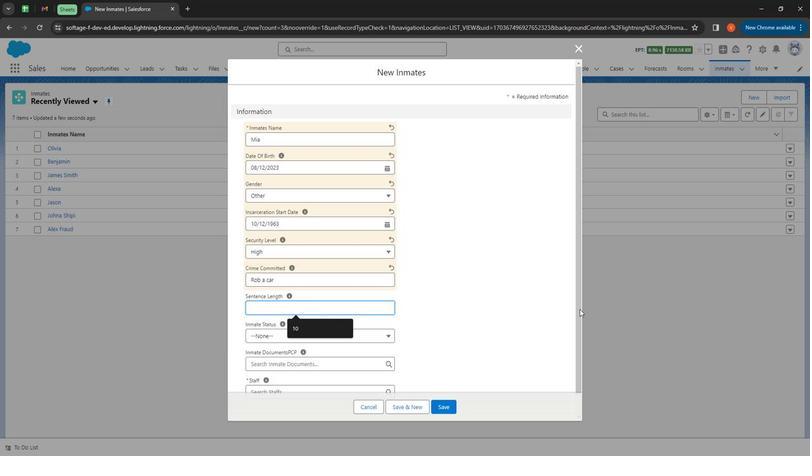 
Action: Key pressed 12
Screenshot: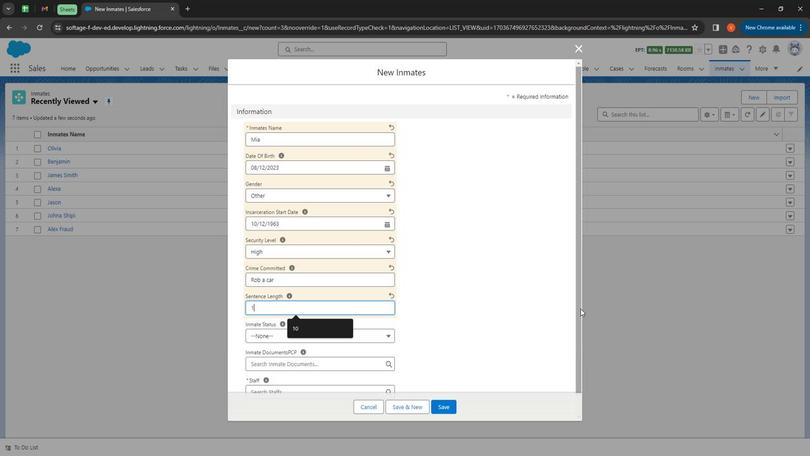 
Action: Mouse moved to (305, 332)
Screenshot: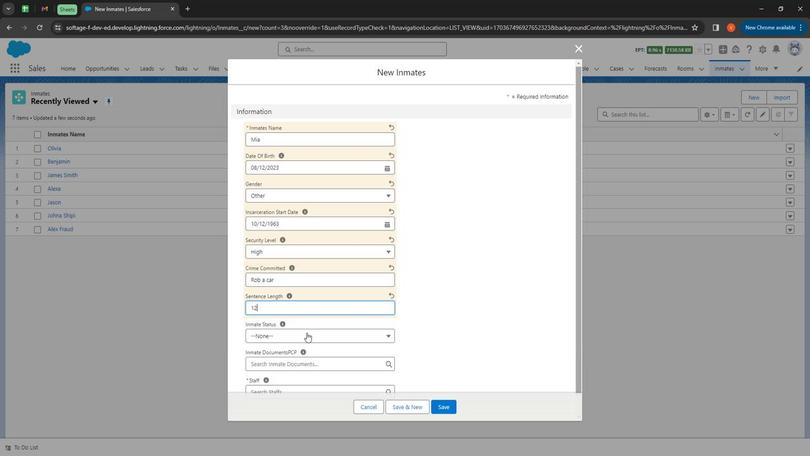 
Action: Mouse pressed left at (305, 332)
Screenshot: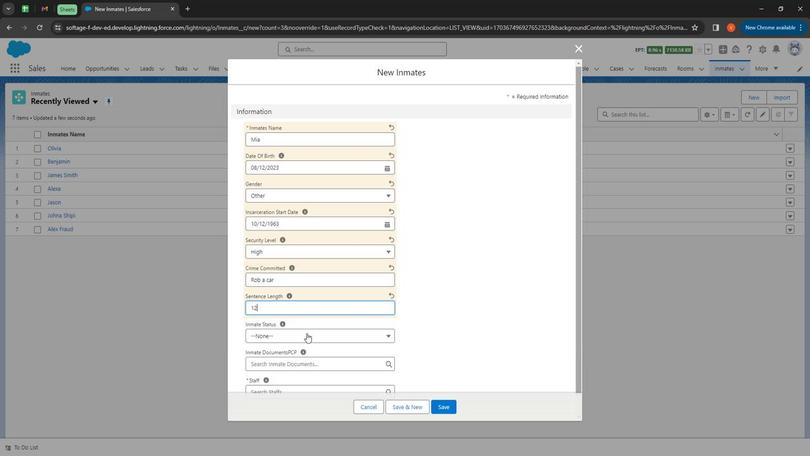 
Action: Mouse moved to (291, 411)
Screenshot: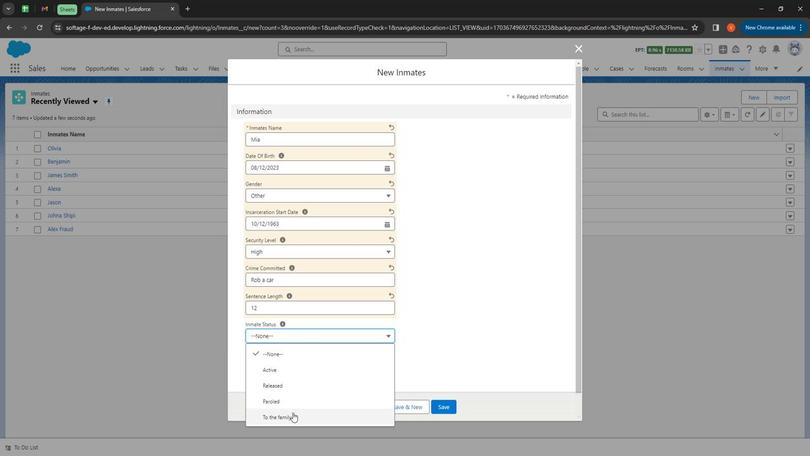 
Action: Mouse pressed left at (291, 411)
Screenshot: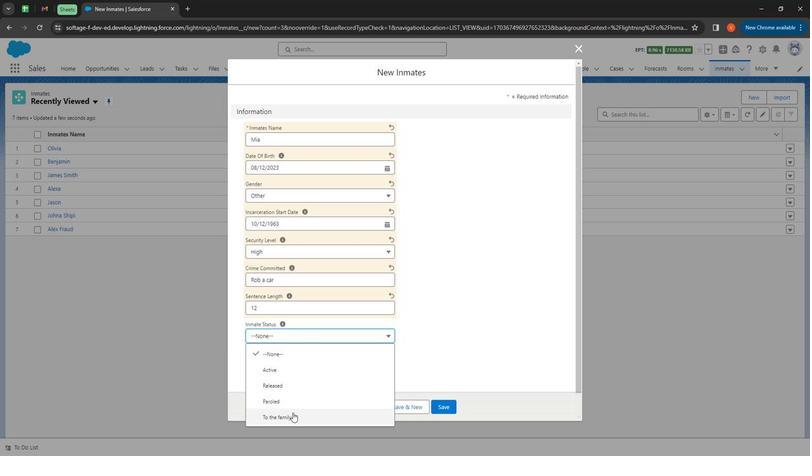 
Action: Mouse moved to (285, 362)
Screenshot: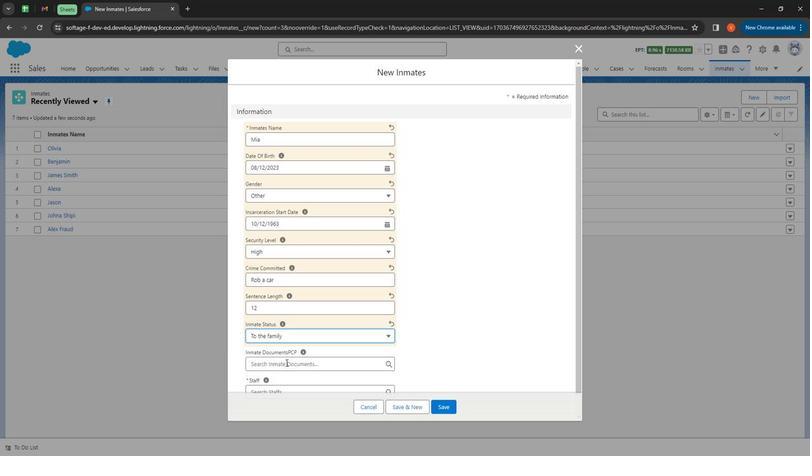 
Action: Mouse pressed left at (285, 362)
Screenshot: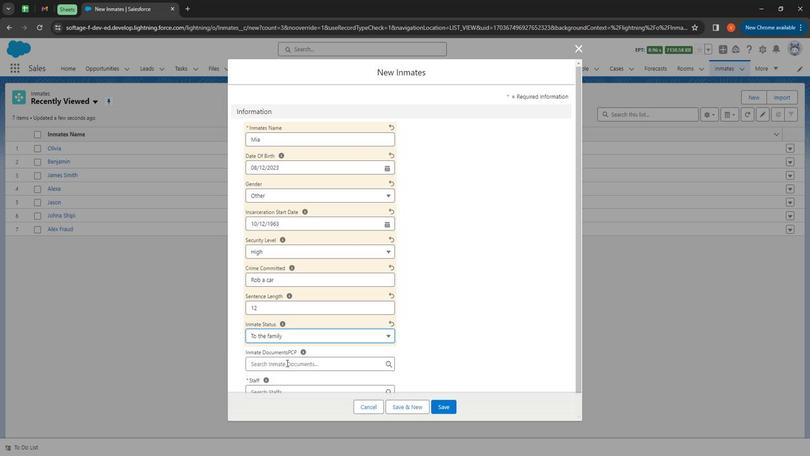 
Action: Mouse moved to (298, 291)
Screenshot: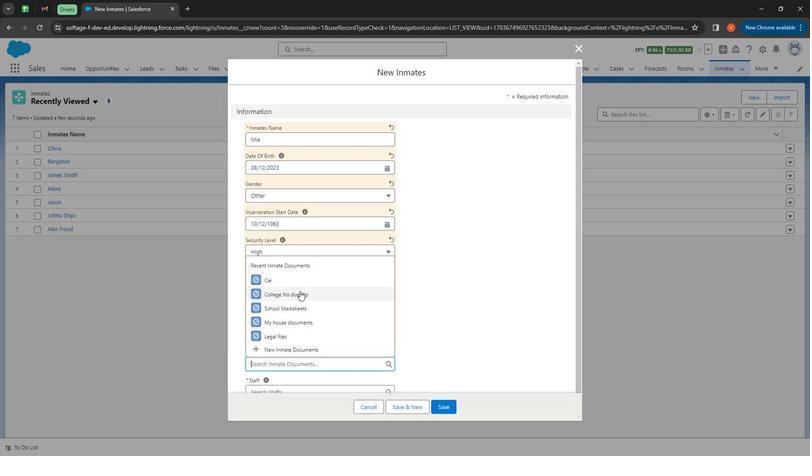 
Action: Mouse pressed left at (298, 291)
Screenshot: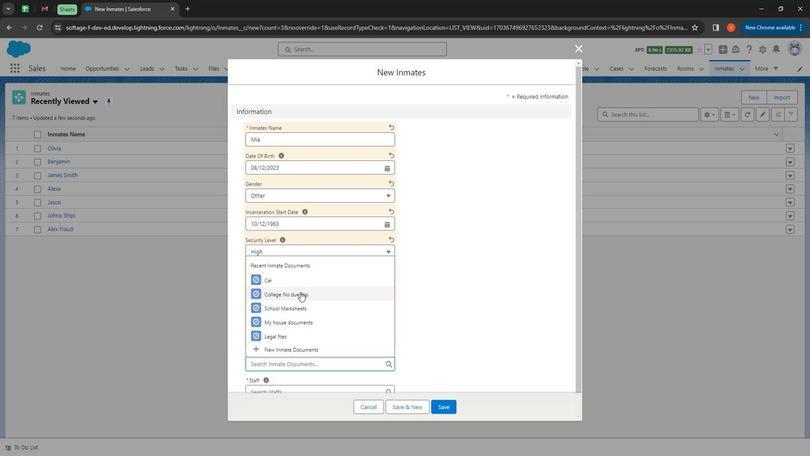 
Action: Mouse moved to (485, 351)
Screenshot: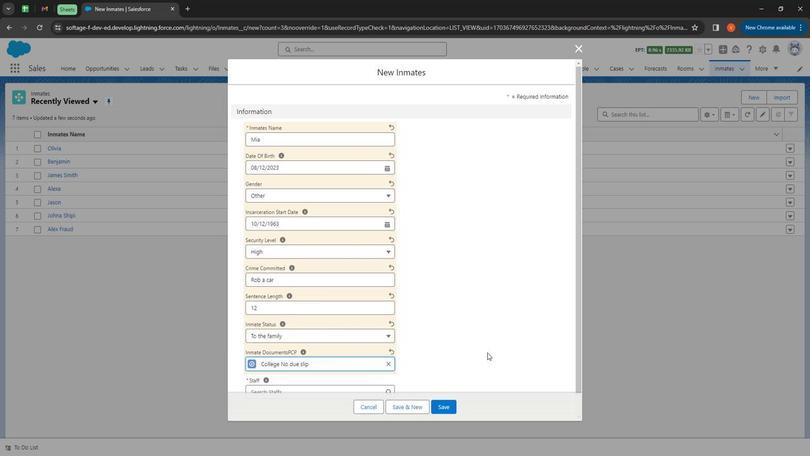 
Action: Mouse scrolled (485, 351) with delta (0, 0)
Screenshot: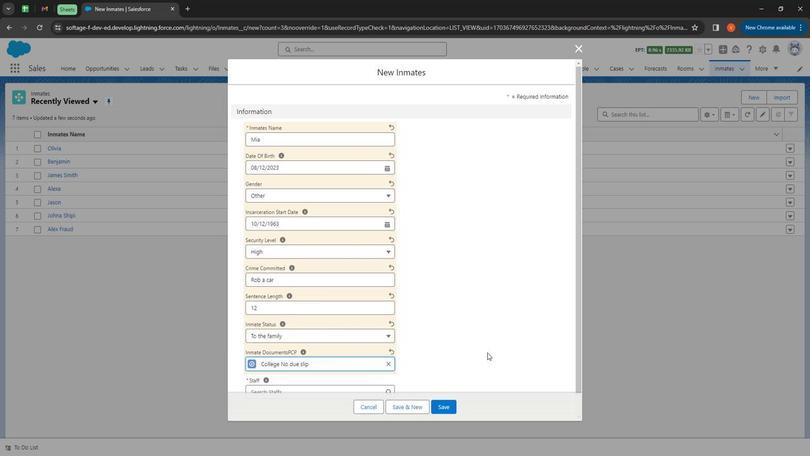 
Action: Mouse scrolled (485, 351) with delta (0, 0)
Screenshot: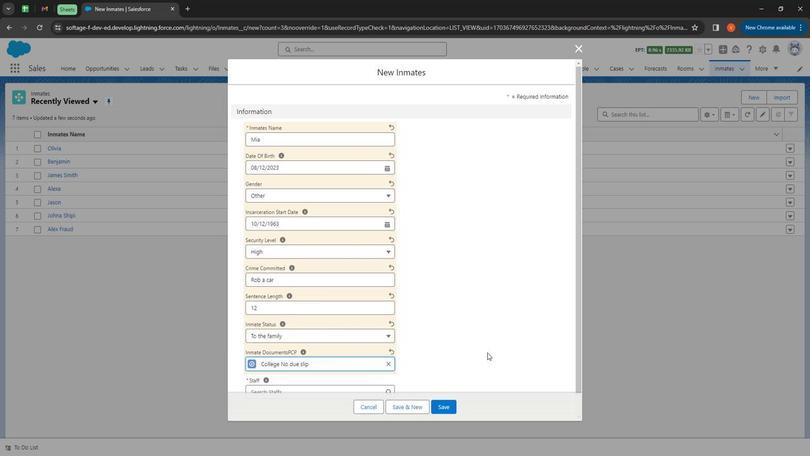 
Action: Mouse moved to (339, 367)
Screenshot: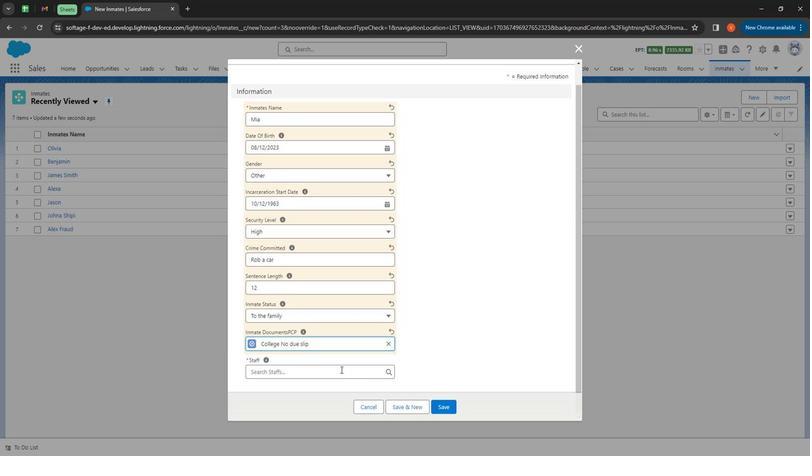 
Action: Mouse pressed left at (339, 367)
Screenshot: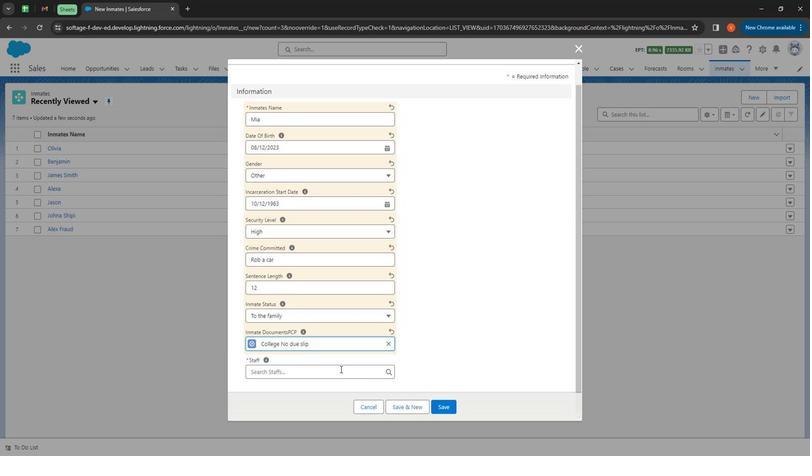 
Action: Mouse moved to (289, 300)
Screenshot: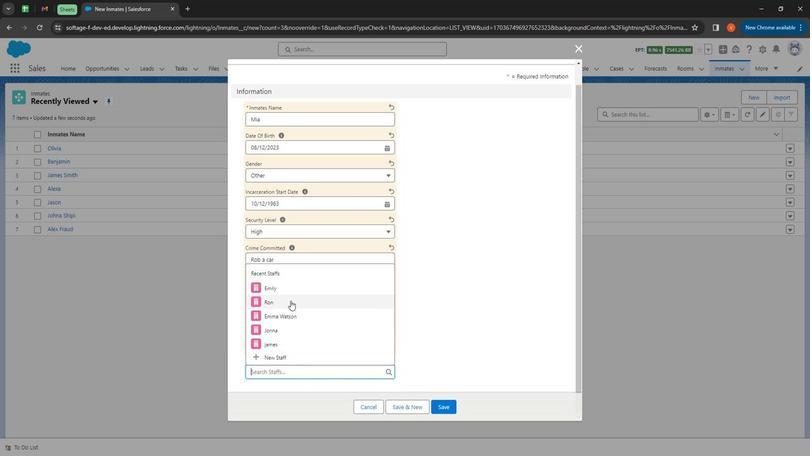 
Action: Mouse pressed left at (289, 300)
Screenshot: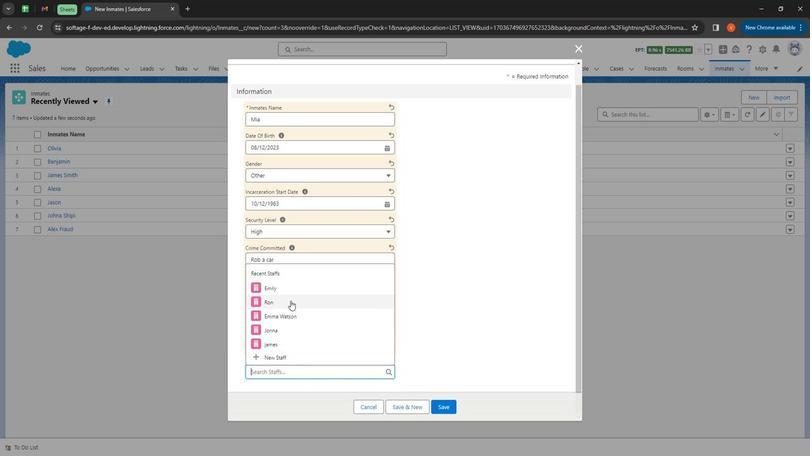 
Action: Mouse moved to (450, 405)
Screenshot: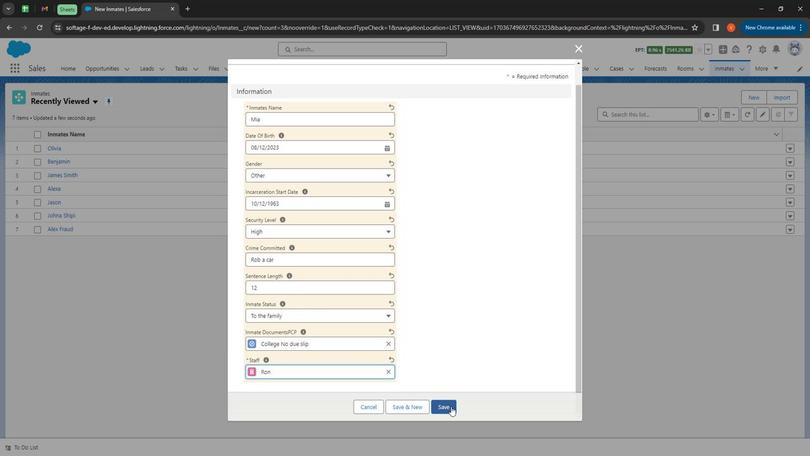 
Action: Mouse pressed left at (450, 405)
Screenshot: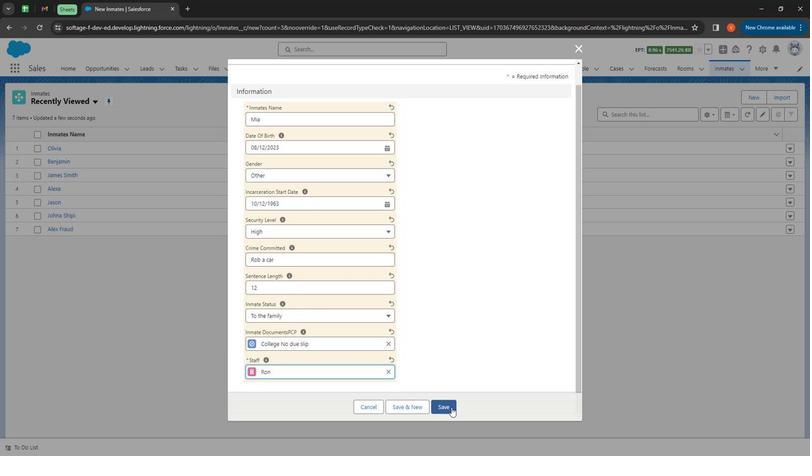 
Action: Mouse moved to (724, 73)
Screenshot: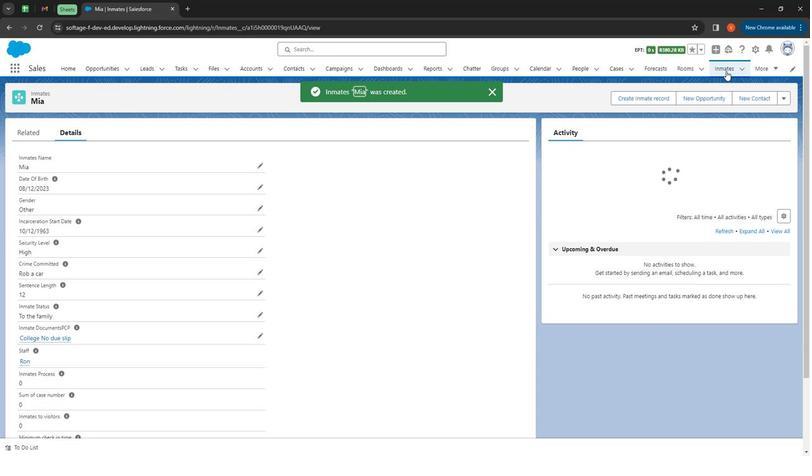 
Action: Mouse pressed left at (724, 73)
Screenshot: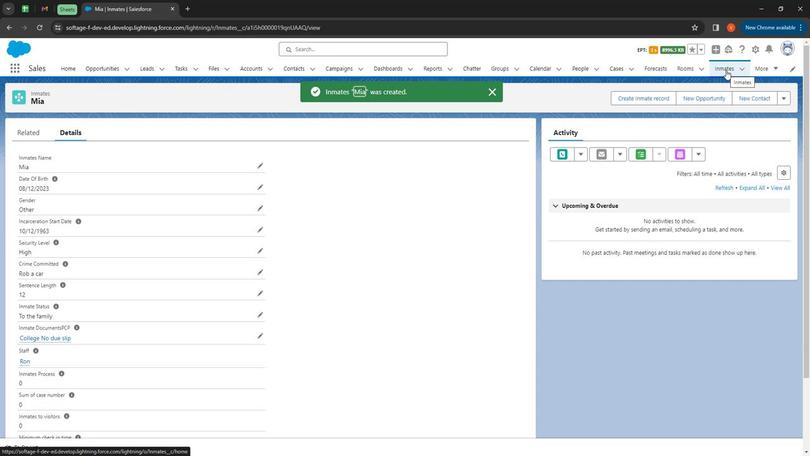 
Action: Mouse moved to (746, 98)
Screenshot: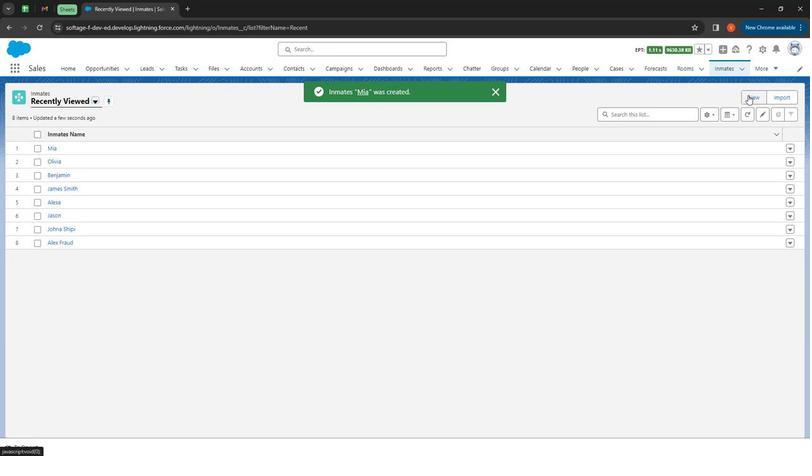 
Action: Mouse pressed left at (746, 98)
Screenshot: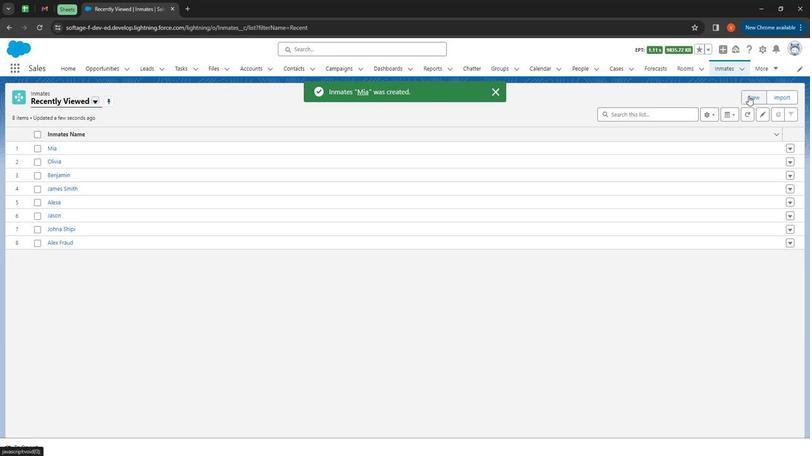 
Action: Mouse moved to (291, 145)
Screenshot: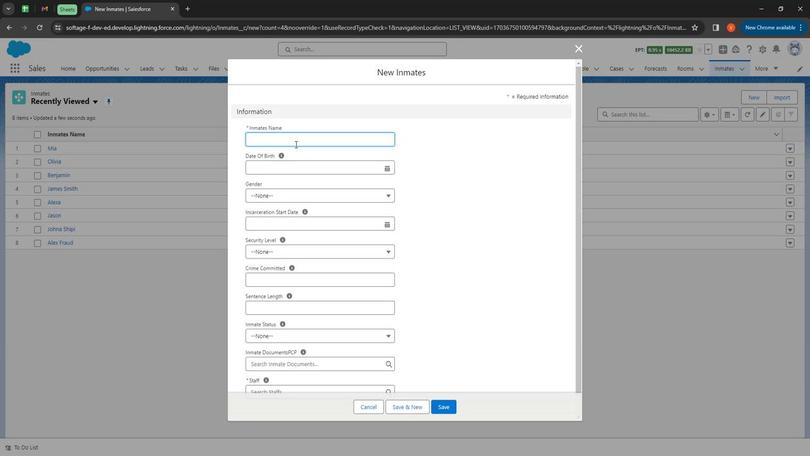
Action: Mouse pressed left at (291, 145)
Screenshot: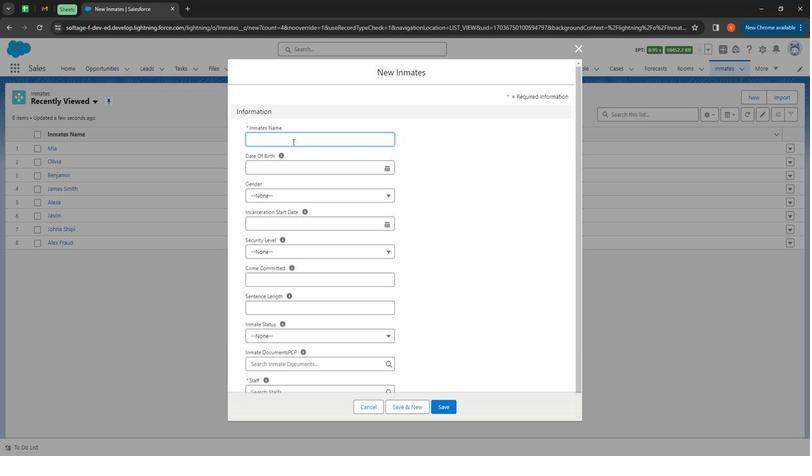 
Action: Key pressed <Key.shift>Ethan
Screenshot: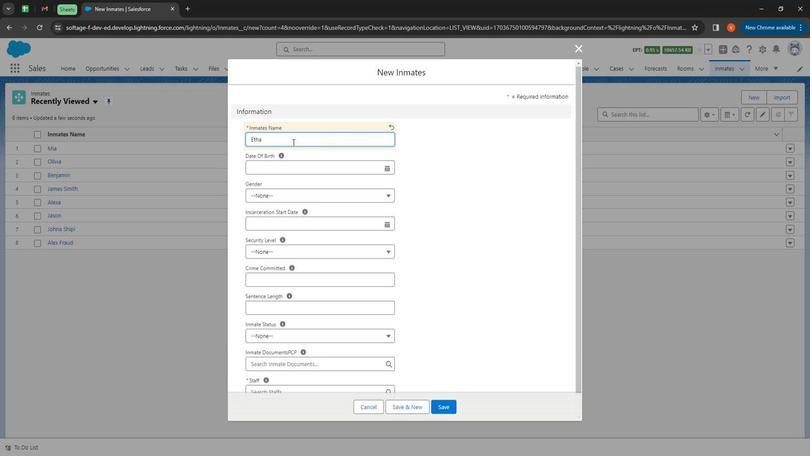 
Action: Mouse moved to (318, 162)
Screenshot: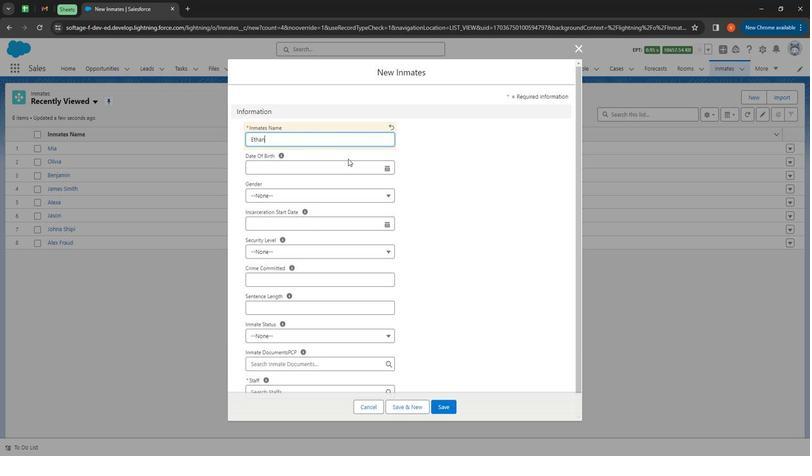 
Action: Mouse pressed left at (318, 162)
Screenshot: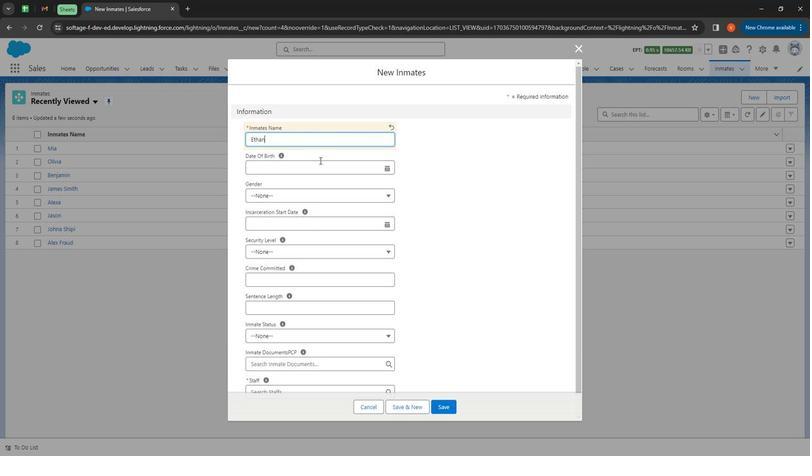 
Action: Mouse moved to (383, 183)
Screenshot: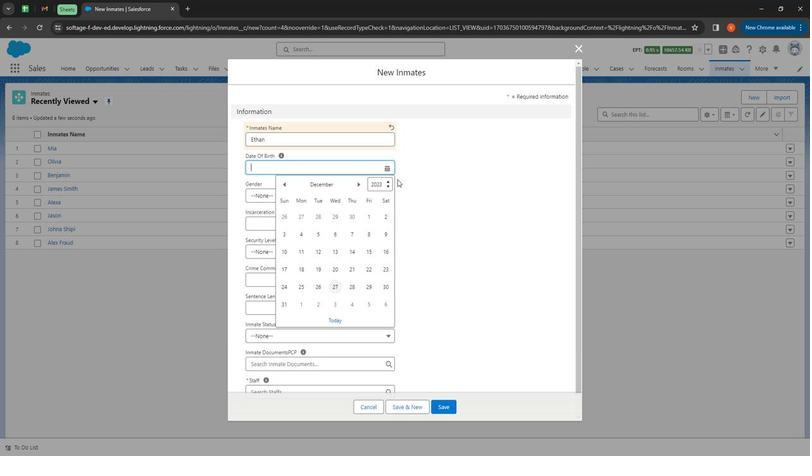 
Action: Mouse pressed left at (383, 183)
Screenshot: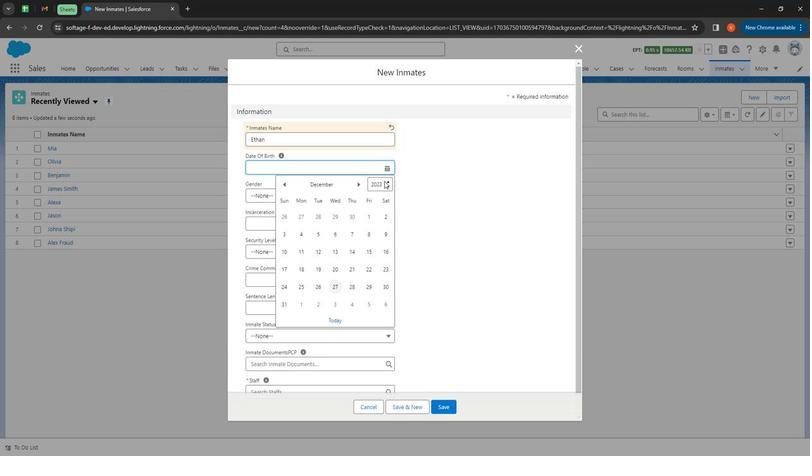 
Action: Mouse moved to (385, 234)
Screenshot: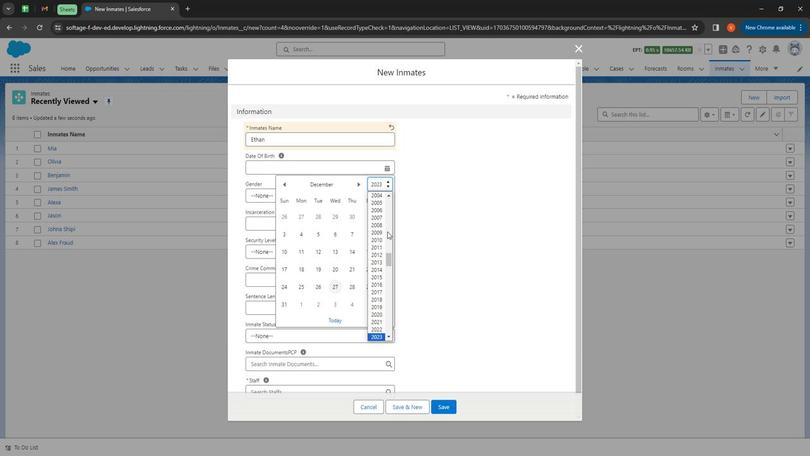 
Action: Mouse scrolled (385, 235) with delta (0, 0)
Screenshot: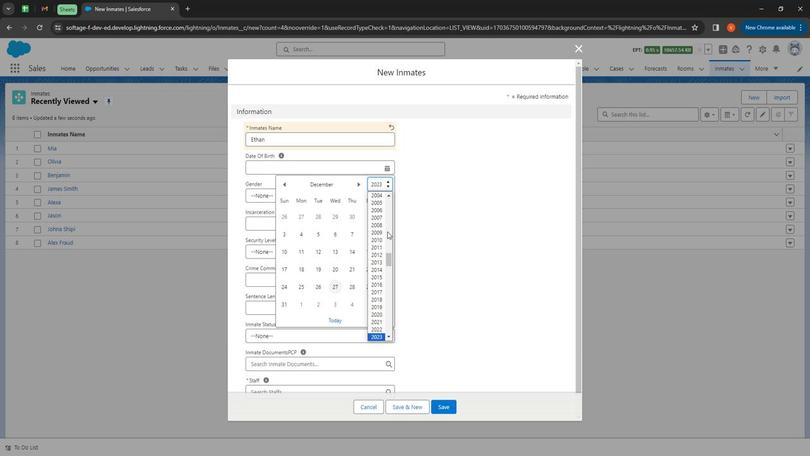 
Action: Mouse moved to (383, 238)
Screenshot: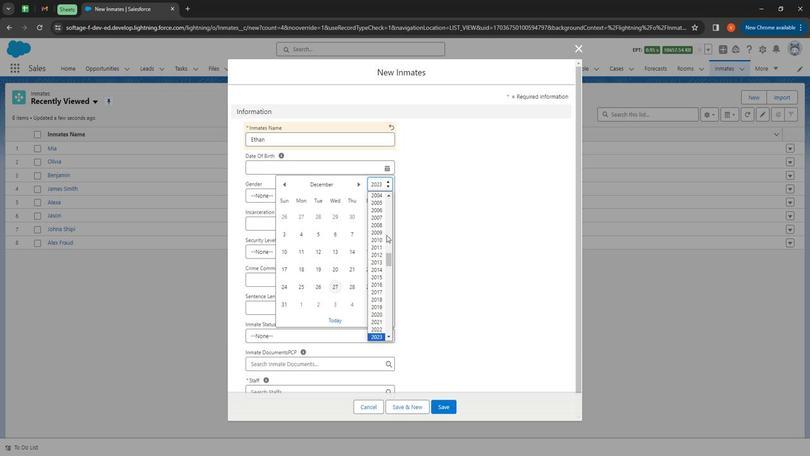 
Action: Mouse scrolled (383, 238) with delta (0, 0)
Screenshot: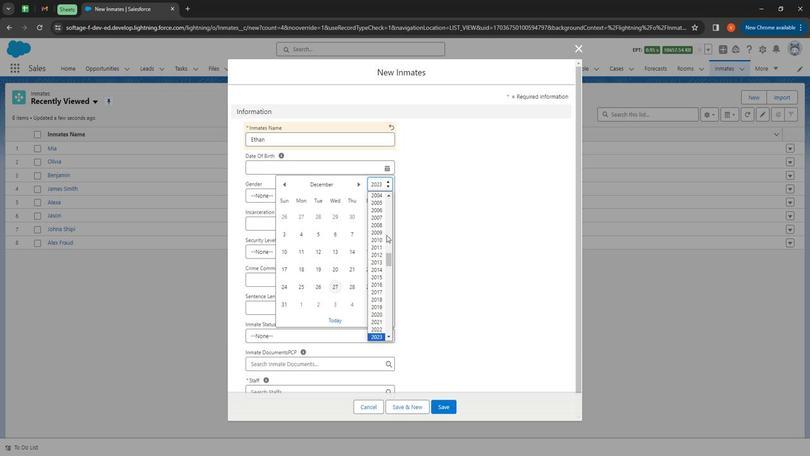 
Action: Mouse moved to (383, 242)
Screenshot: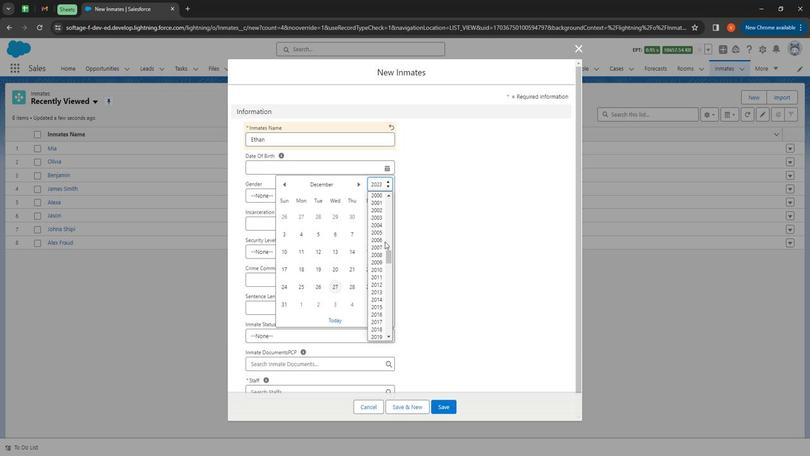 
Action: Mouse scrolled (383, 243) with delta (0, 0)
Screenshot: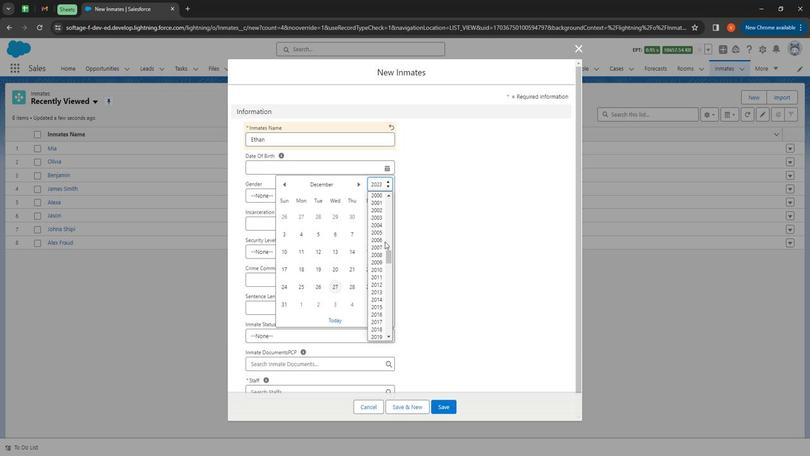 
Action: Mouse moved to (382, 248)
Screenshot: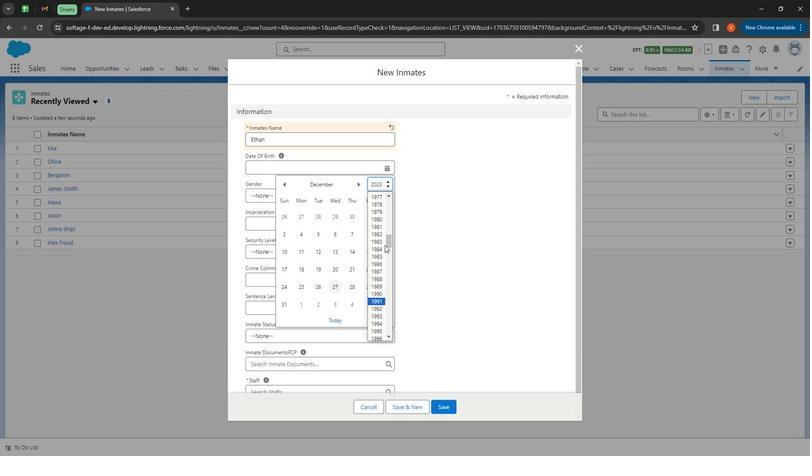 
Action: Mouse scrolled (382, 248) with delta (0, 0)
Screenshot: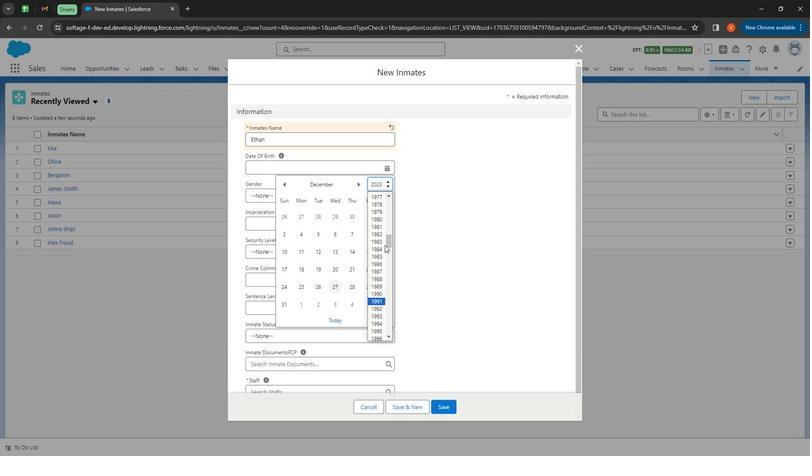 
Action: Mouse moved to (378, 229)
Screenshot: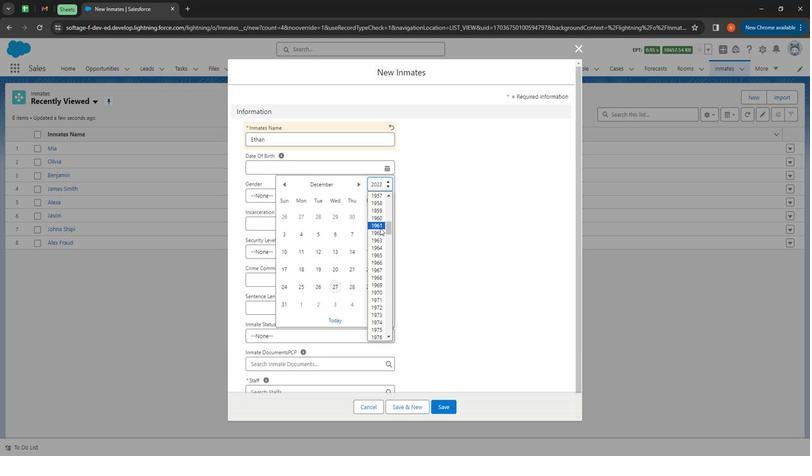 
Action: Mouse pressed left at (378, 229)
Screenshot: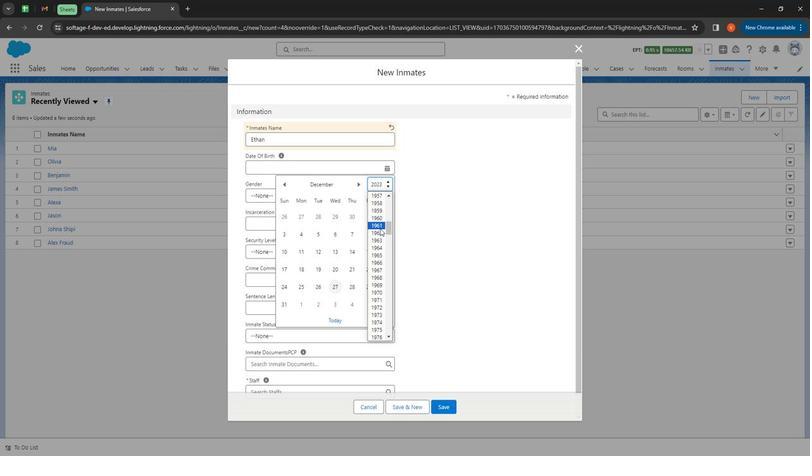 
Action: Mouse moved to (281, 187)
Screenshot: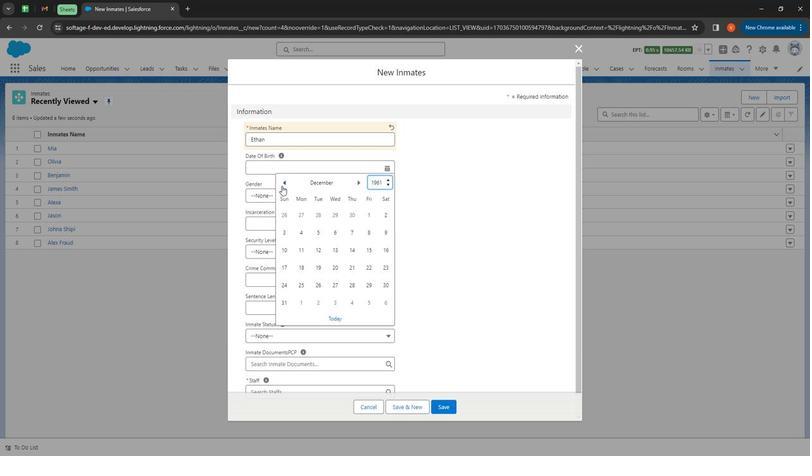 
Action: Mouse pressed left at (281, 187)
Screenshot: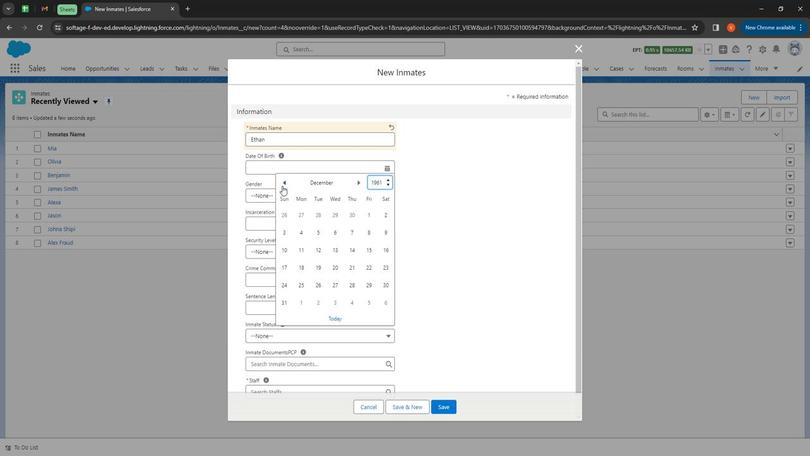 
Action: Mouse moved to (281, 187)
Screenshot: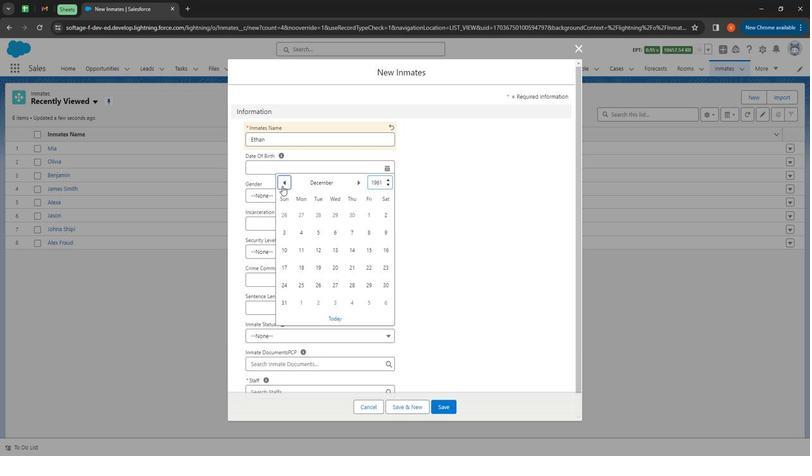 
Action: Mouse pressed left at (281, 187)
Screenshot: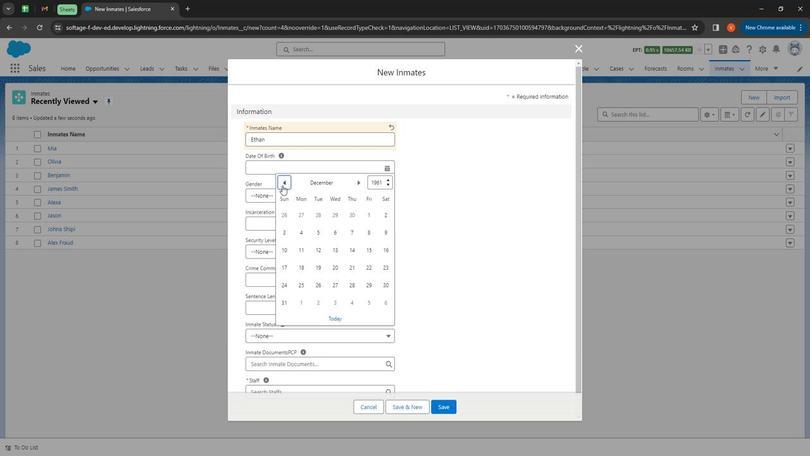 
Action: Mouse pressed left at (281, 187)
Screenshot: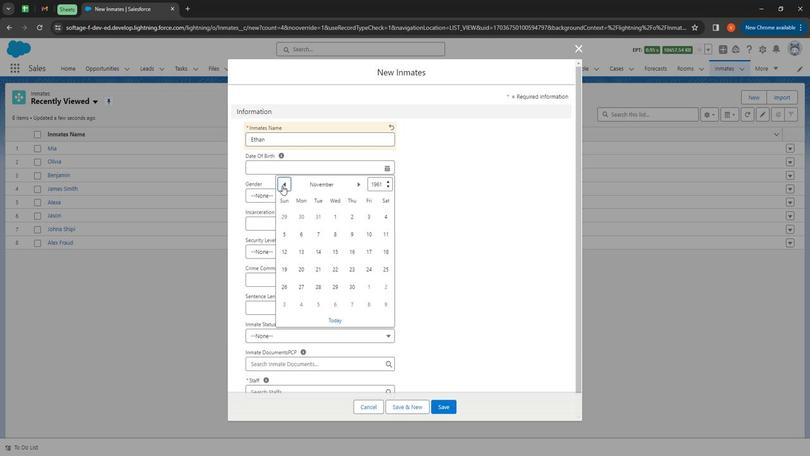 
Action: Mouse moved to (315, 236)
Screenshot: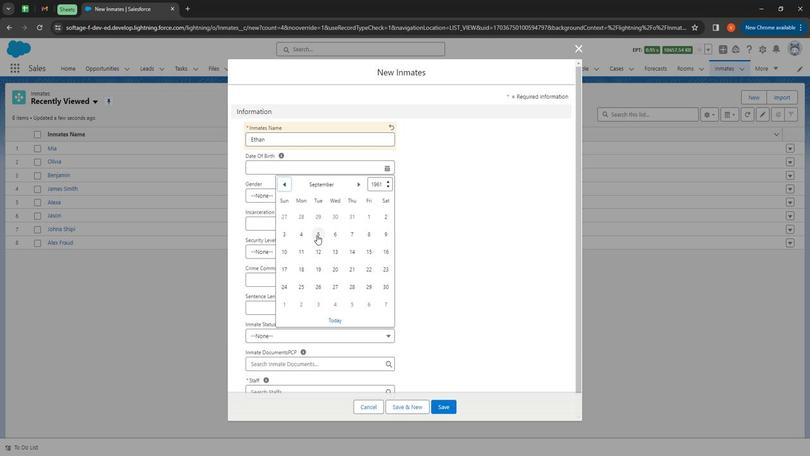 
Action: Mouse pressed left at (315, 236)
Screenshot: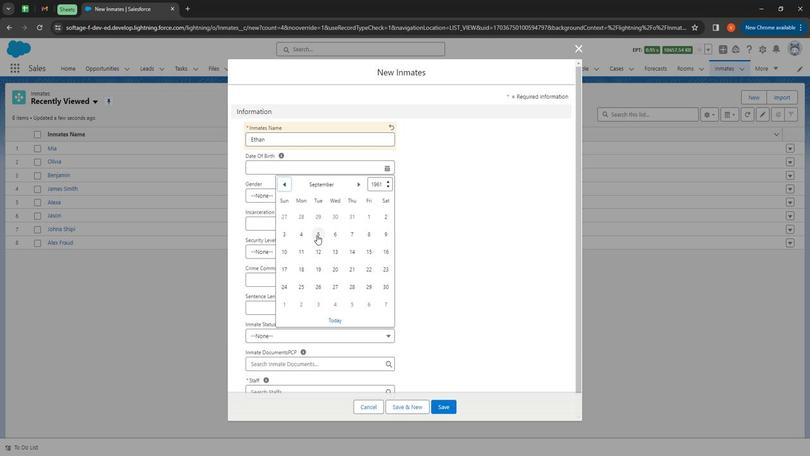 
Action: Mouse moved to (264, 192)
Screenshot: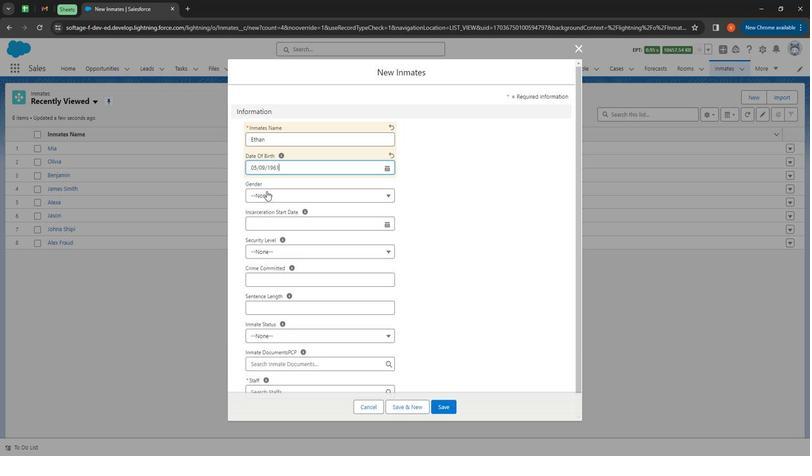 
Action: Mouse pressed left at (264, 192)
Screenshot: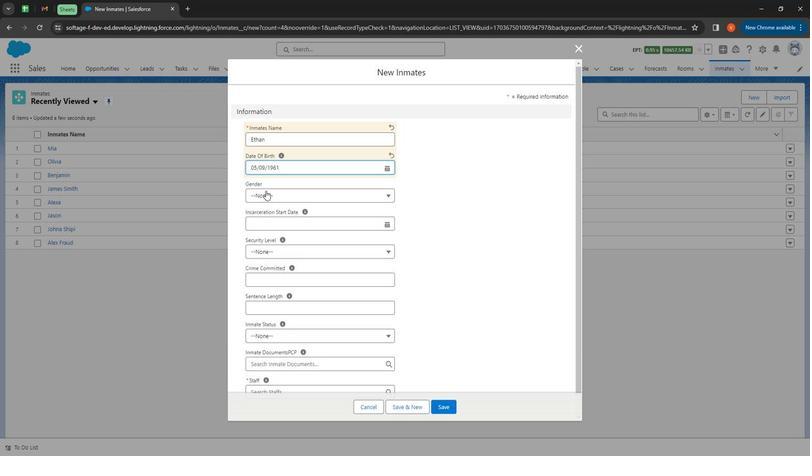 
Action: Mouse moved to (288, 234)
Screenshot: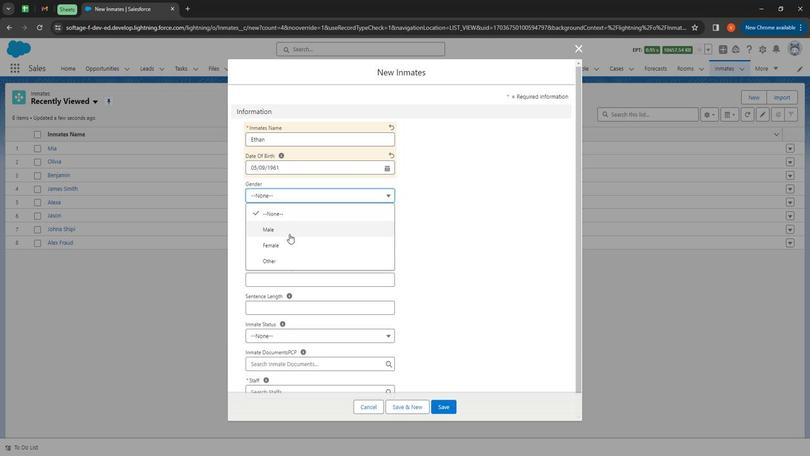 
Action: Mouse pressed left at (288, 234)
Screenshot: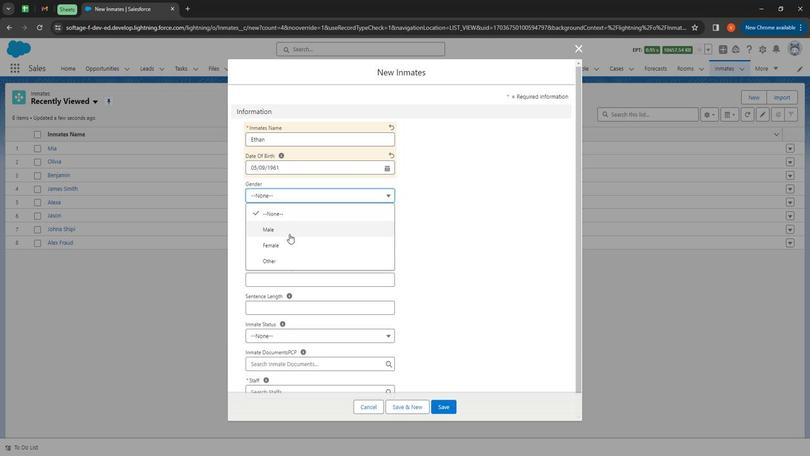 
Action: Mouse moved to (275, 226)
Screenshot: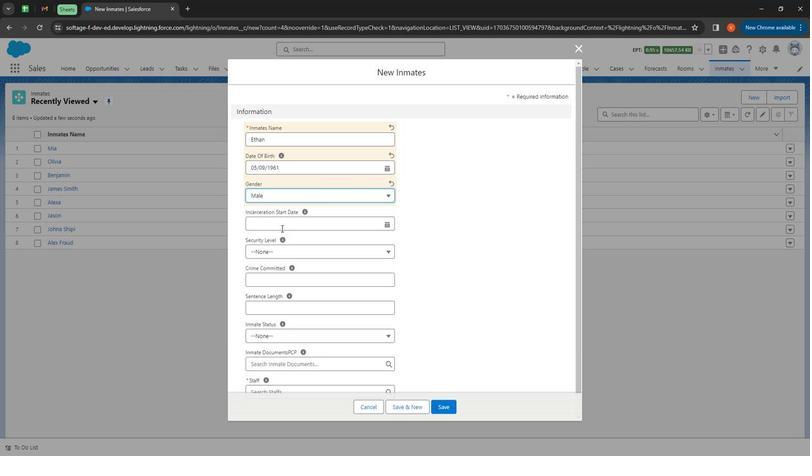 
Action: Mouse pressed left at (275, 226)
Screenshot: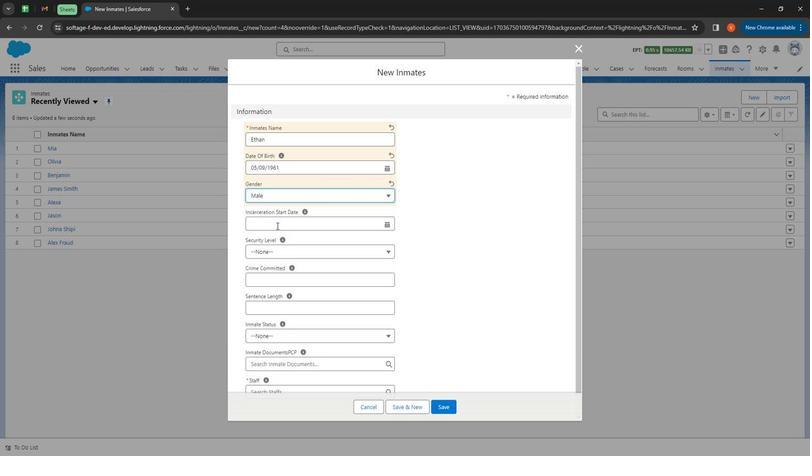 
Action: Mouse moved to (380, 239)
Screenshot: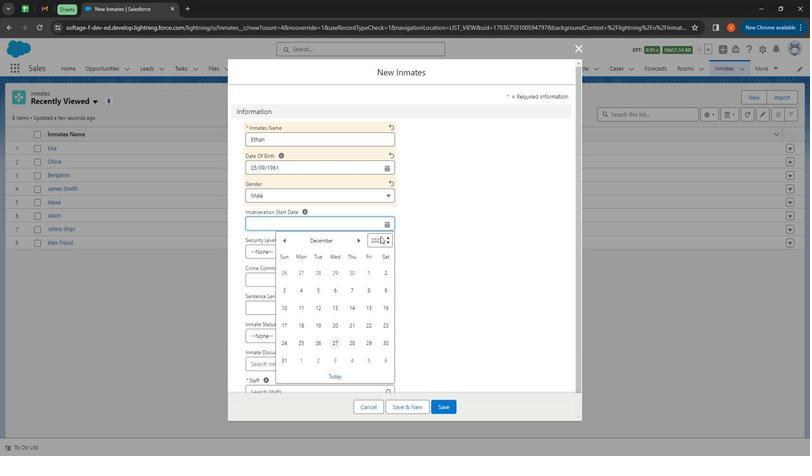 
Action: Mouse pressed left at (380, 239)
Screenshot: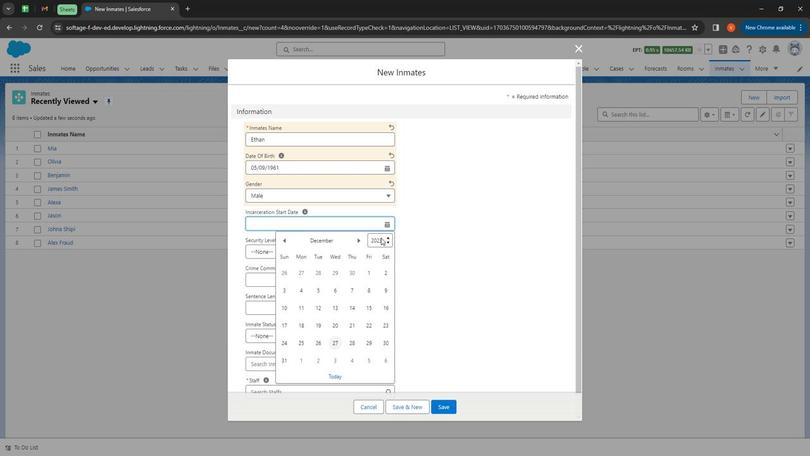
Action: Mouse moved to (382, 279)
Screenshot: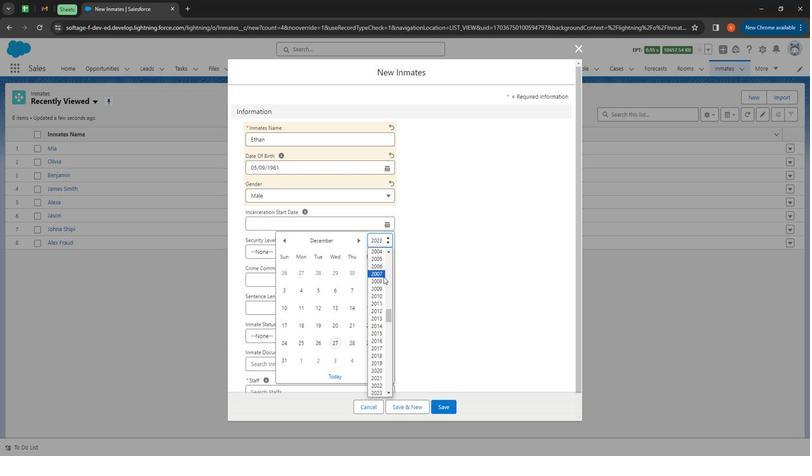
Action: Mouse scrolled (382, 279) with delta (0, 0)
Screenshot: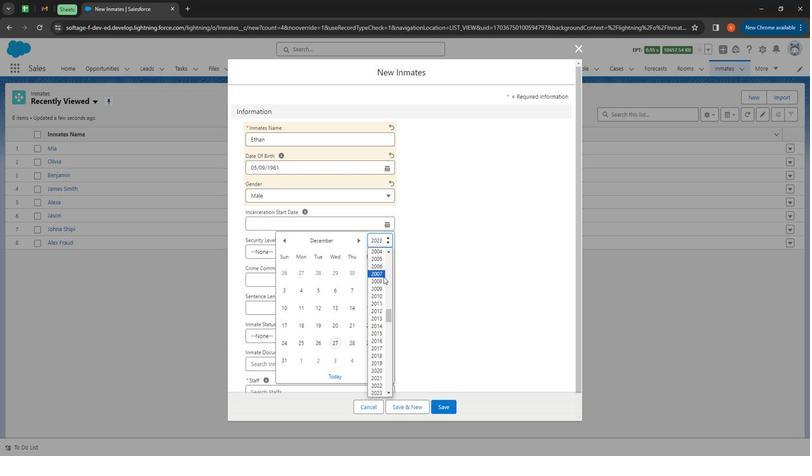 
Action: Mouse moved to (384, 286)
Screenshot: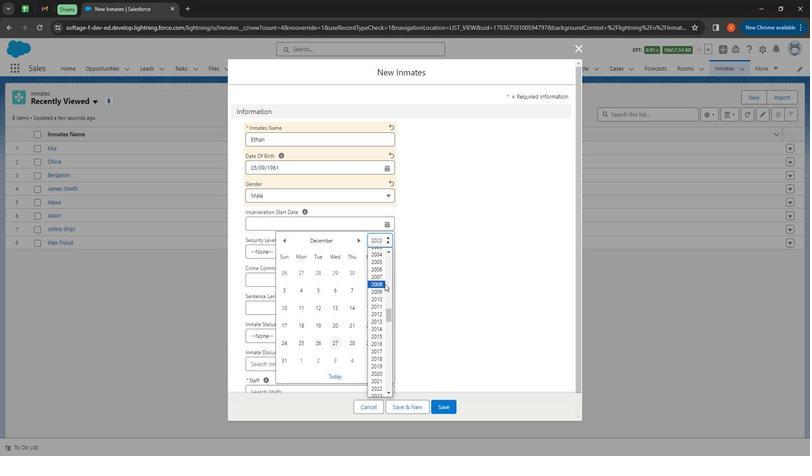 
Action: Mouse scrolled (384, 287) with delta (0, 0)
Screenshot: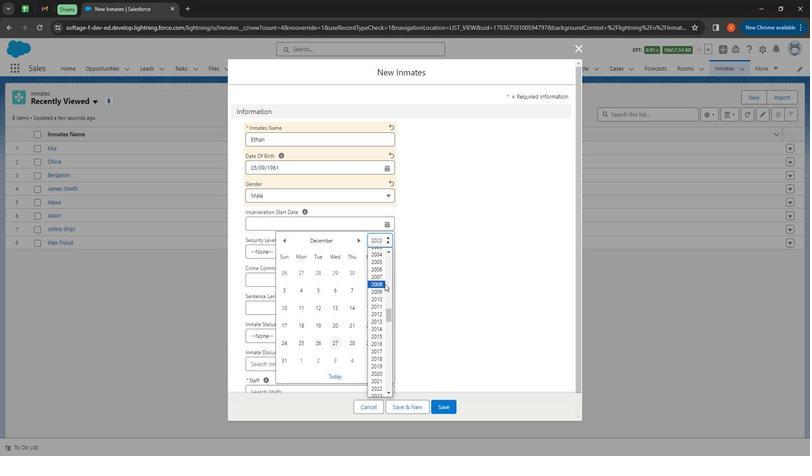 
Action: Mouse moved to (384, 288)
Screenshot: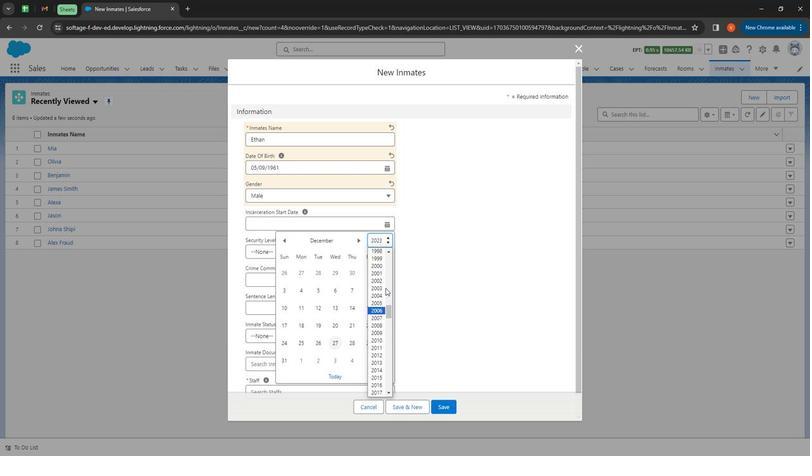
Action: Mouse scrolled (384, 289) with delta (0, 0)
Screenshot: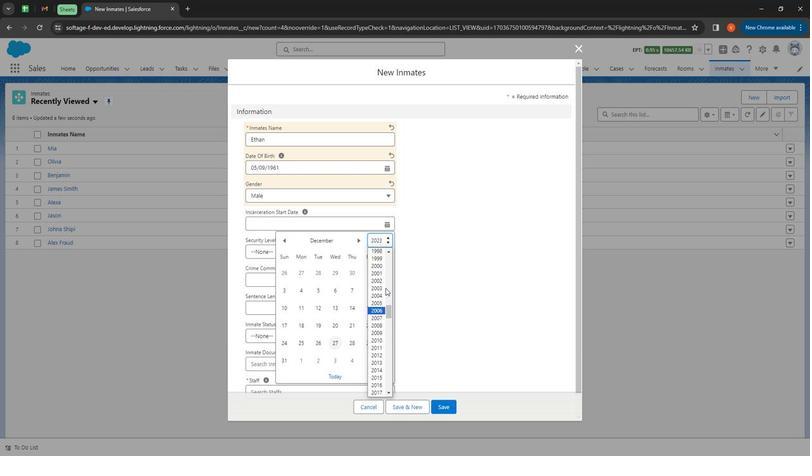 
Action: Mouse moved to (378, 297)
Screenshot: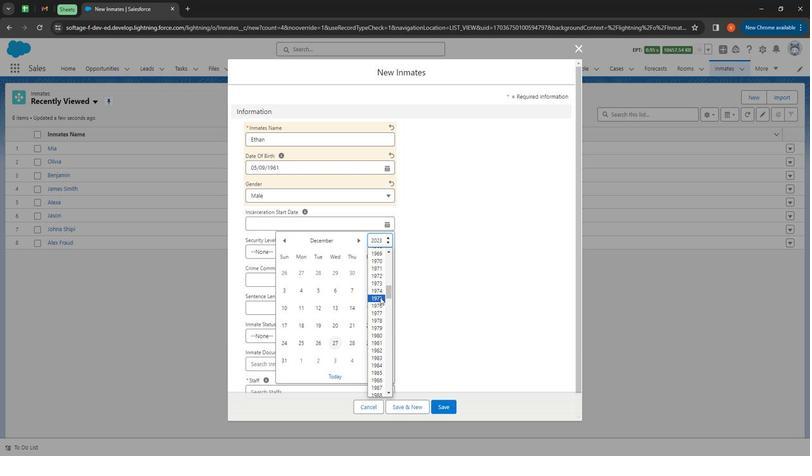 
Action: Mouse pressed left at (378, 297)
Screenshot: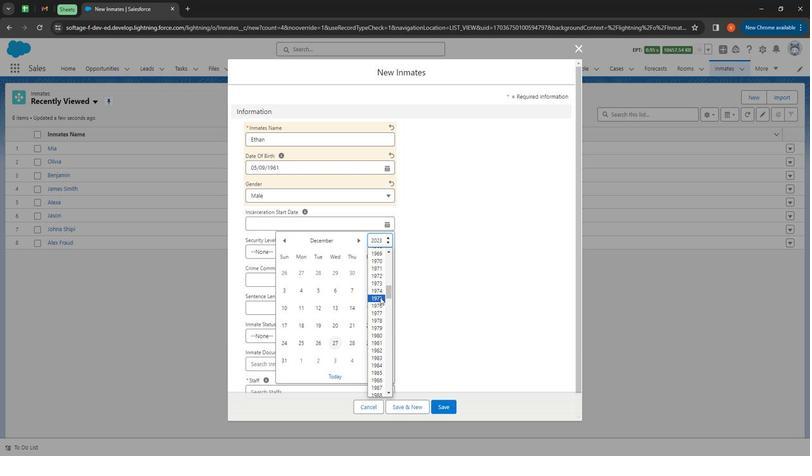 
Action: Mouse moved to (296, 287)
Screenshot: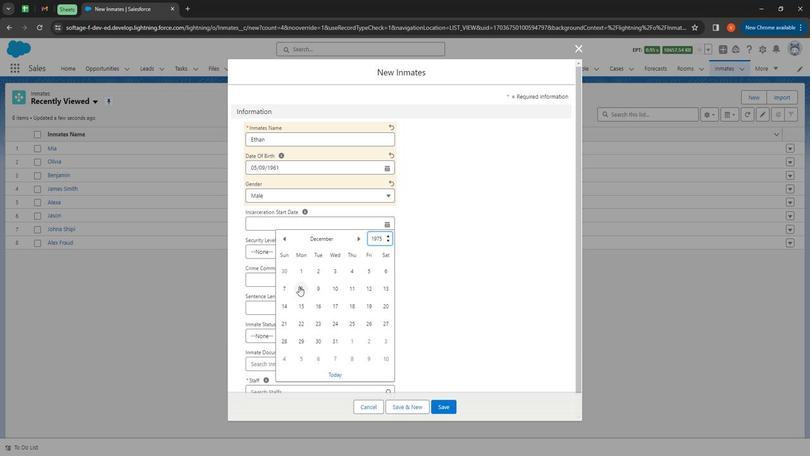 
Action: Mouse pressed left at (296, 287)
Screenshot: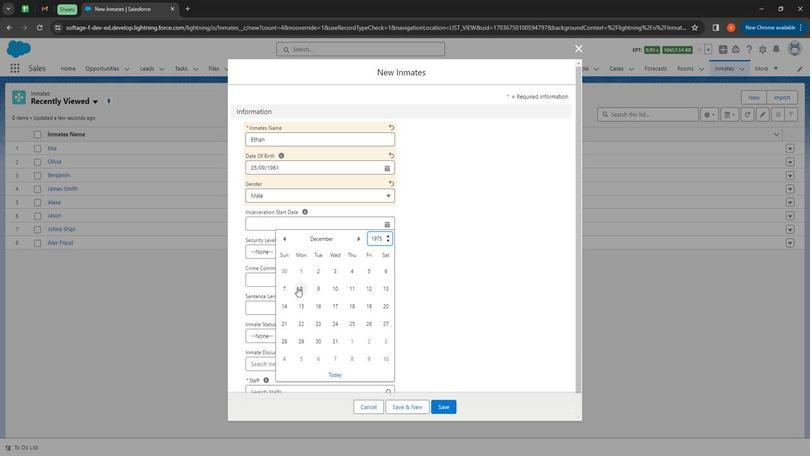 
Action: Mouse moved to (259, 255)
Screenshot: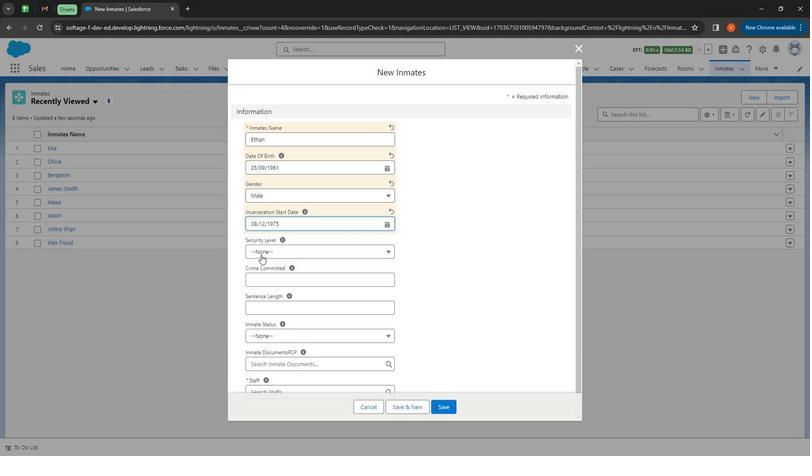 
Action: Mouse pressed left at (259, 255)
Screenshot: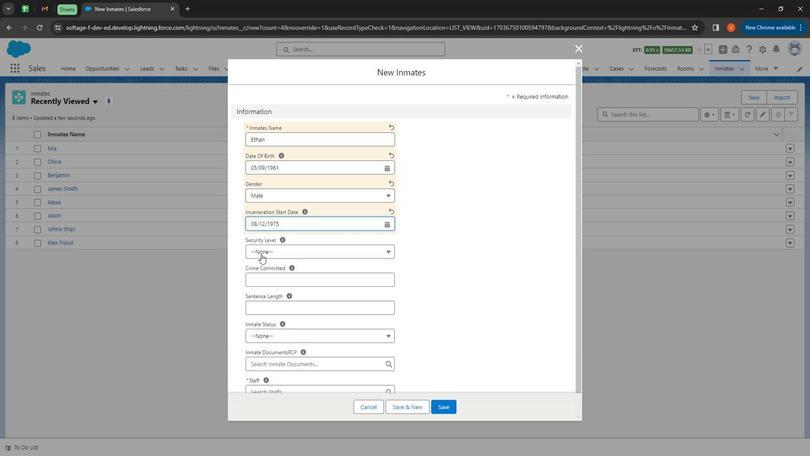 
Action: Mouse moved to (276, 274)
